 Task: Find connections with filter location Famaillá with filter topic #personaltrainerwith filter profile language English with filter current company NDTV with filter school National Institute of Financial Management - PGDM (Financial Markets) with filter industry IT Services and IT Consulting with filter service category Computer Networking with filter keywords title Entertainment Specialist
Action: Mouse moved to (578, 109)
Screenshot: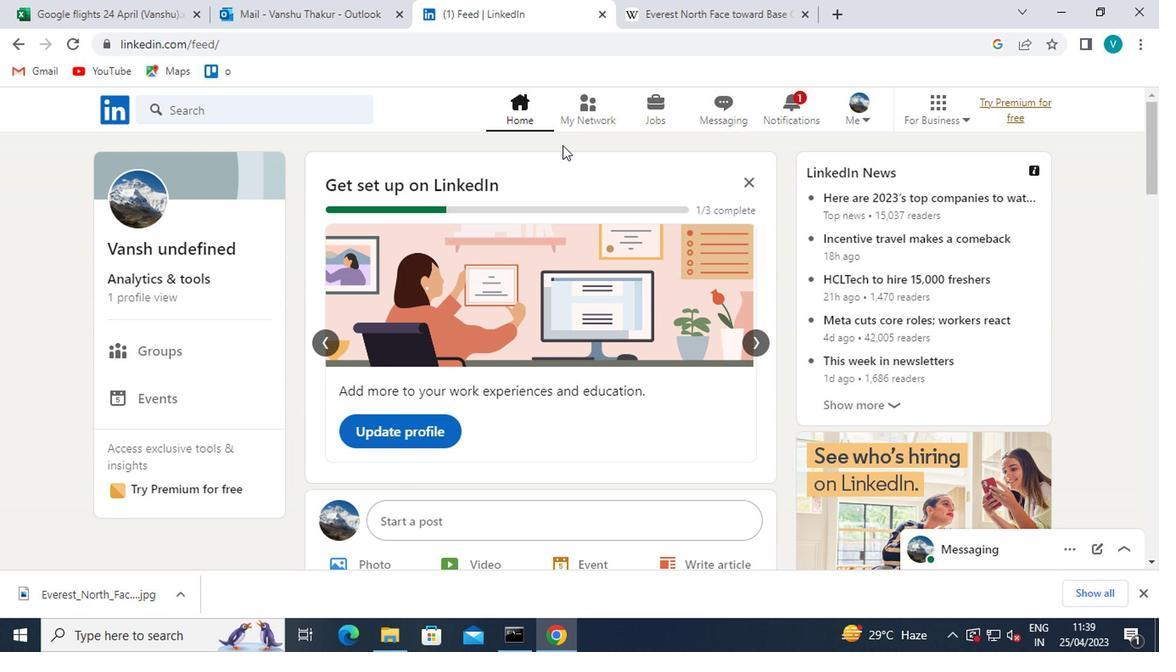 
Action: Mouse pressed left at (578, 109)
Screenshot: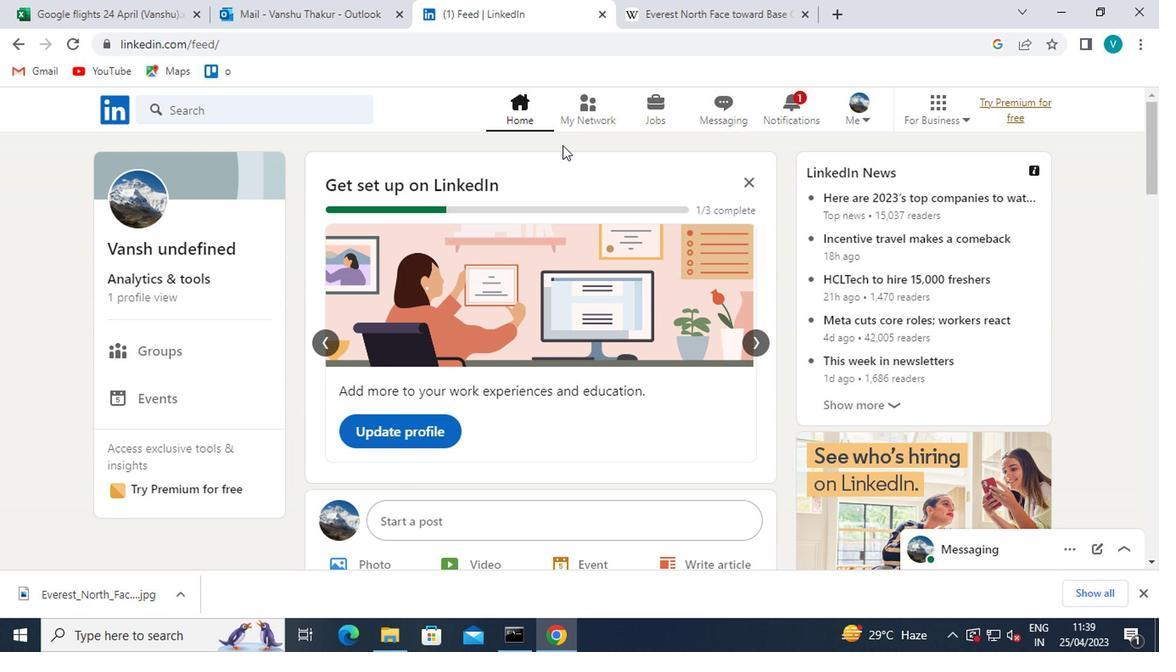 
Action: Mouse moved to (201, 207)
Screenshot: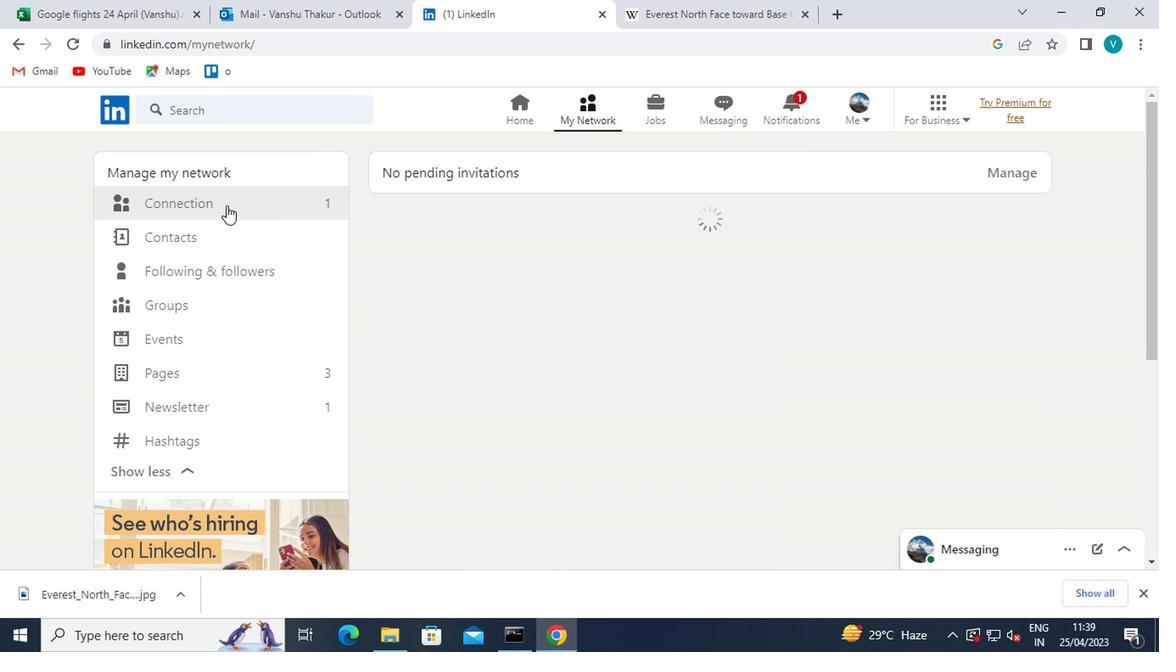 
Action: Mouse pressed left at (201, 207)
Screenshot: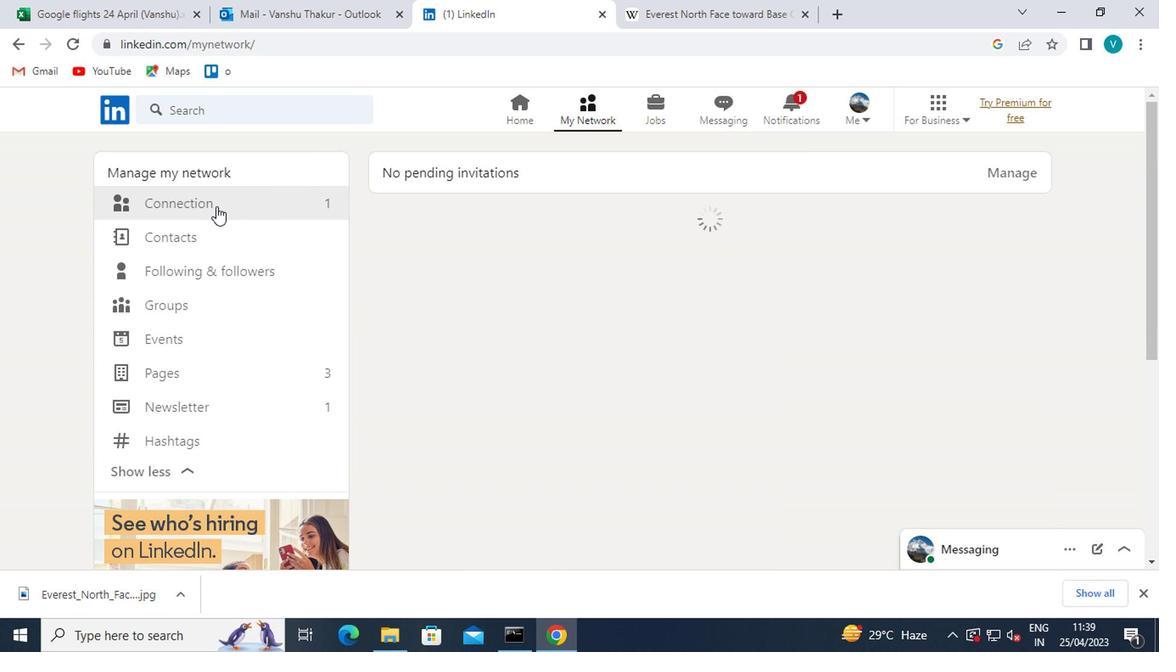 
Action: Mouse moved to (696, 202)
Screenshot: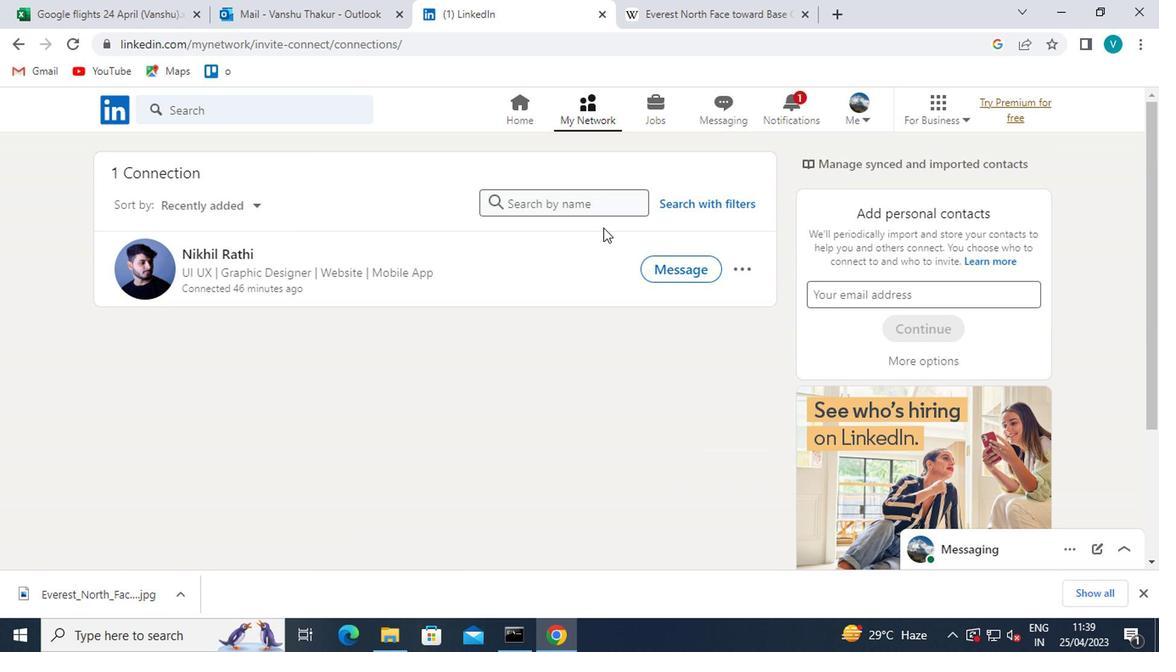 
Action: Mouse pressed left at (696, 202)
Screenshot: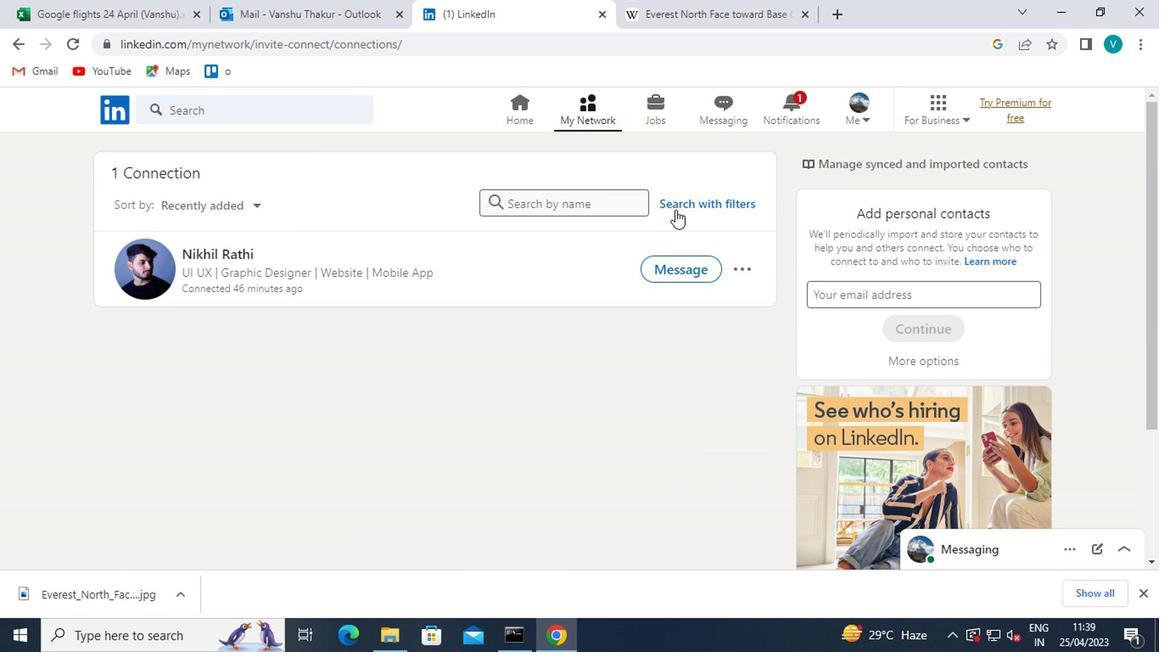 
Action: Mouse moved to (568, 160)
Screenshot: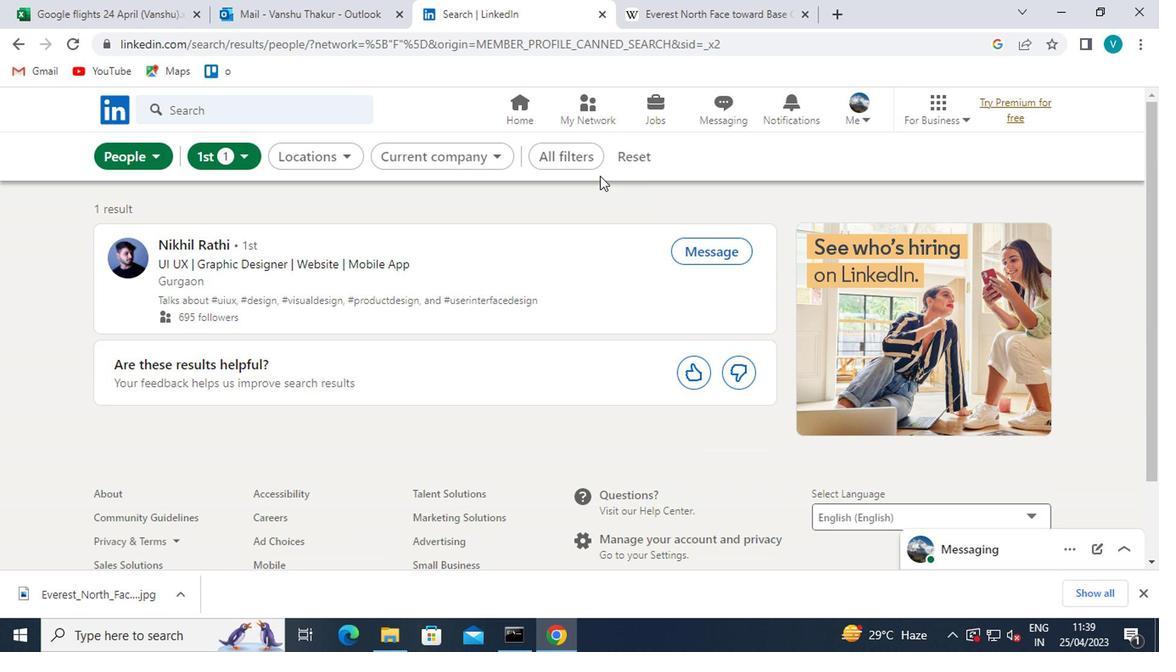 
Action: Mouse pressed left at (568, 160)
Screenshot: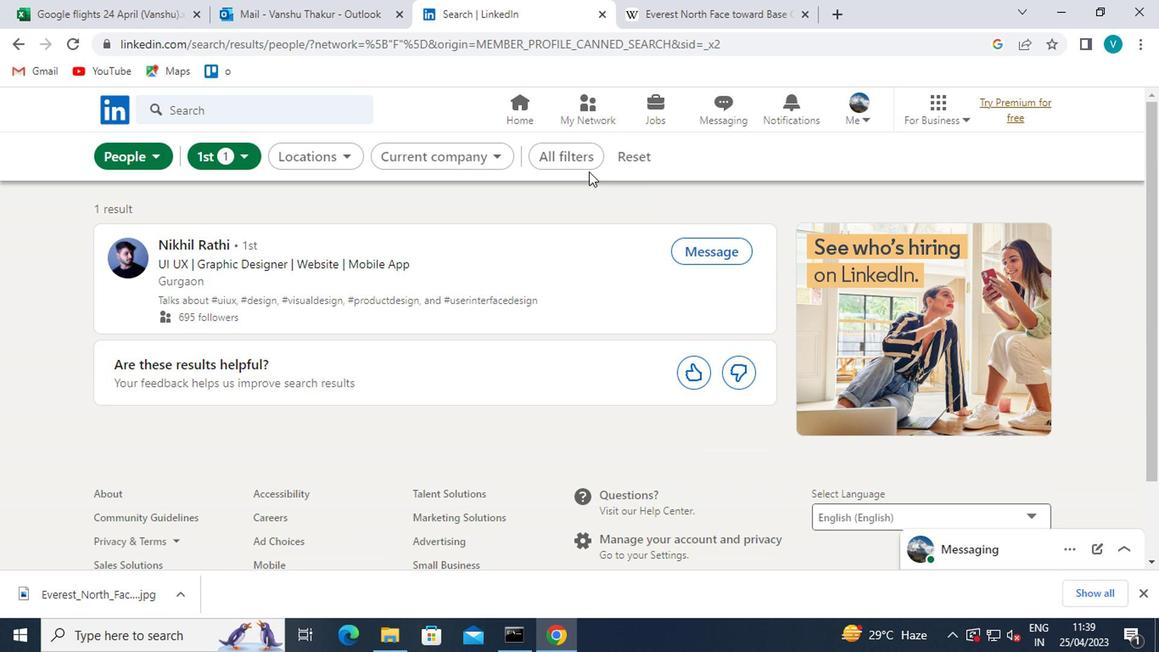 
Action: Mouse moved to (857, 438)
Screenshot: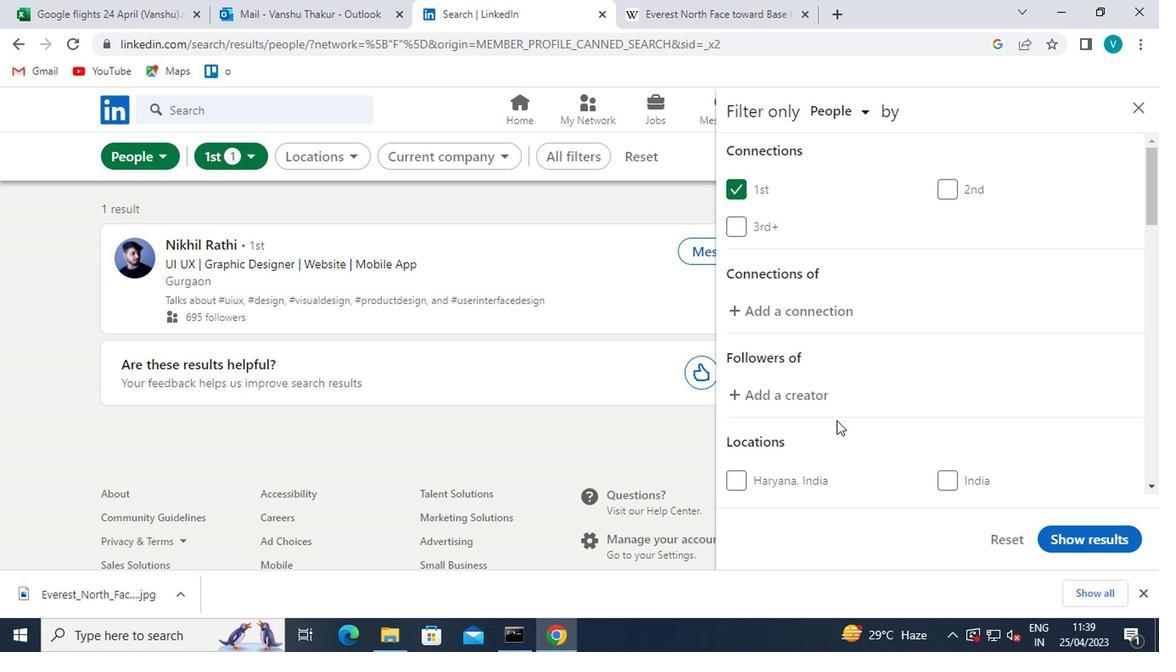 
Action: Mouse scrolled (857, 437) with delta (0, -1)
Screenshot: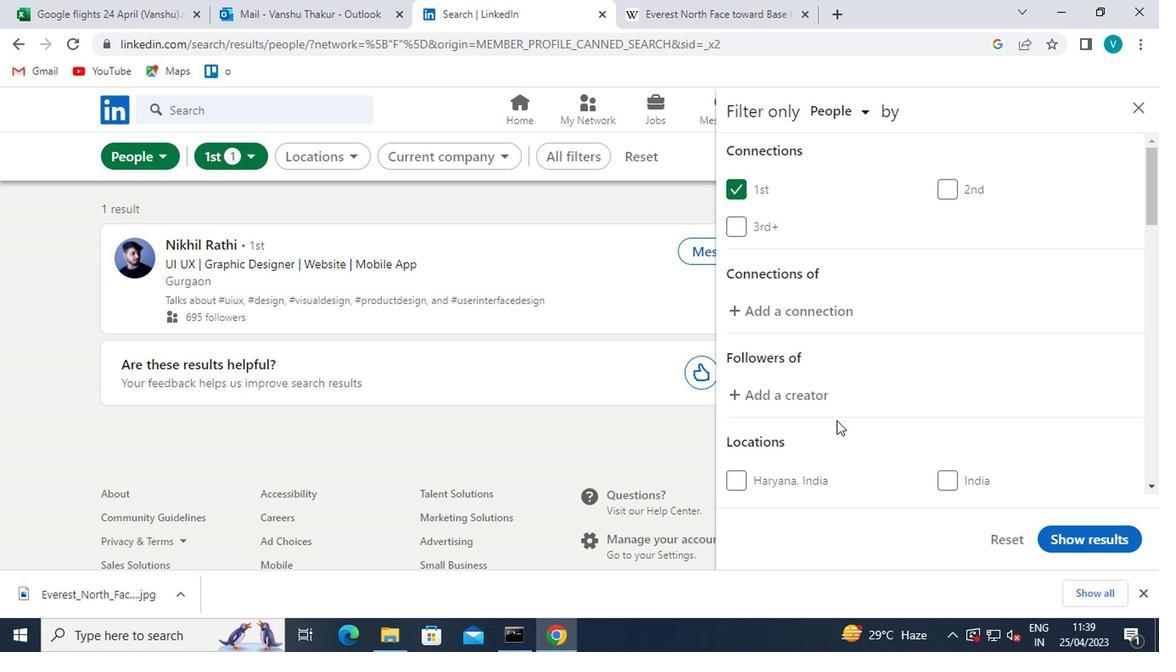
Action: Mouse scrolled (857, 437) with delta (0, -1)
Screenshot: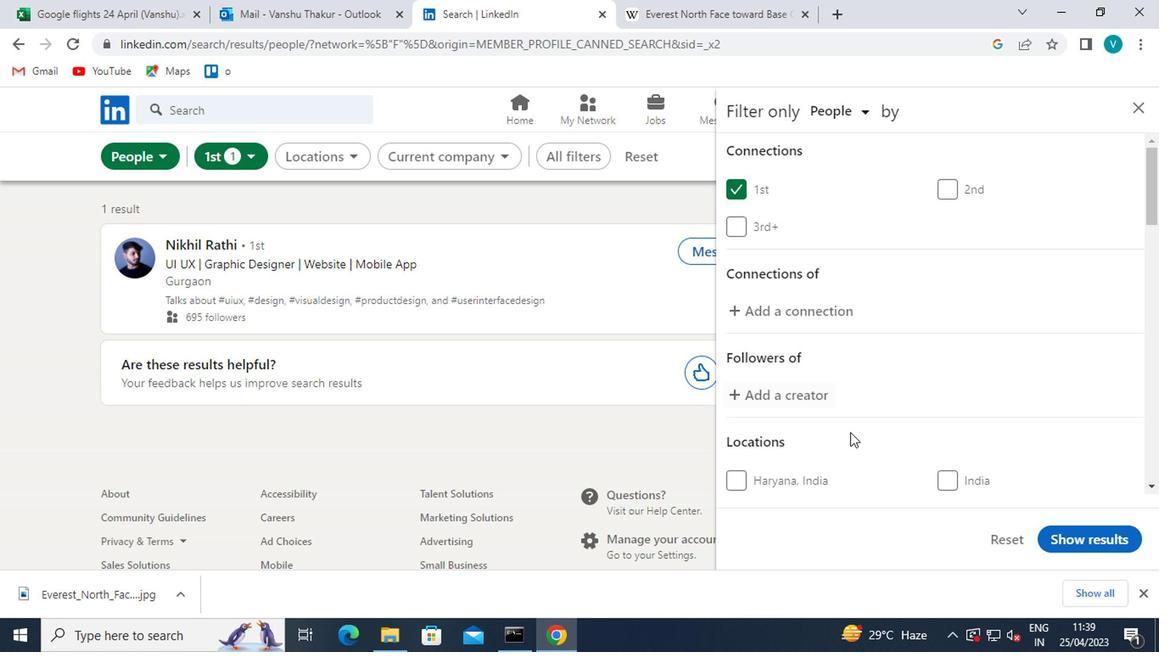 
Action: Mouse moved to (772, 387)
Screenshot: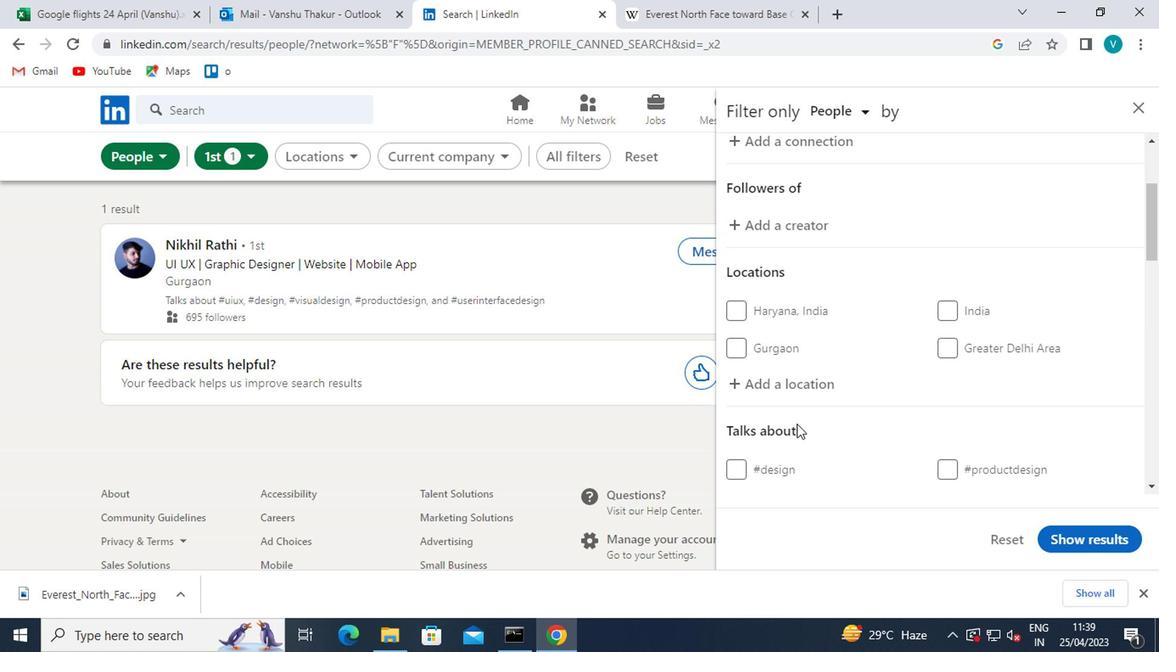 
Action: Mouse pressed left at (772, 387)
Screenshot: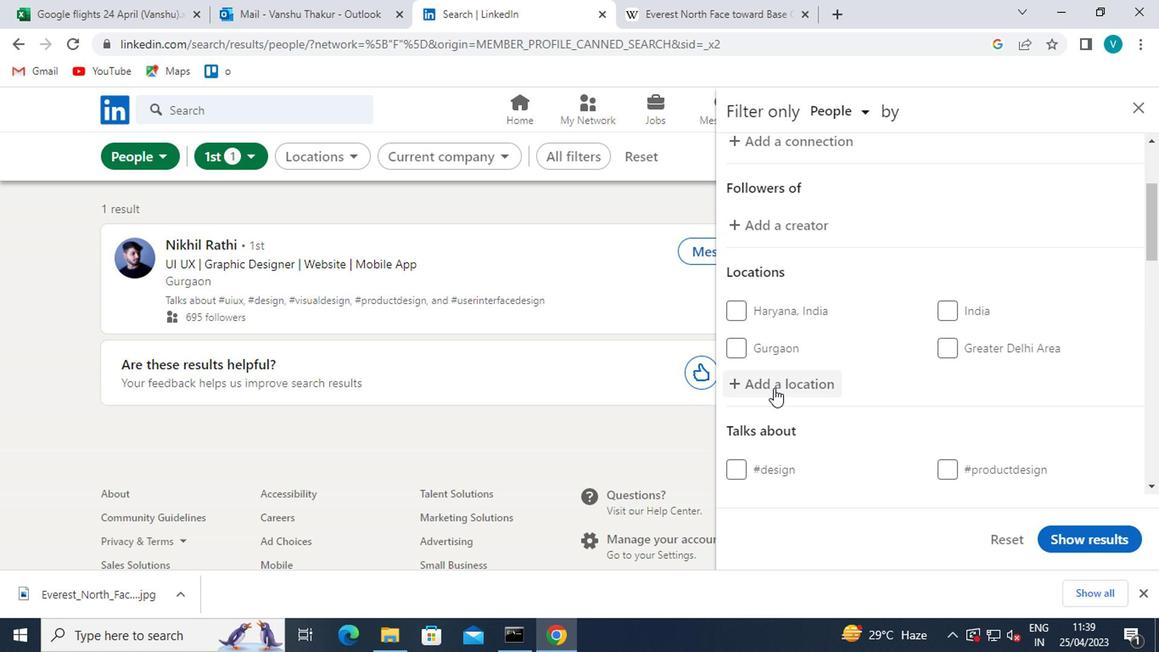 
Action: Key pressed <Key.shift>FAMAILLA
Screenshot: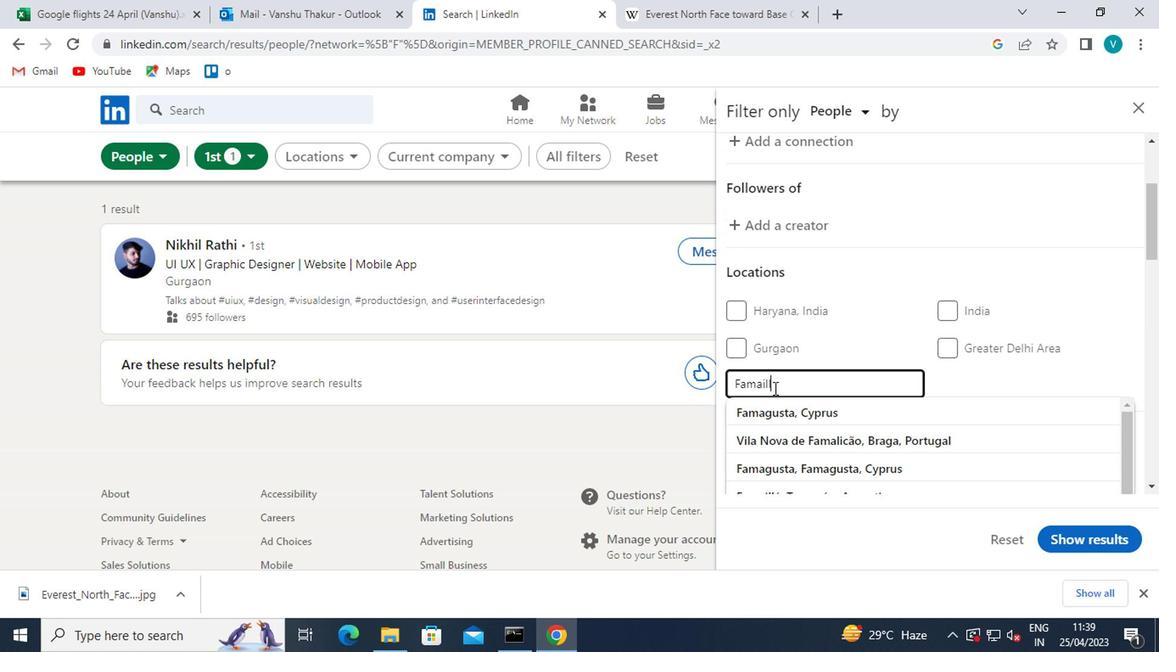 
Action: Mouse moved to (784, 412)
Screenshot: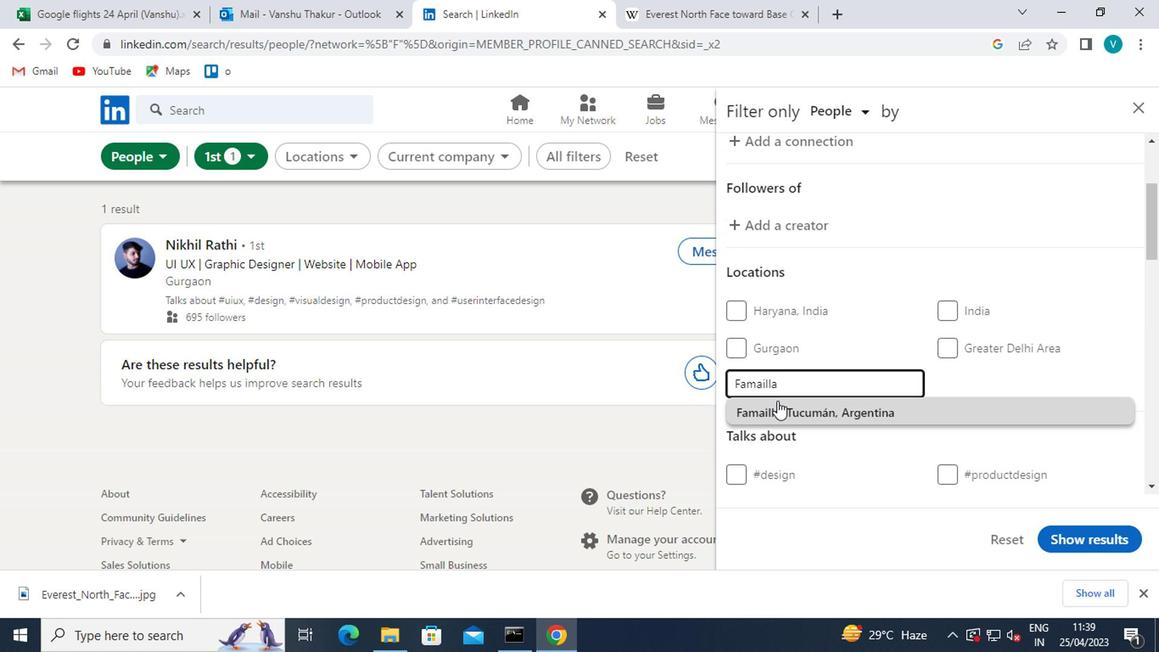 
Action: Mouse pressed left at (784, 412)
Screenshot: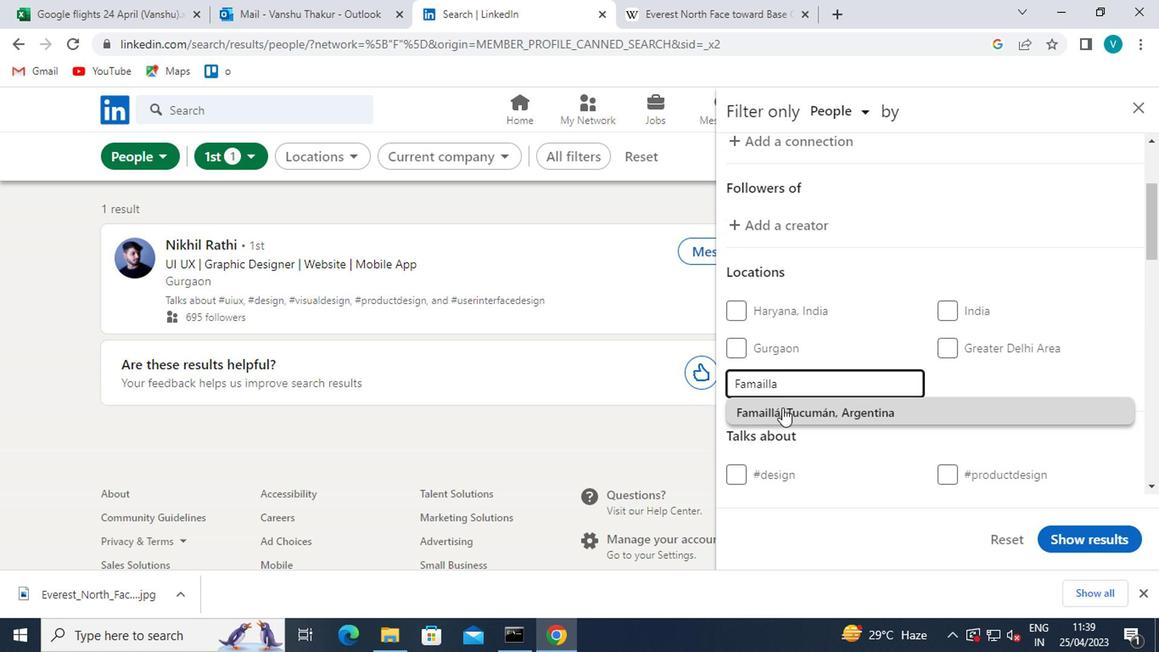 
Action: Mouse moved to (912, 437)
Screenshot: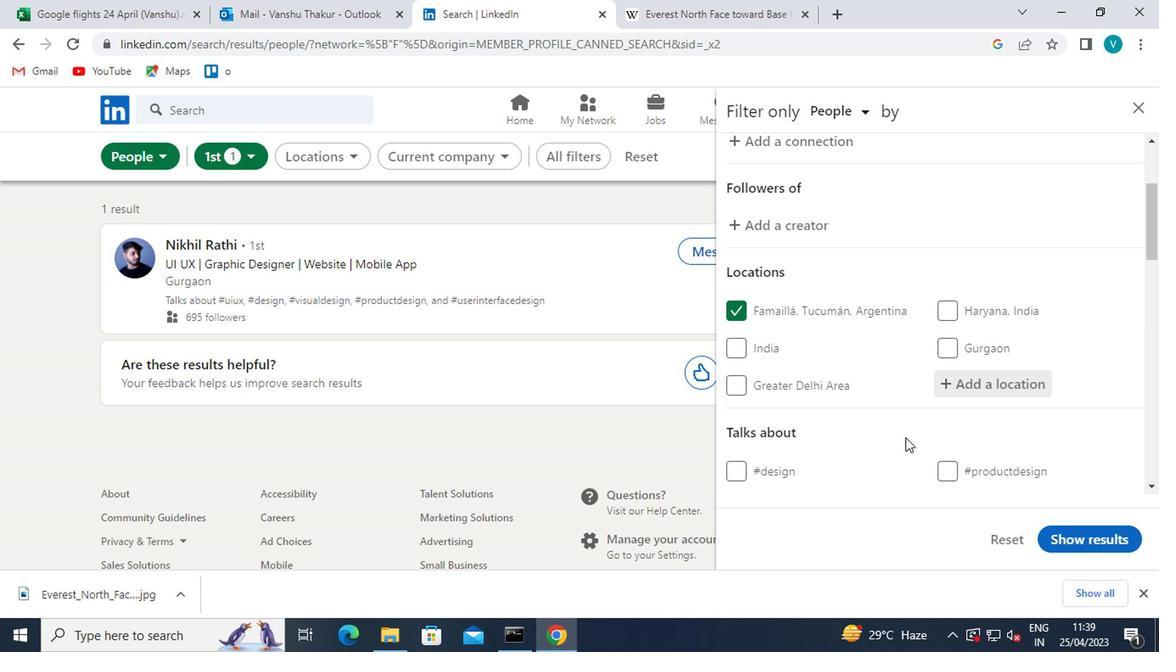 
Action: Mouse scrolled (912, 435) with delta (0, -1)
Screenshot: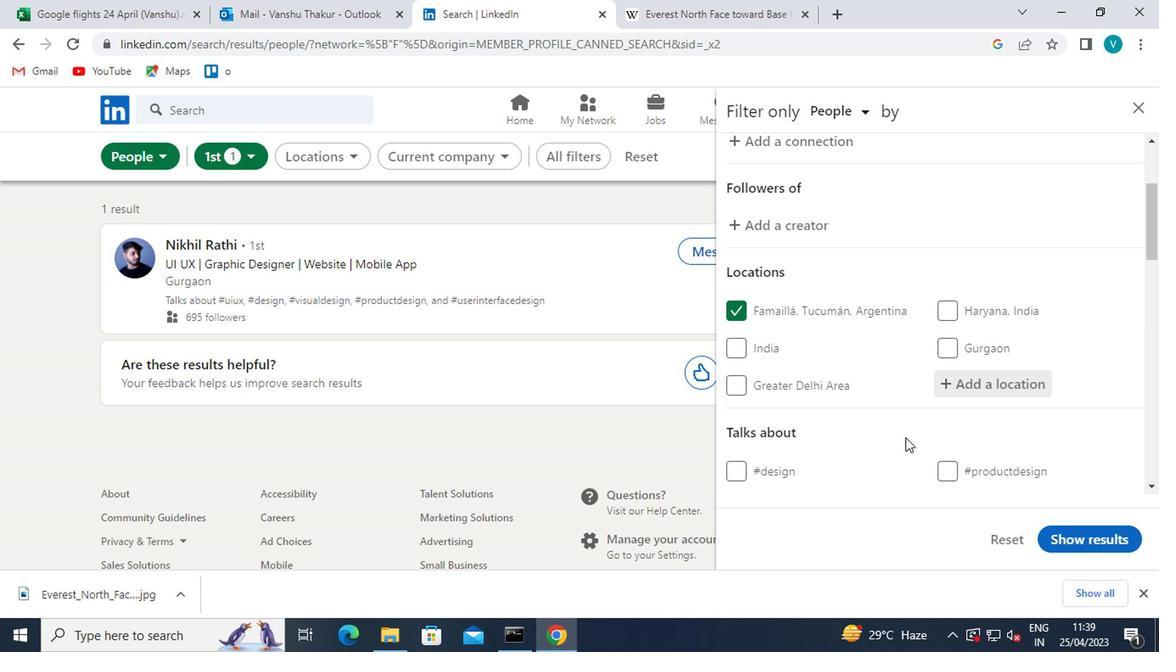 
Action: Mouse moved to (915, 437)
Screenshot: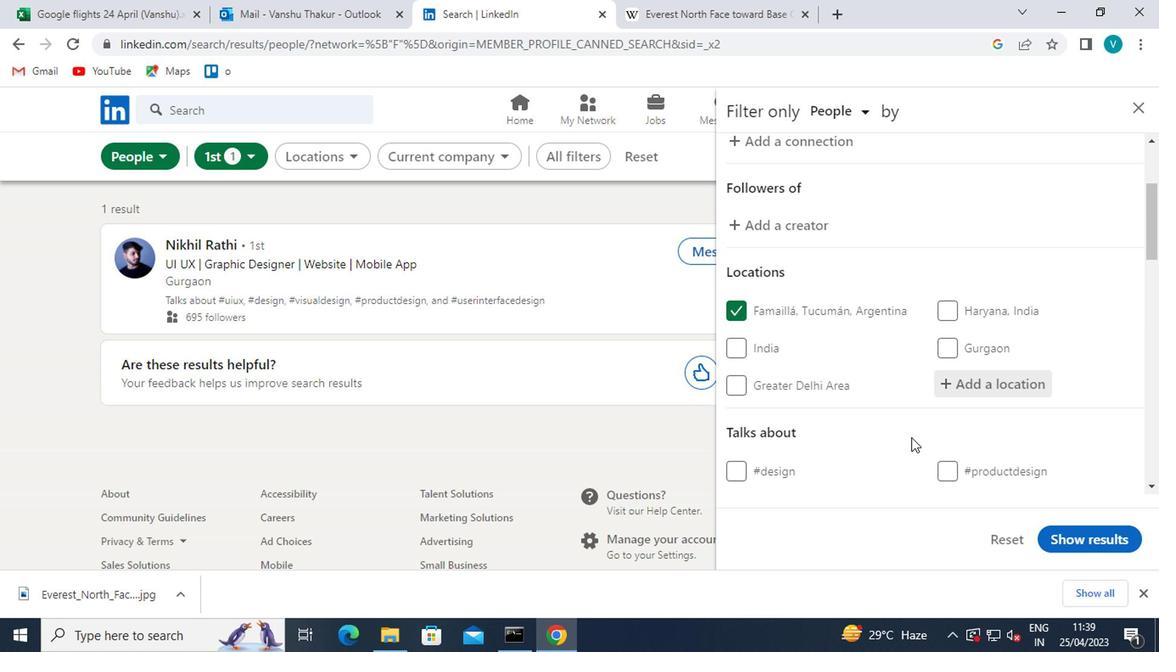 
Action: Mouse scrolled (915, 435) with delta (0, -1)
Screenshot: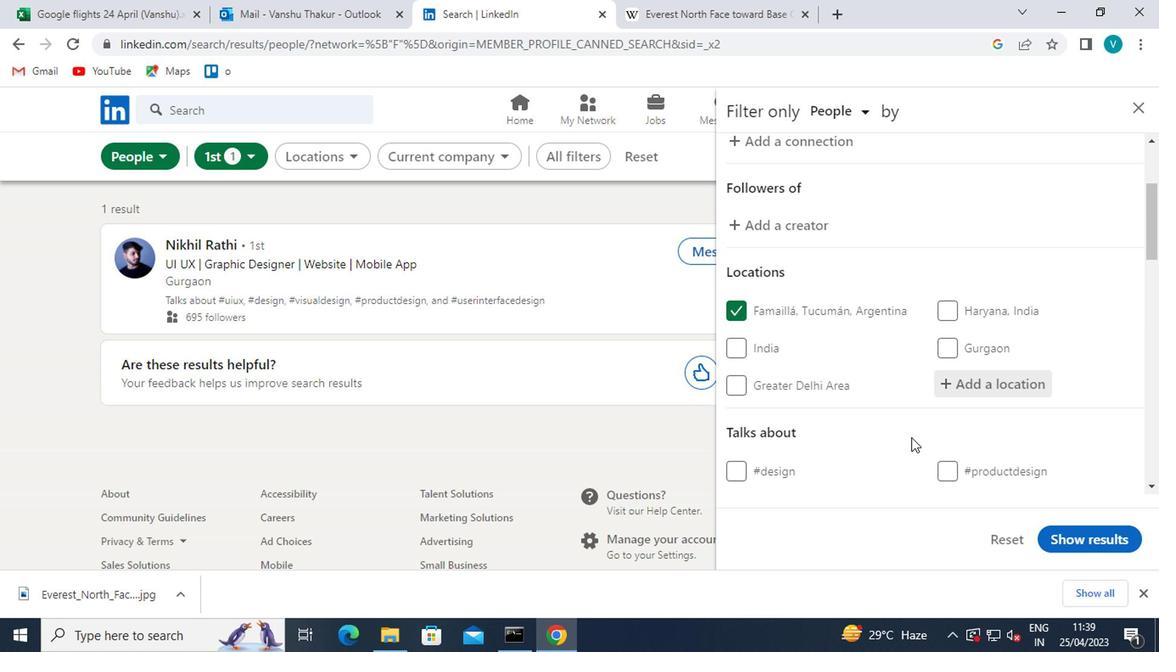 
Action: Mouse moved to (1008, 382)
Screenshot: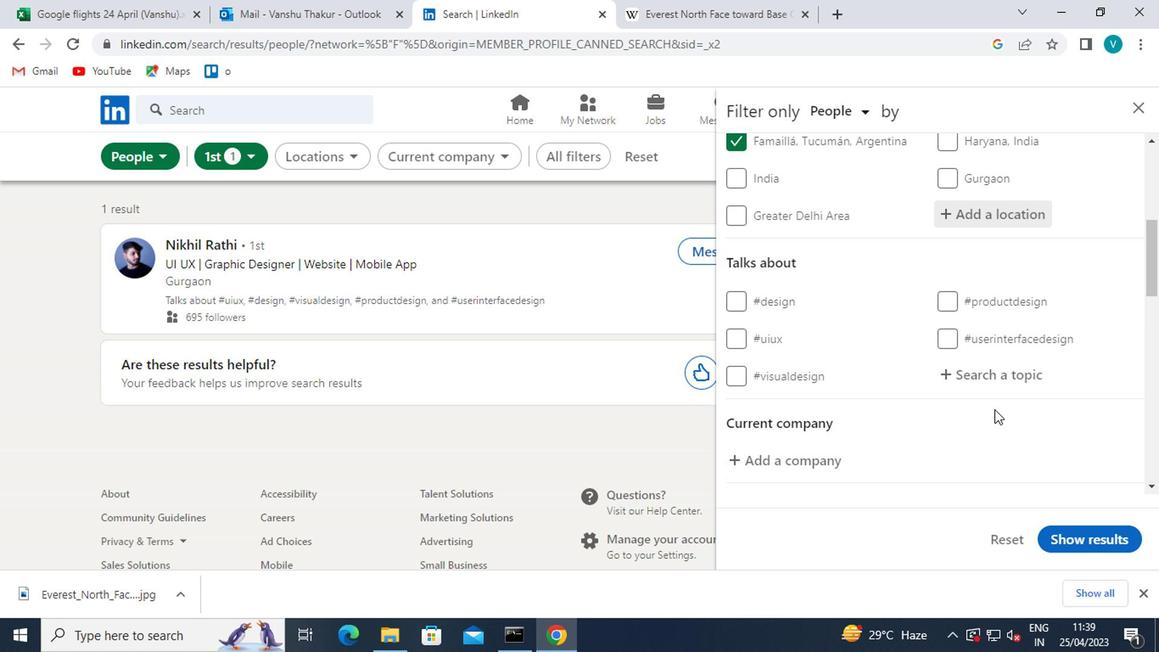 
Action: Mouse pressed left at (1008, 382)
Screenshot: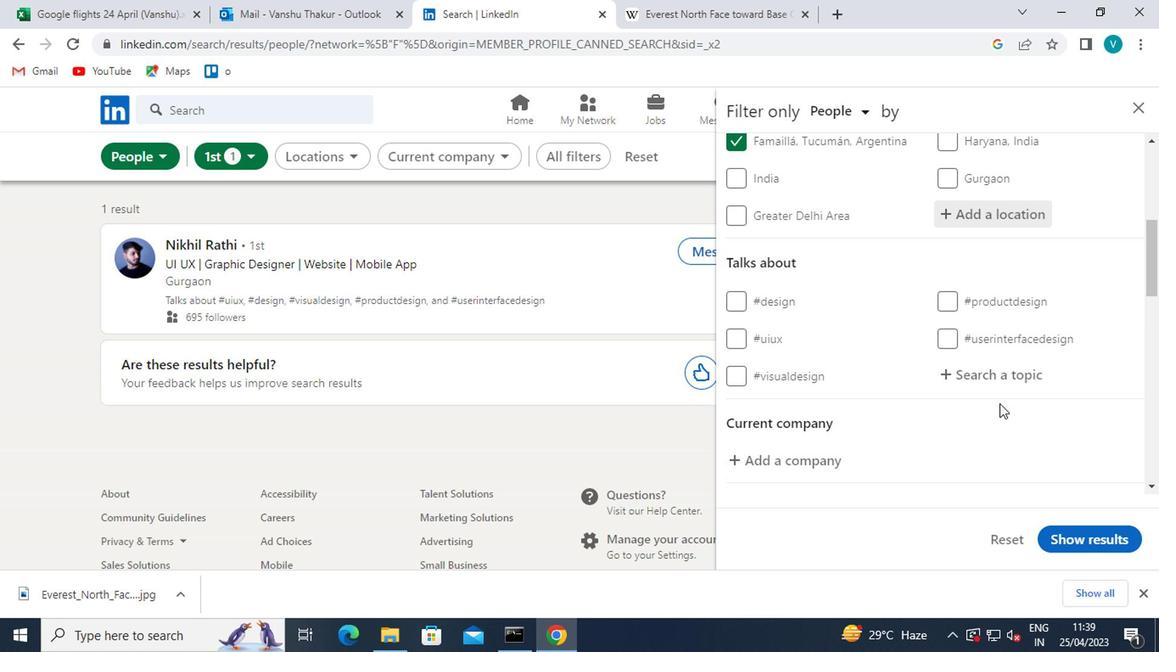 
Action: Mouse moved to (957, 346)
Screenshot: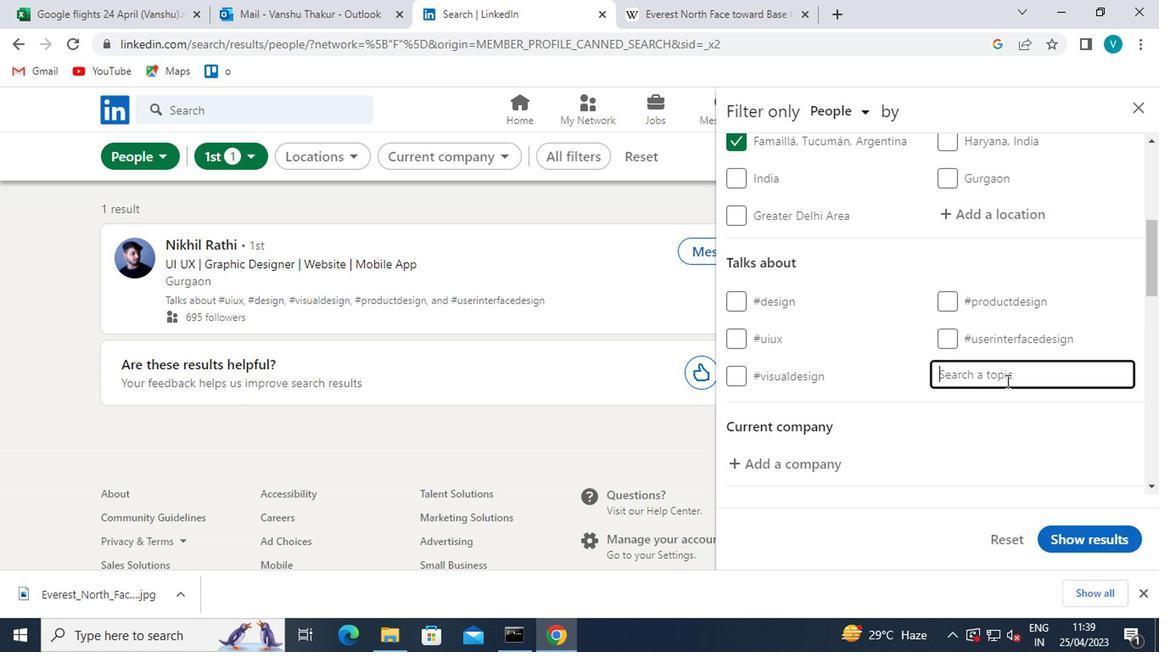 
Action: Key pressed <Key.shift><Key.shift><Key.shift>#PERSONALTRAINER
Screenshot: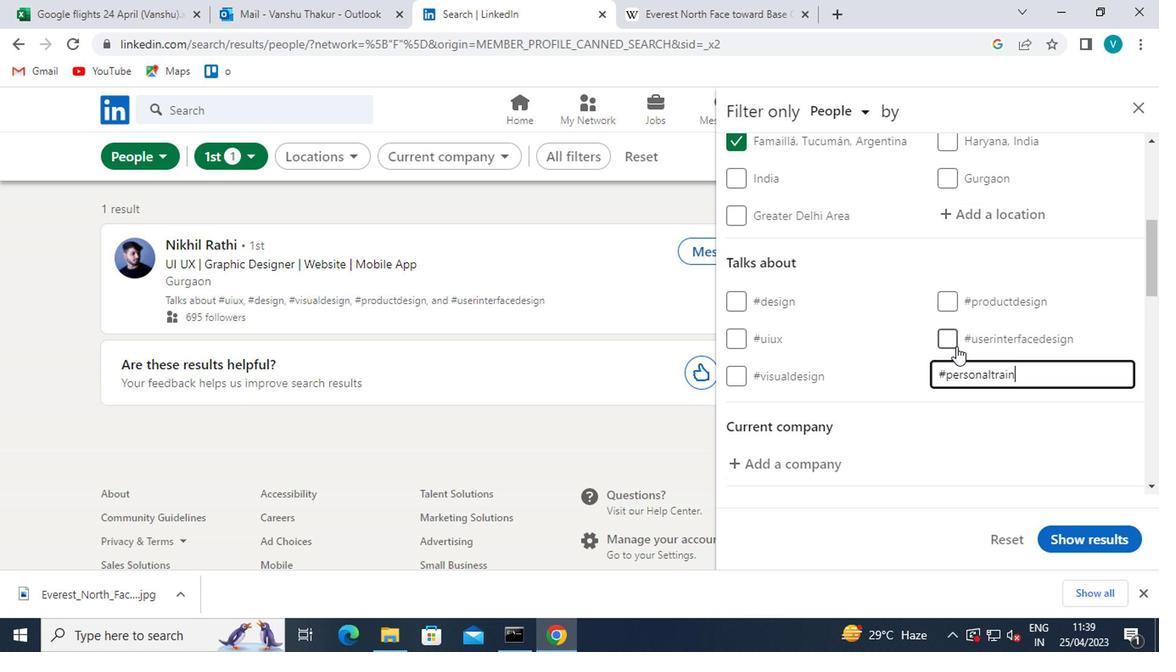 
Action: Mouse moved to (967, 403)
Screenshot: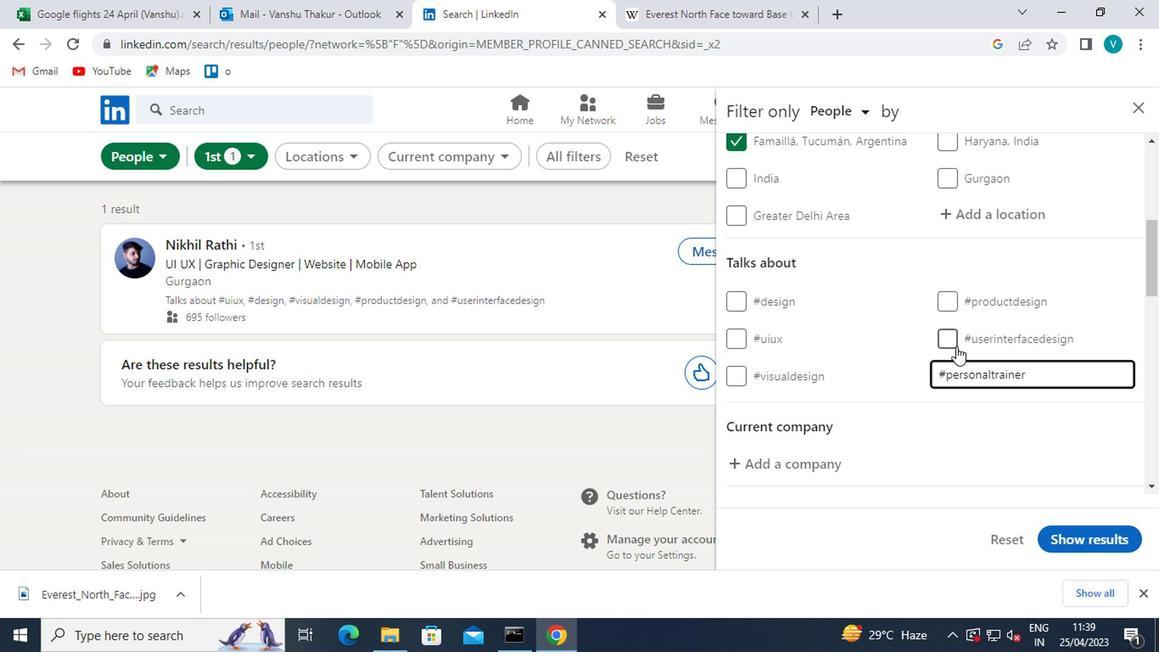 
Action: Mouse pressed left at (967, 403)
Screenshot: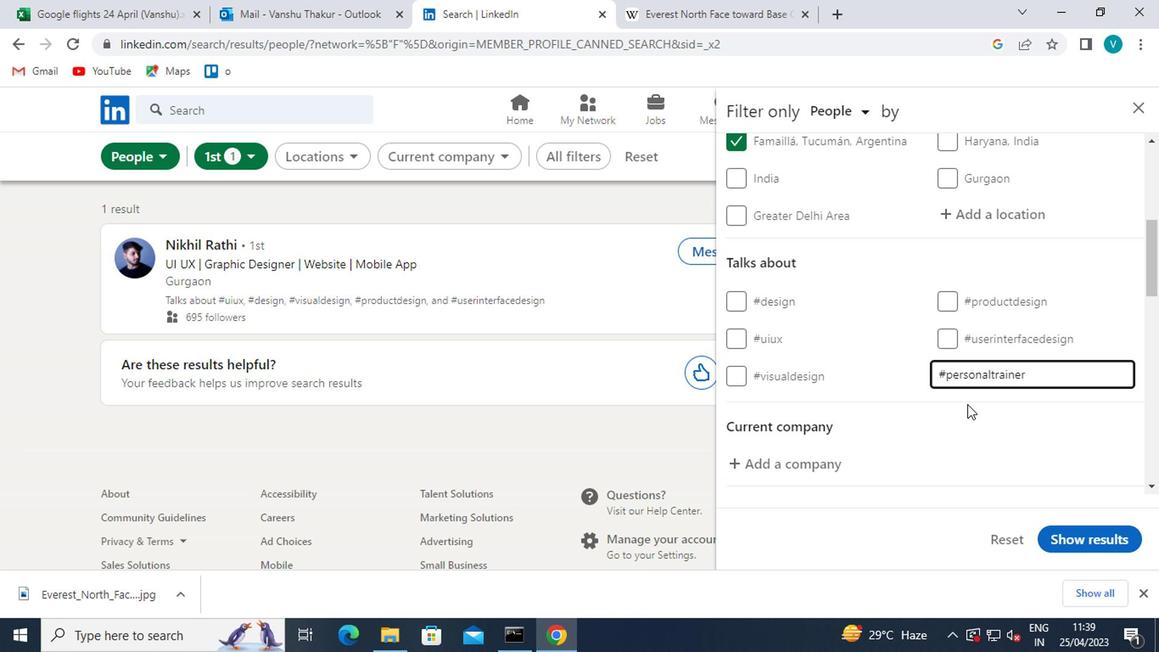 
Action: Mouse moved to (969, 403)
Screenshot: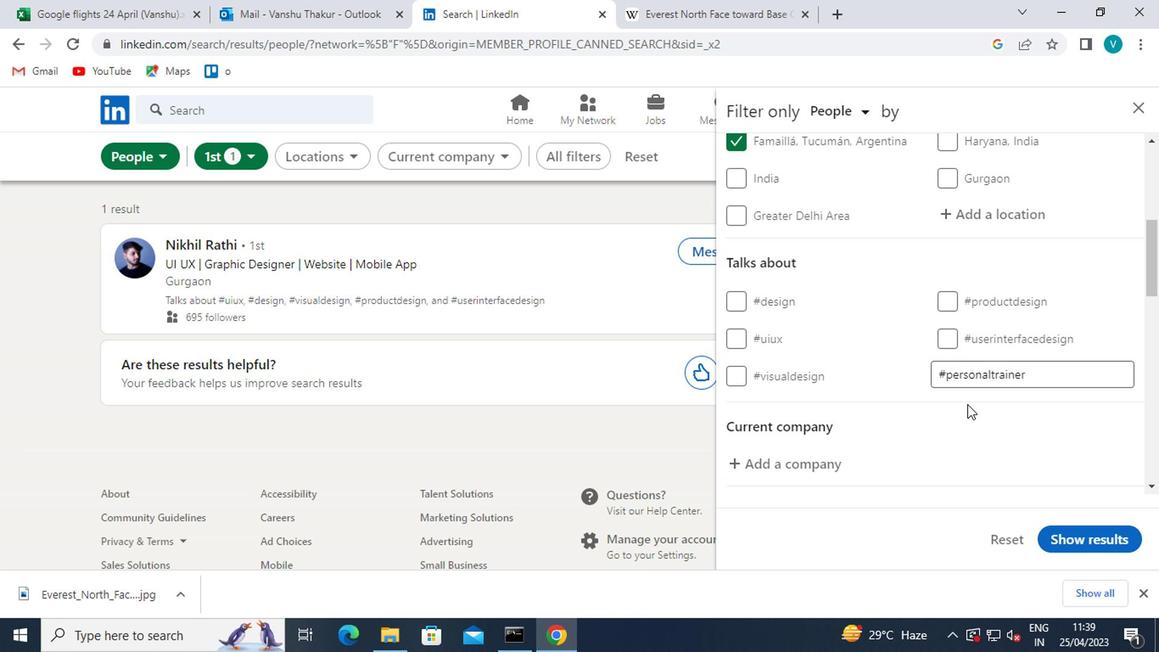 
Action: Mouse scrolled (969, 403) with delta (0, 0)
Screenshot: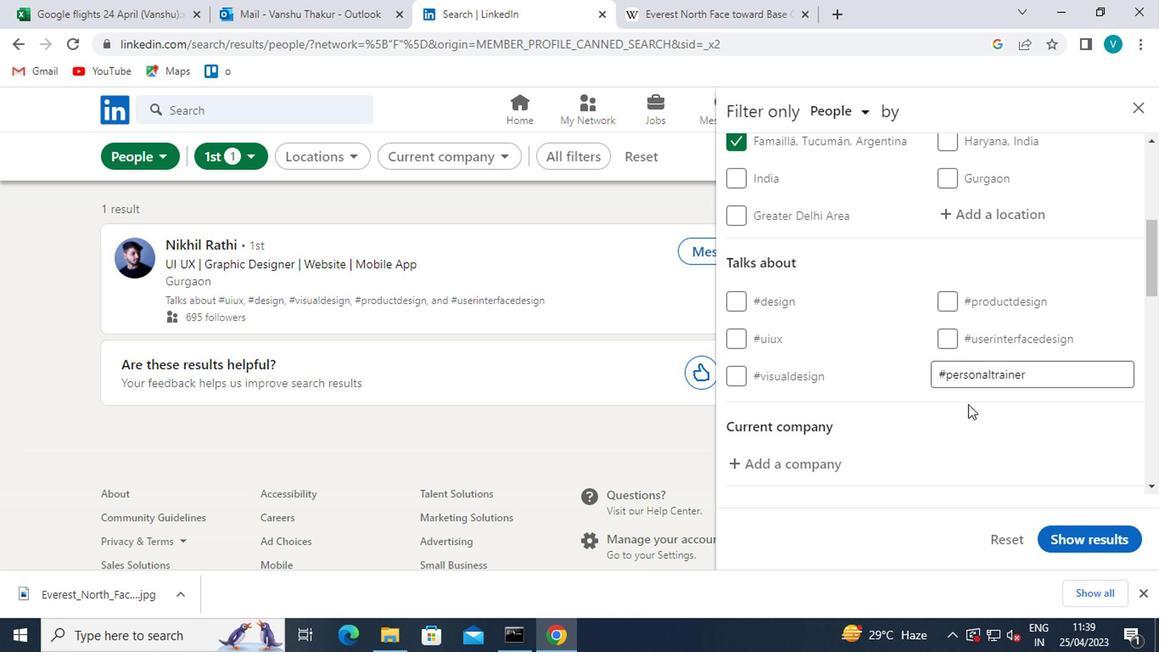 
Action: Mouse scrolled (969, 403) with delta (0, 0)
Screenshot: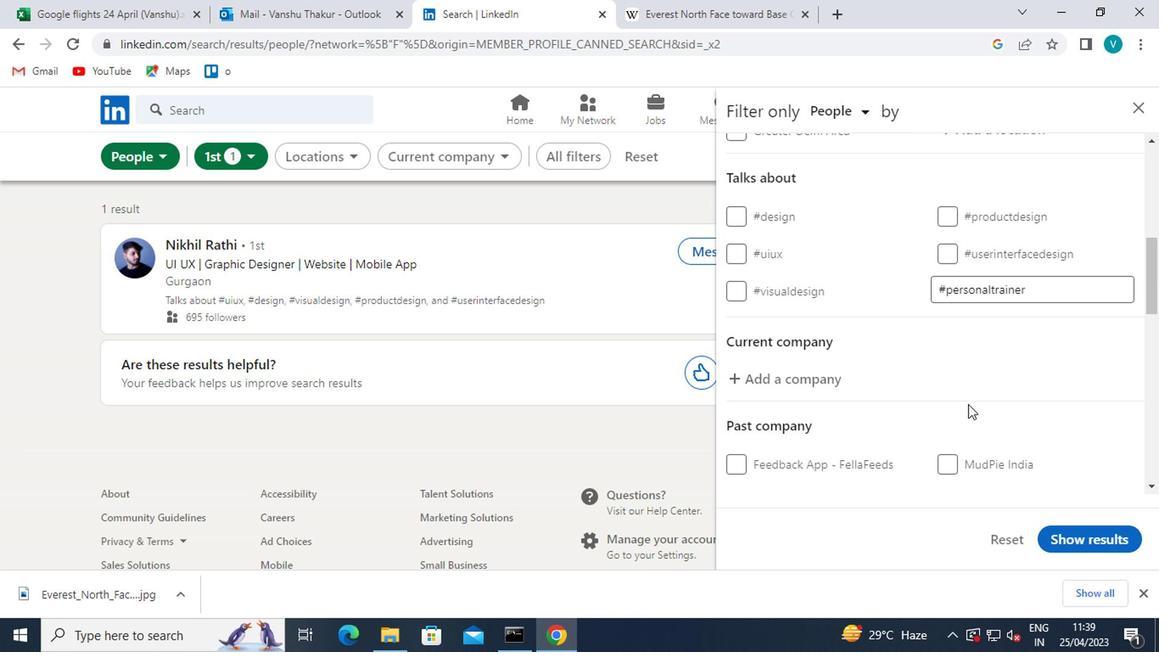 
Action: Mouse scrolled (969, 403) with delta (0, 0)
Screenshot: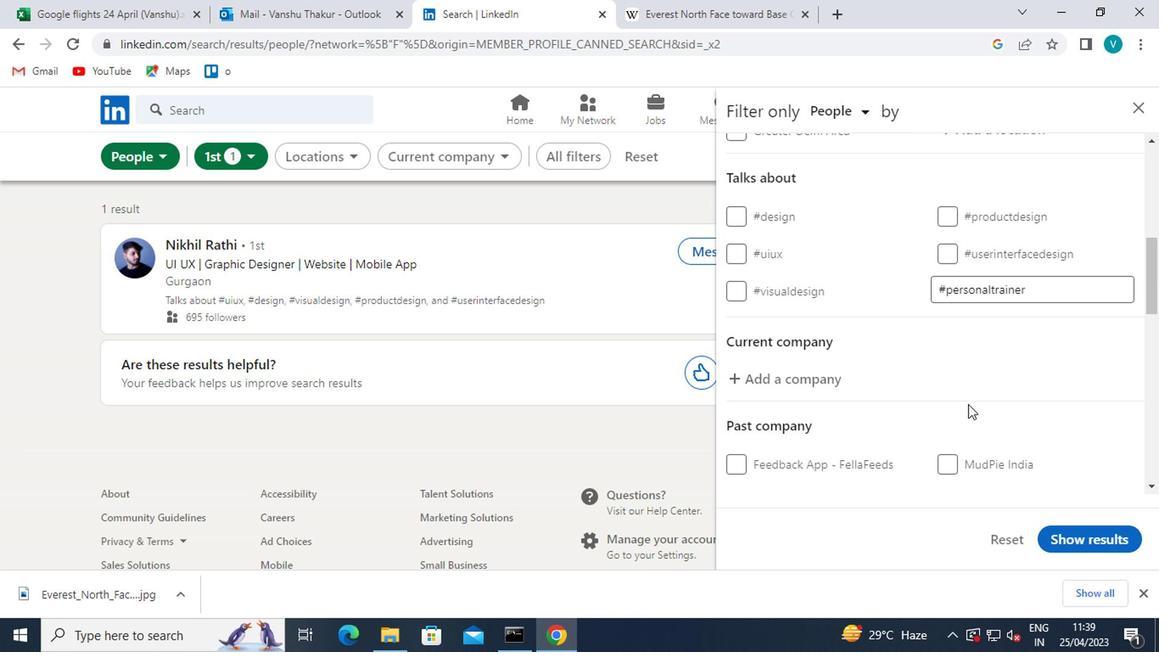 
Action: Mouse moved to (957, 403)
Screenshot: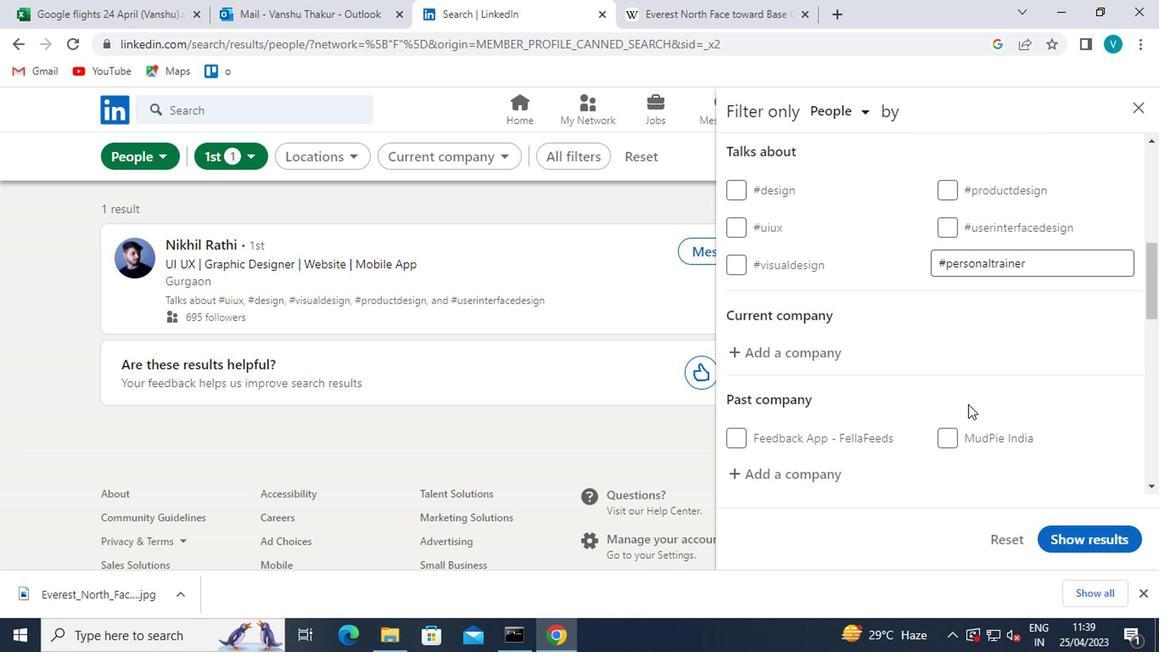 
Action: Mouse scrolled (957, 403) with delta (0, 0)
Screenshot: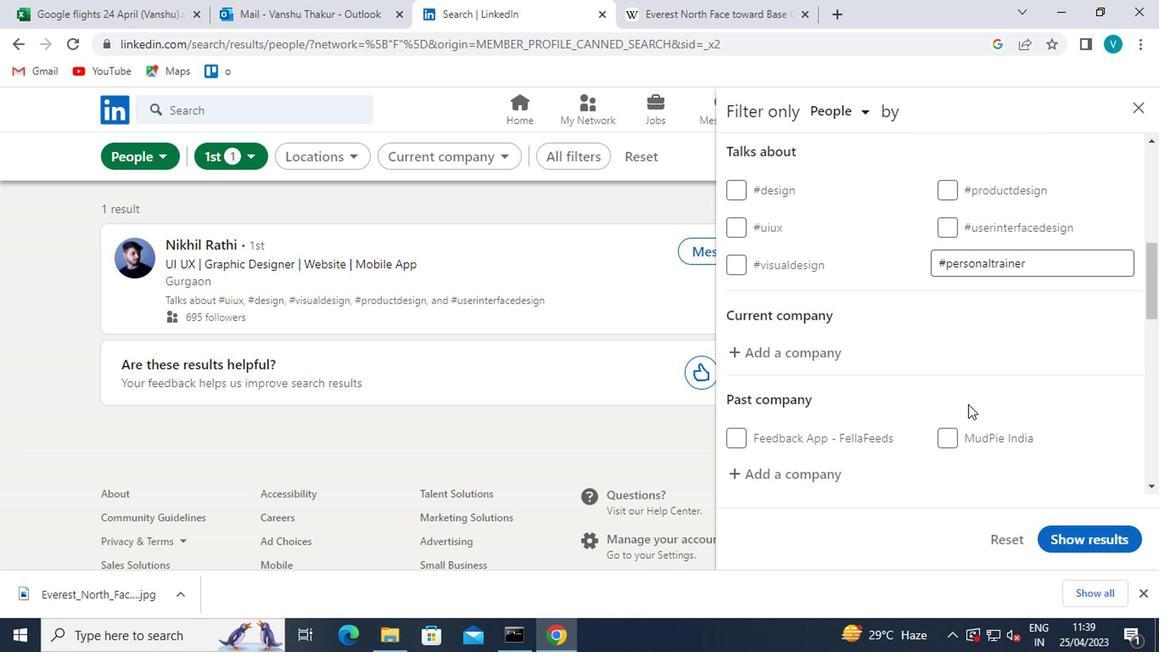 
Action: Mouse moved to (937, 403)
Screenshot: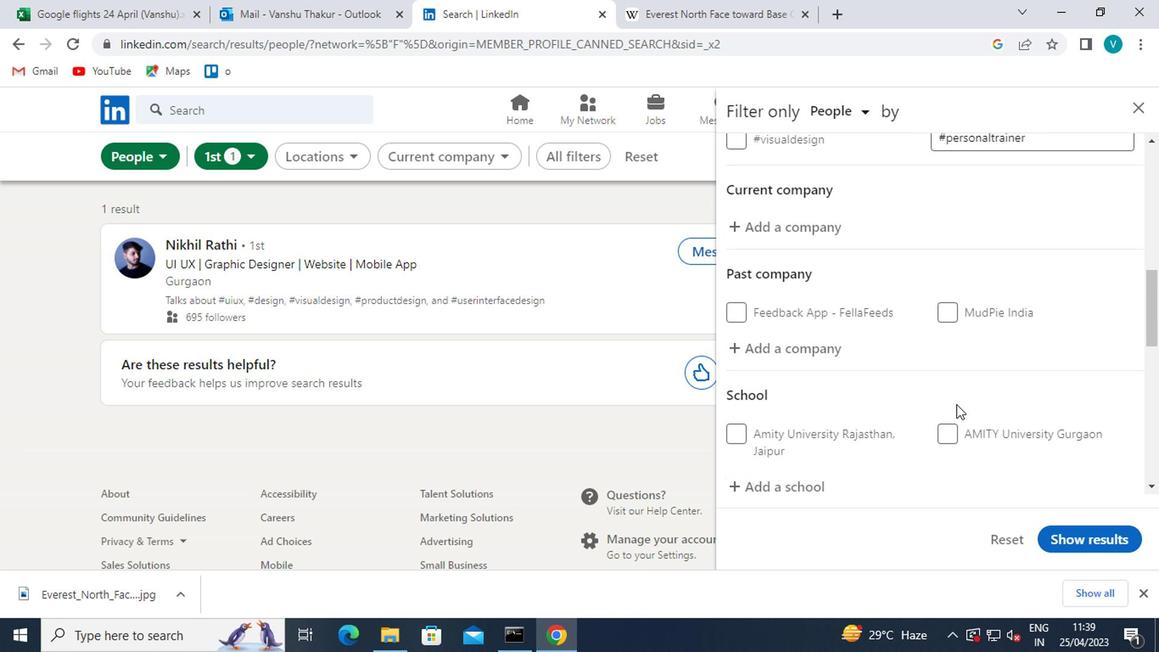 
Action: Mouse scrolled (937, 403) with delta (0, 0)
Screenshot: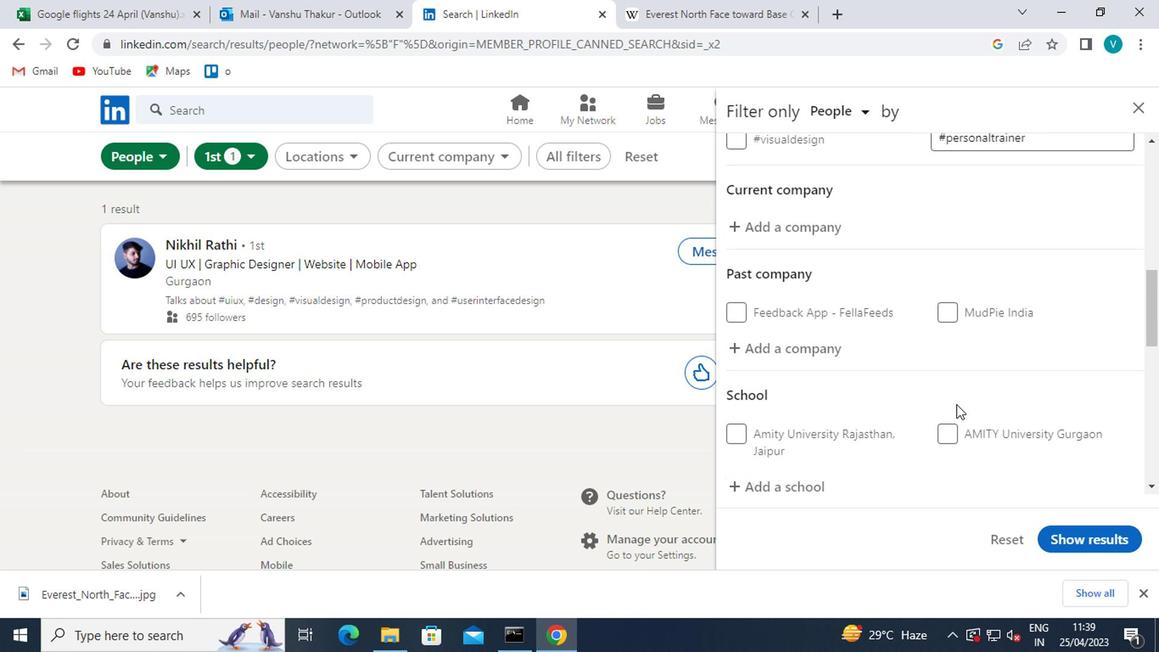 
Action: Mouse moved to (887, 407)
Screenshot: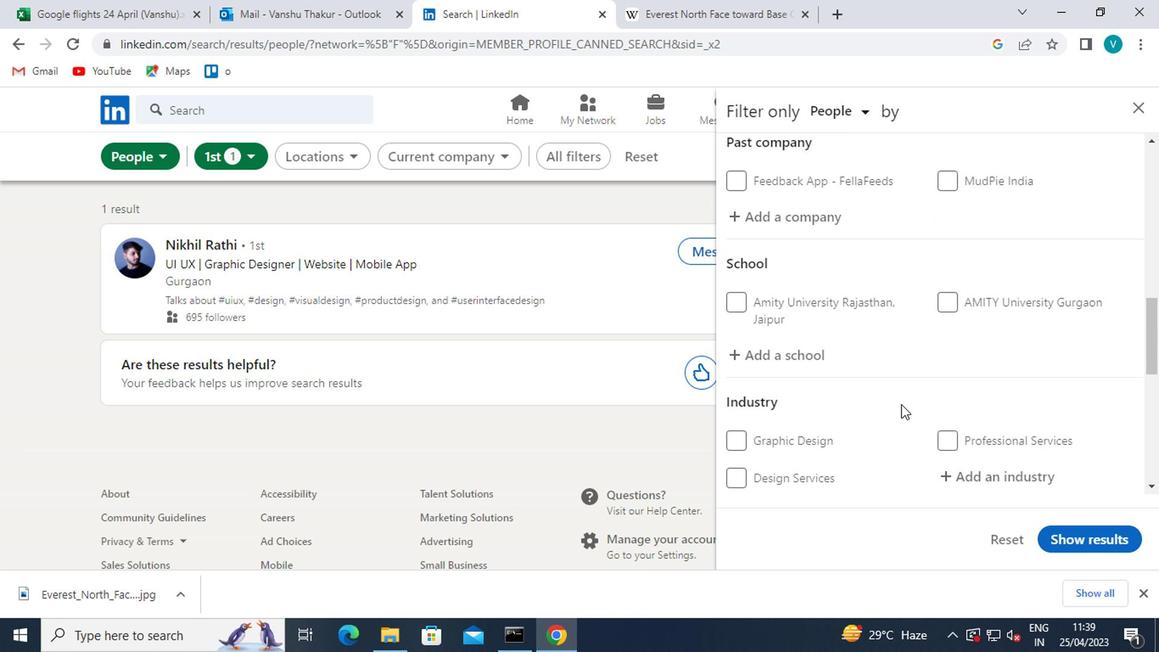 
Action: Mouse scrolled (887, 406) with delta (0, -1)
Screenshot: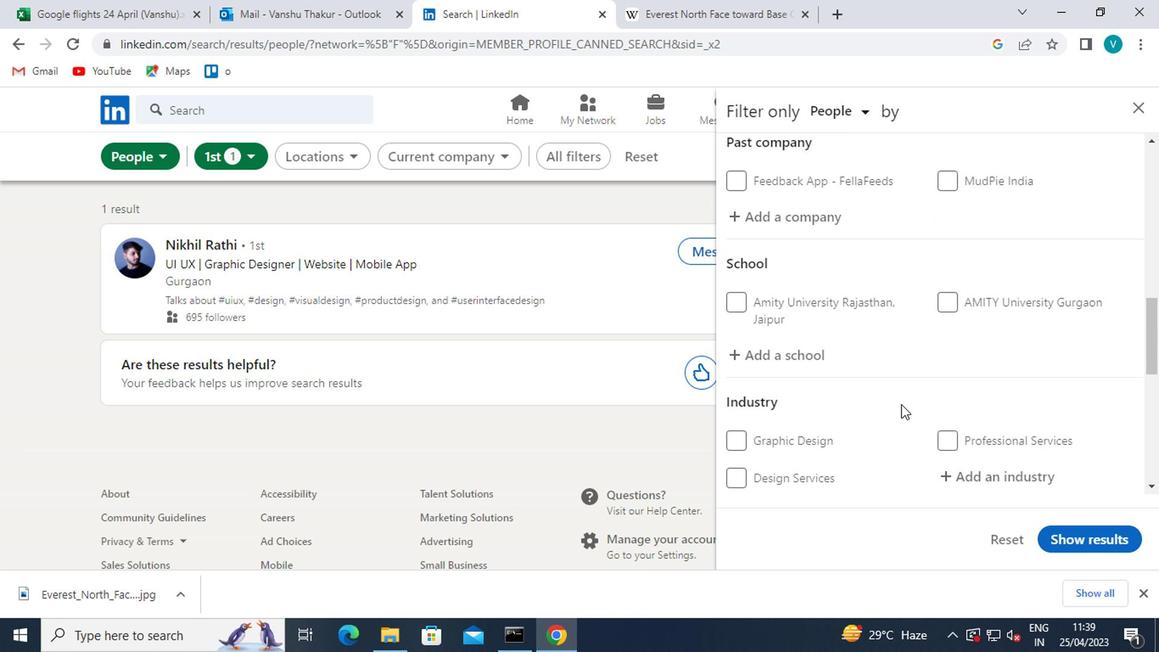 
Action: Mouse moved to (731, 427)
Screenshot: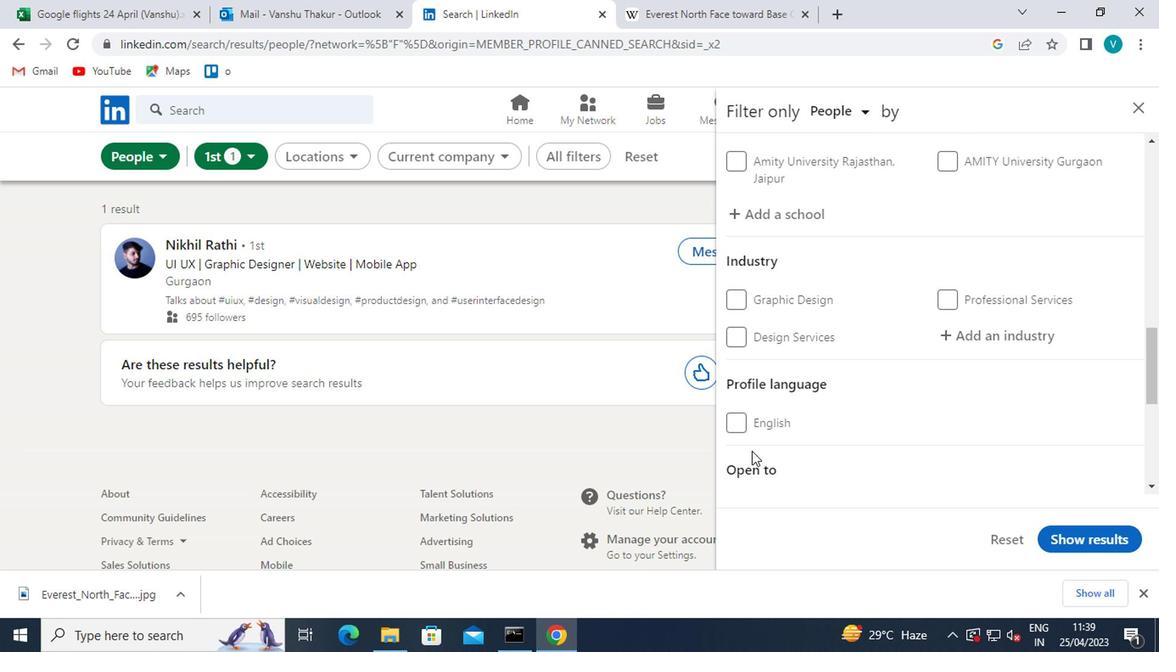 
Action: Mouse pressed left at (731, 427)
Screenshot: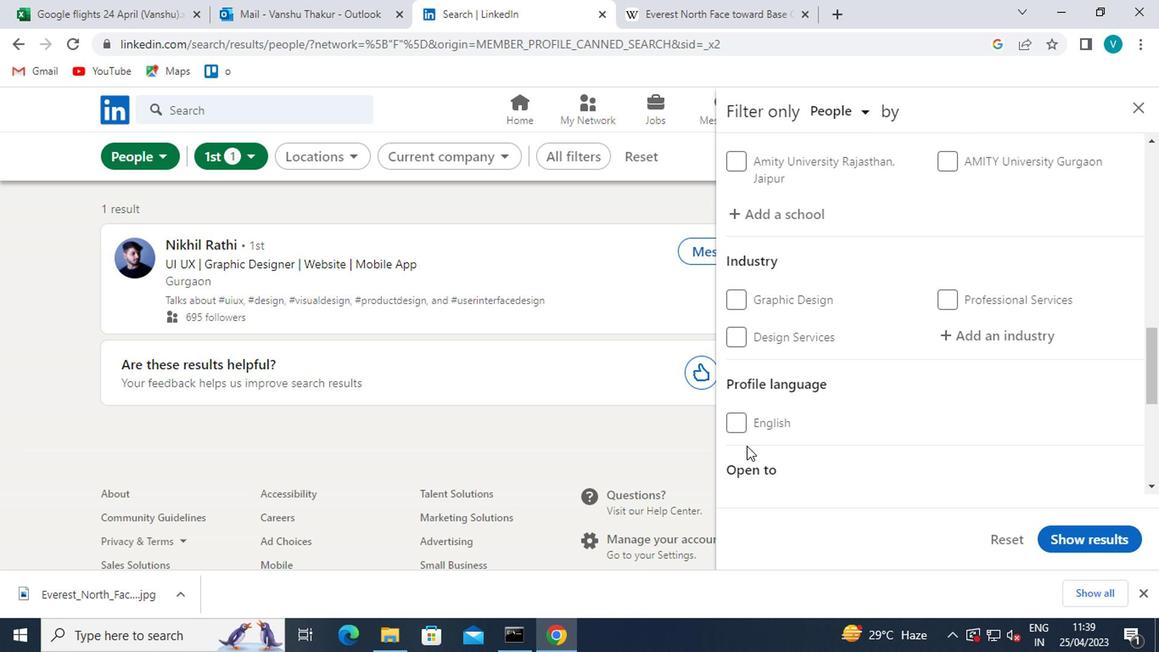 
Action: Mouse moved to (833, 384)
Screenshot: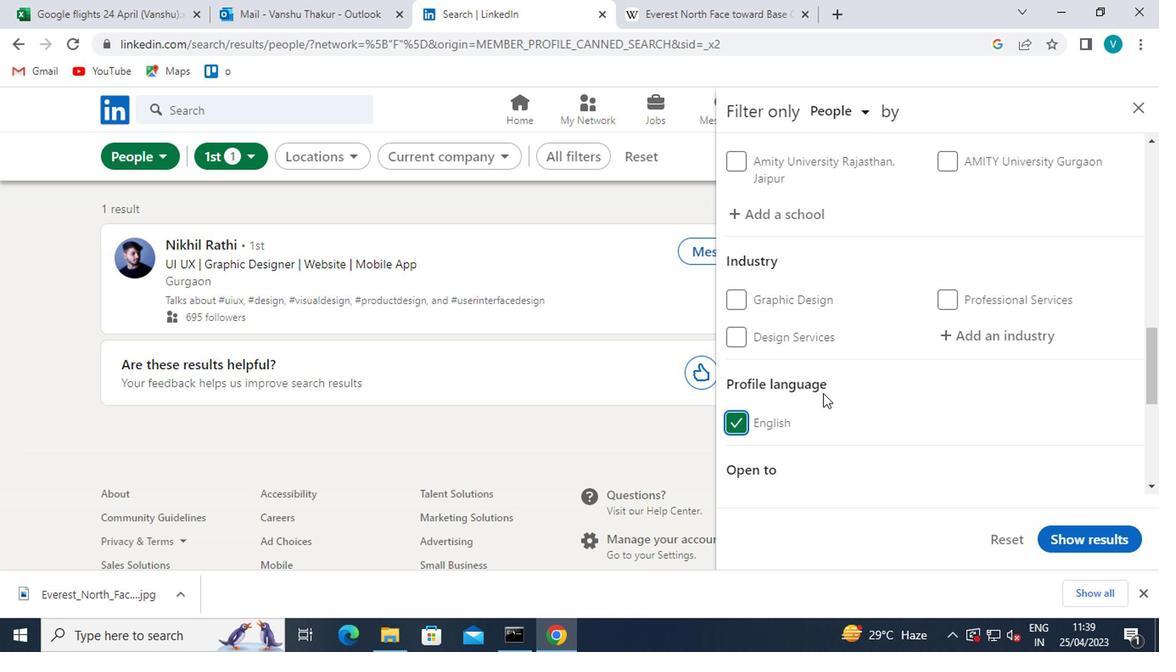 
Action: Mouse scrolled (833, 385) with delta (0, 0)
Screenshot: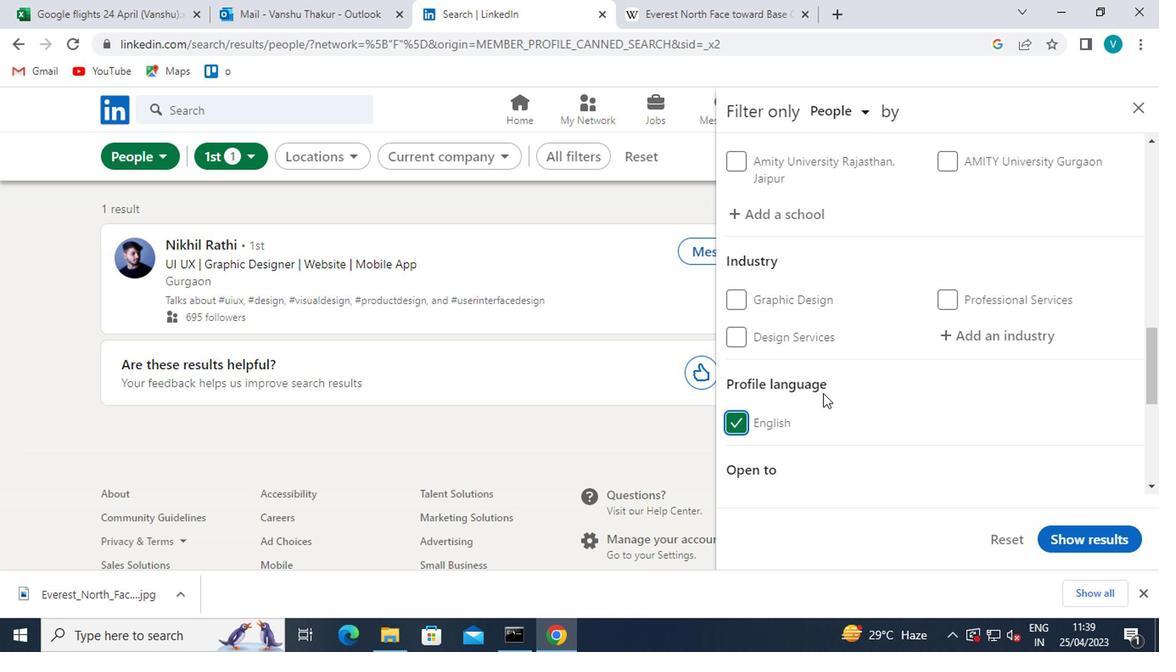 
Action: Mouse moved to (836, 381)
Screenshot: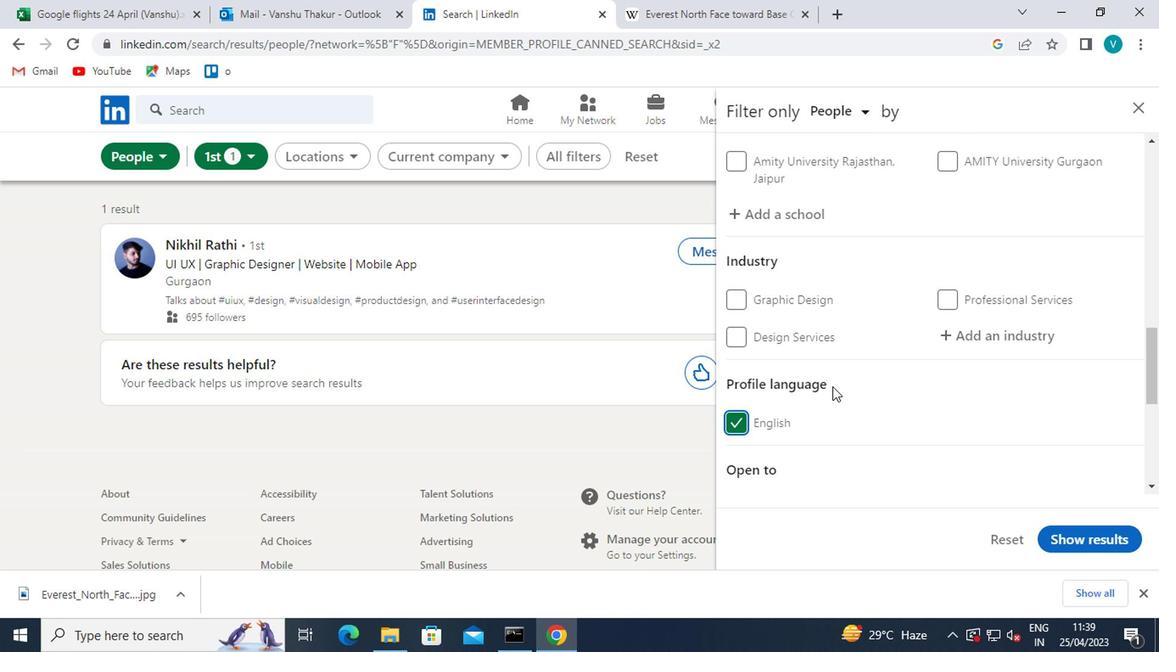 
Action: Mouse scrolled (836, 382) with delta (0, 1)
Screenshot: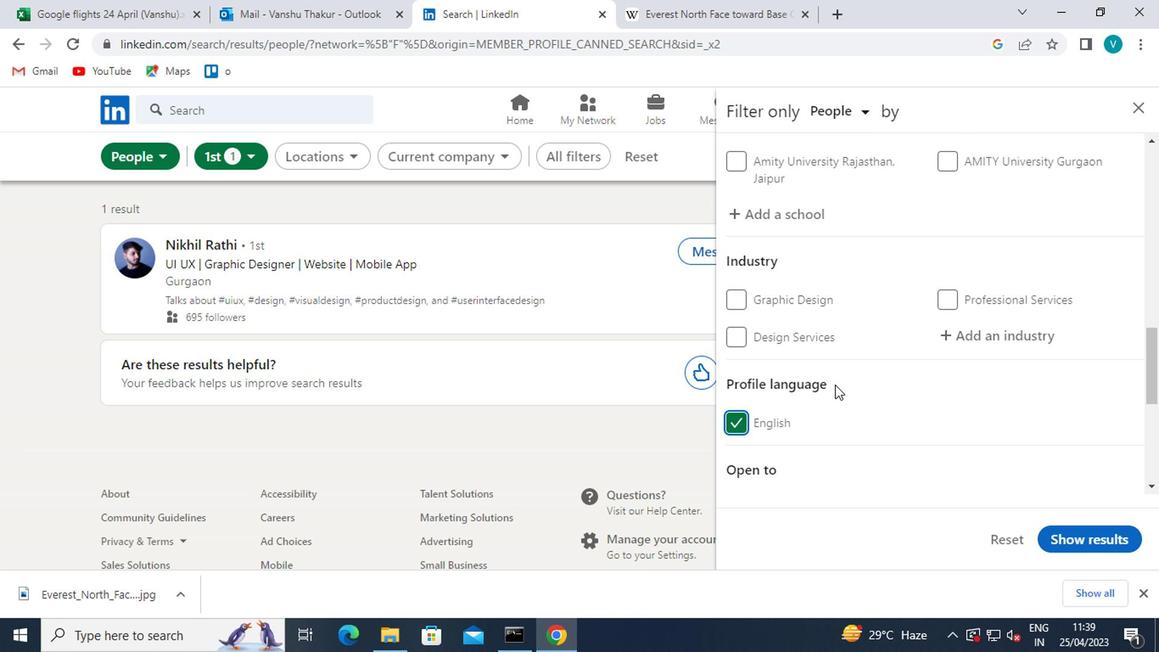 
Action: Mouse moved to (839, 379)
Screenshot: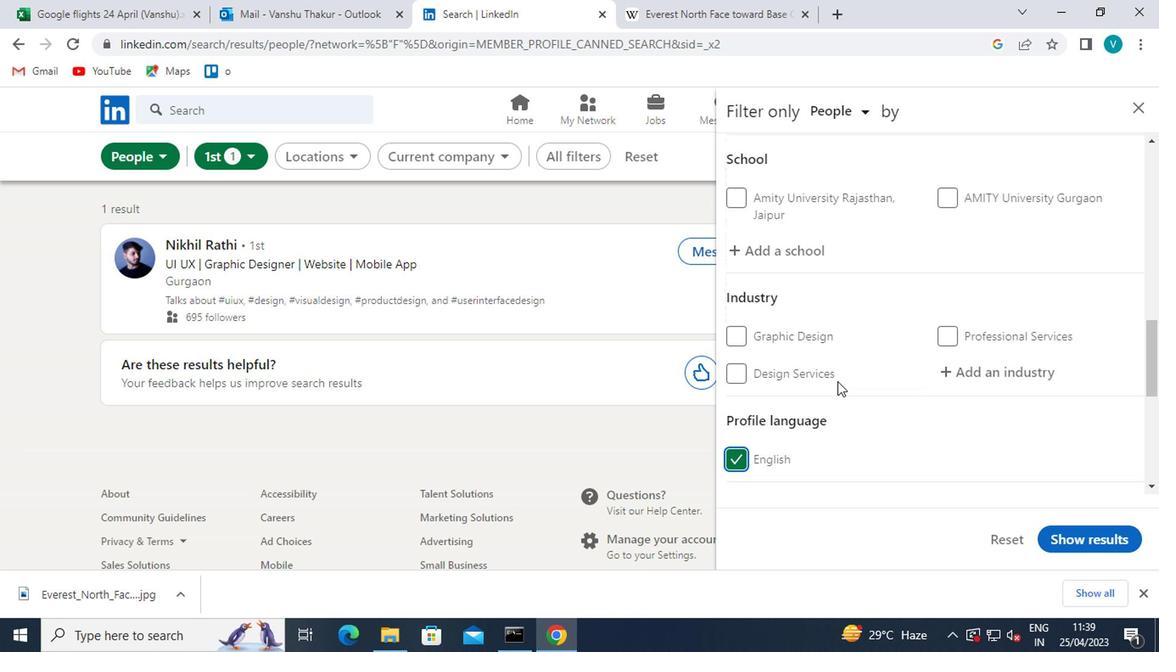 
Action: Mouse scrolled (839, 380) with delta (0, 1)
Screenshot: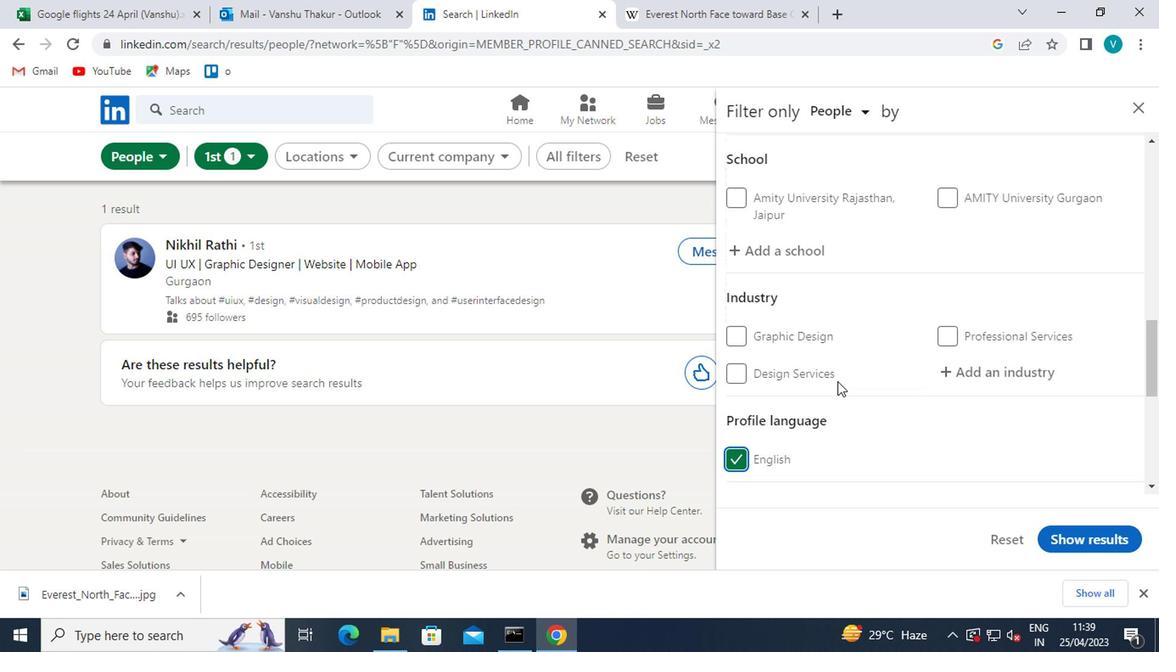 
Action: Mouse moved to (841, 374)
Screenshot: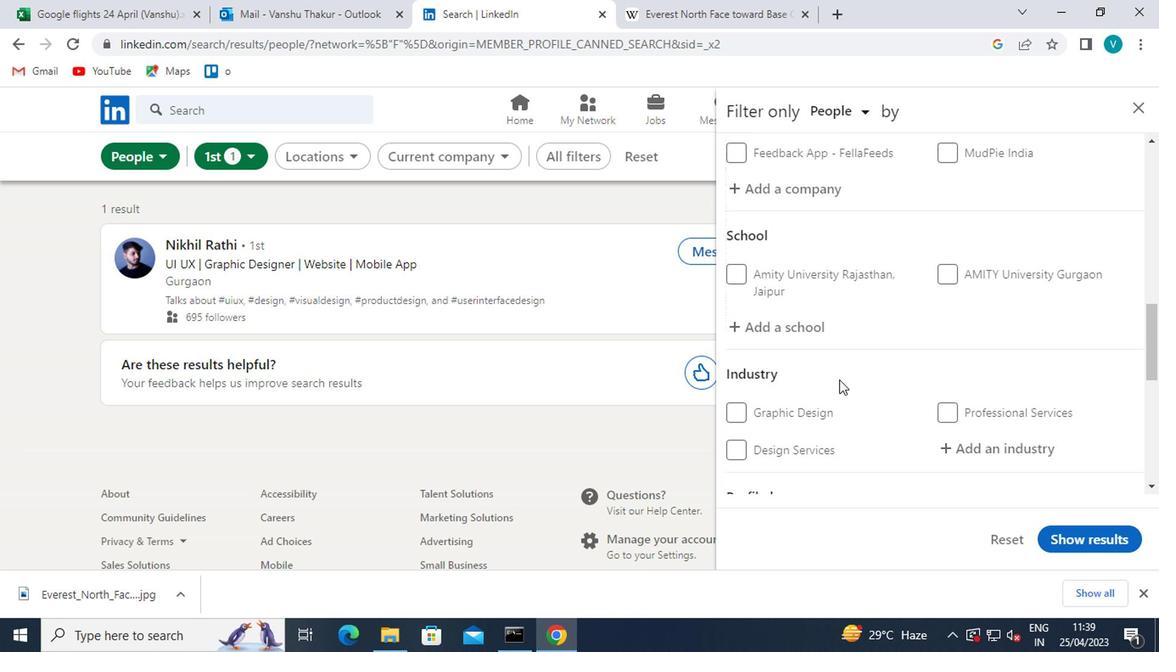 
Action: Mouse scrolled (841, 374) with delta (0, 0)
Screenshot: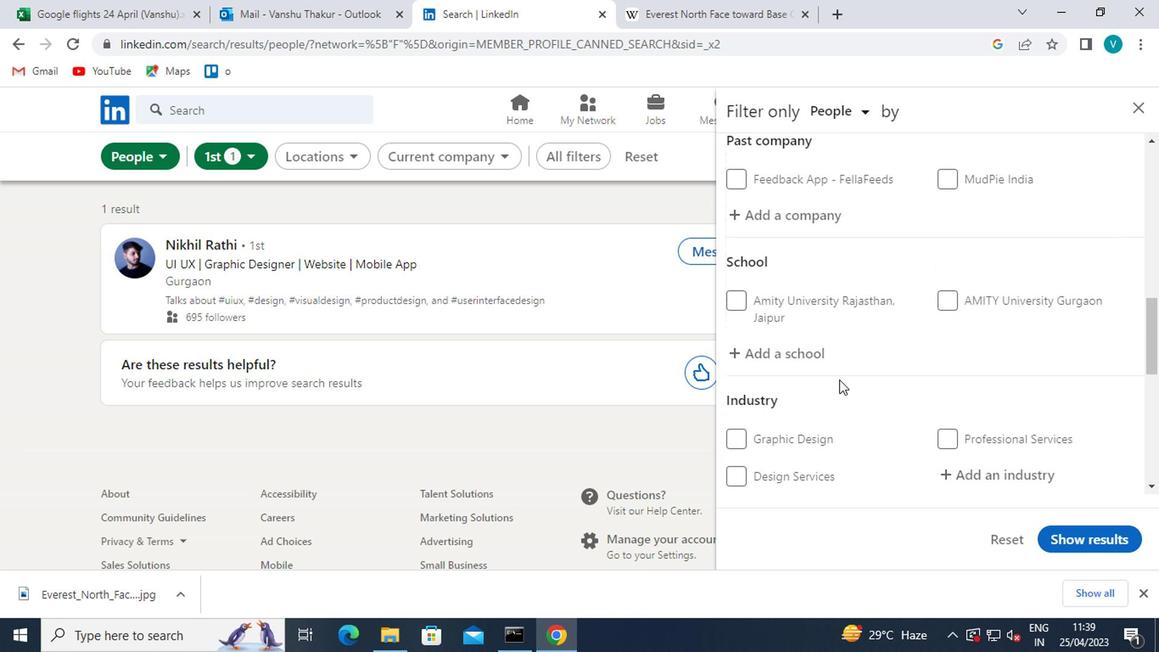 
Action: Mouse scrolled (841, 374) with delta (0, 0)
Screenshot: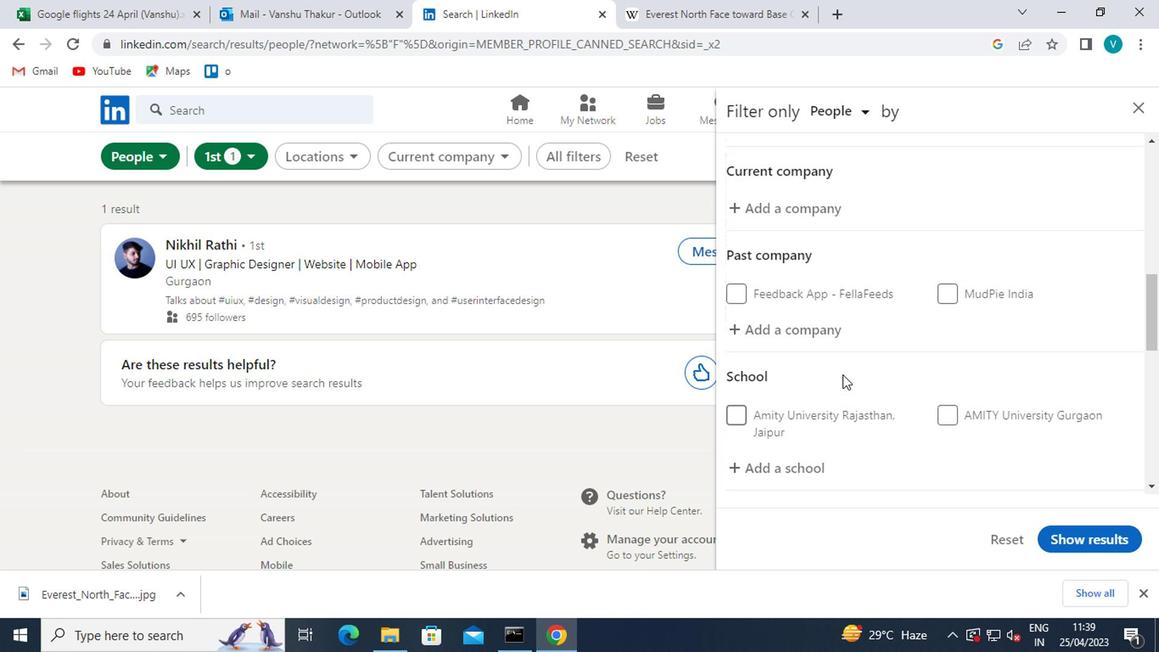 
Action: Mouse moved to (824, 374)
Screenshot: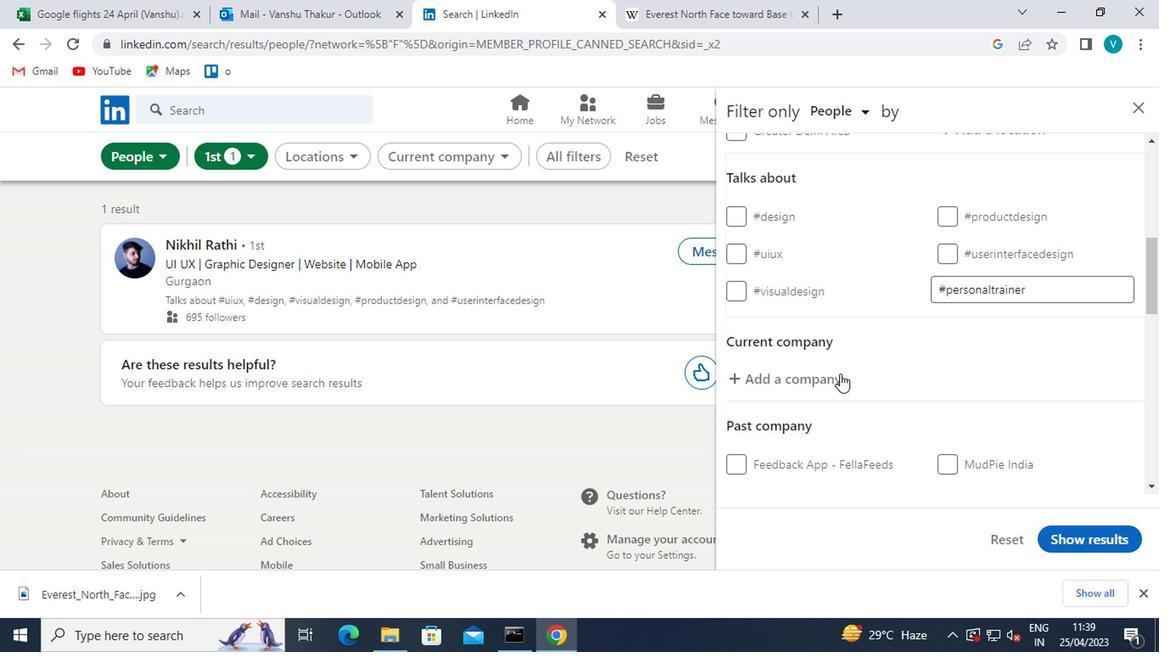 
Action: Mouse pressed left at (824, 374)
Screenshot: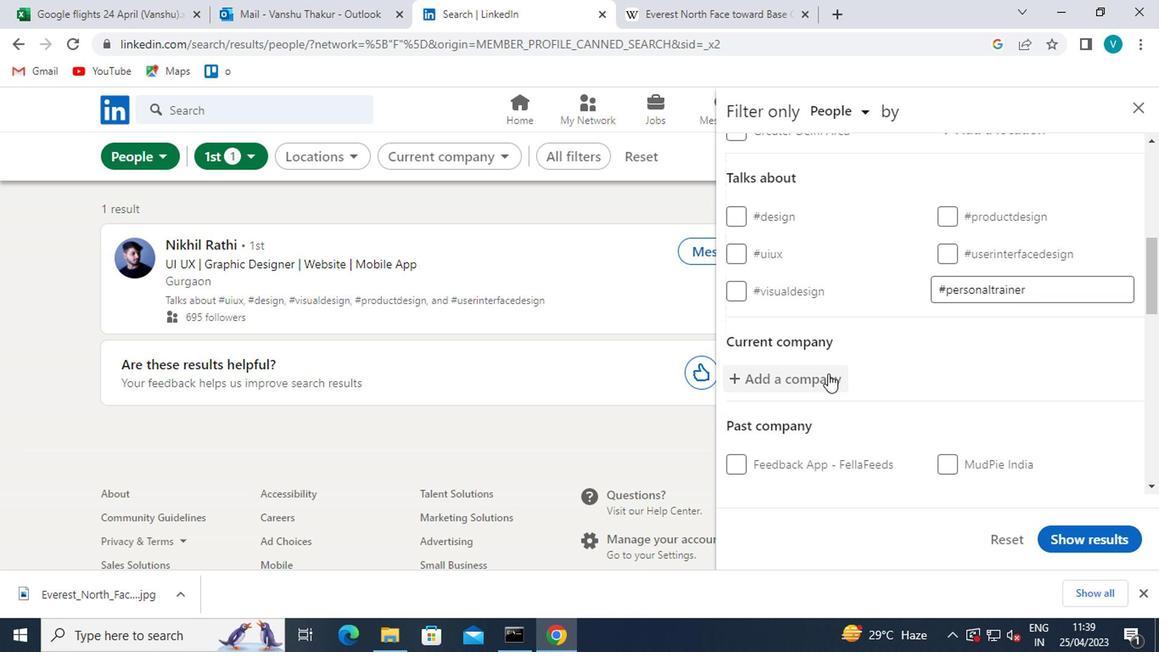 
Action: Key pressed <Key.shift>NDTV
Screenshot: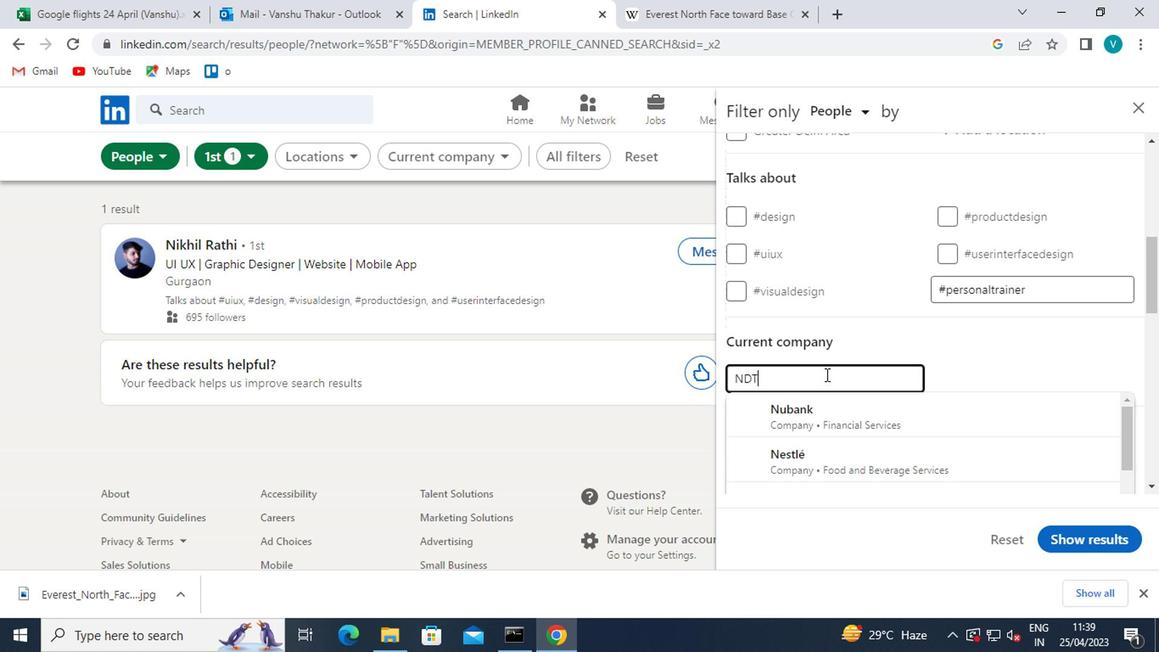 
Action: Mouse moved to (829, 414)
Screenshot: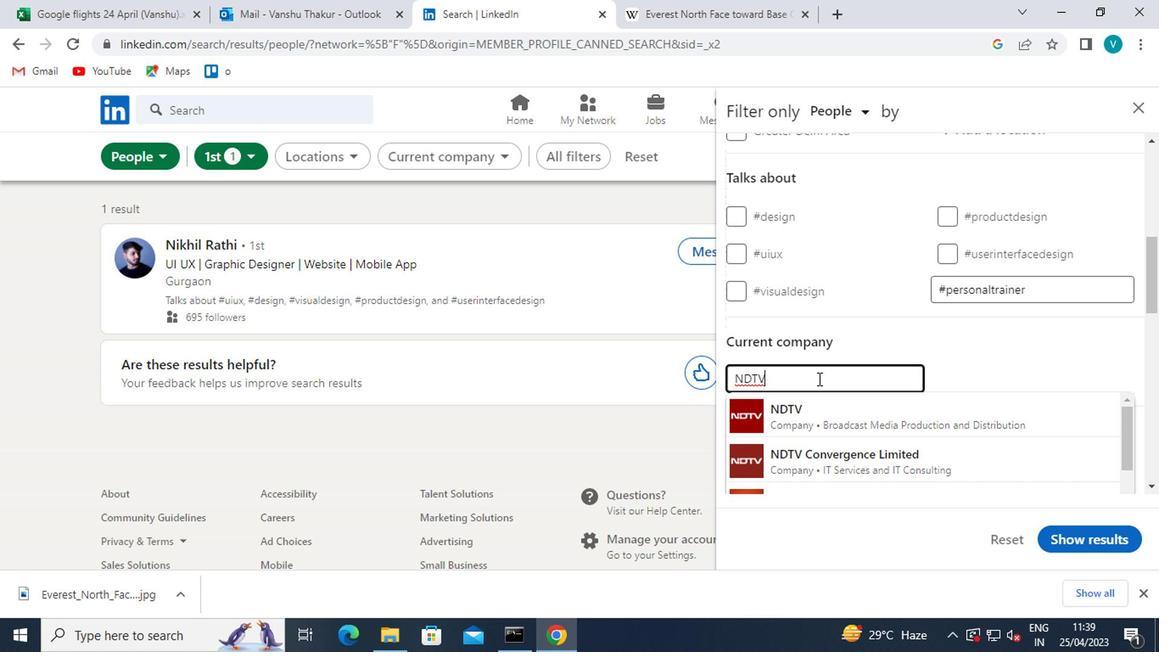 
Action: Mouse pressed left at (829, 414)
Screenshot: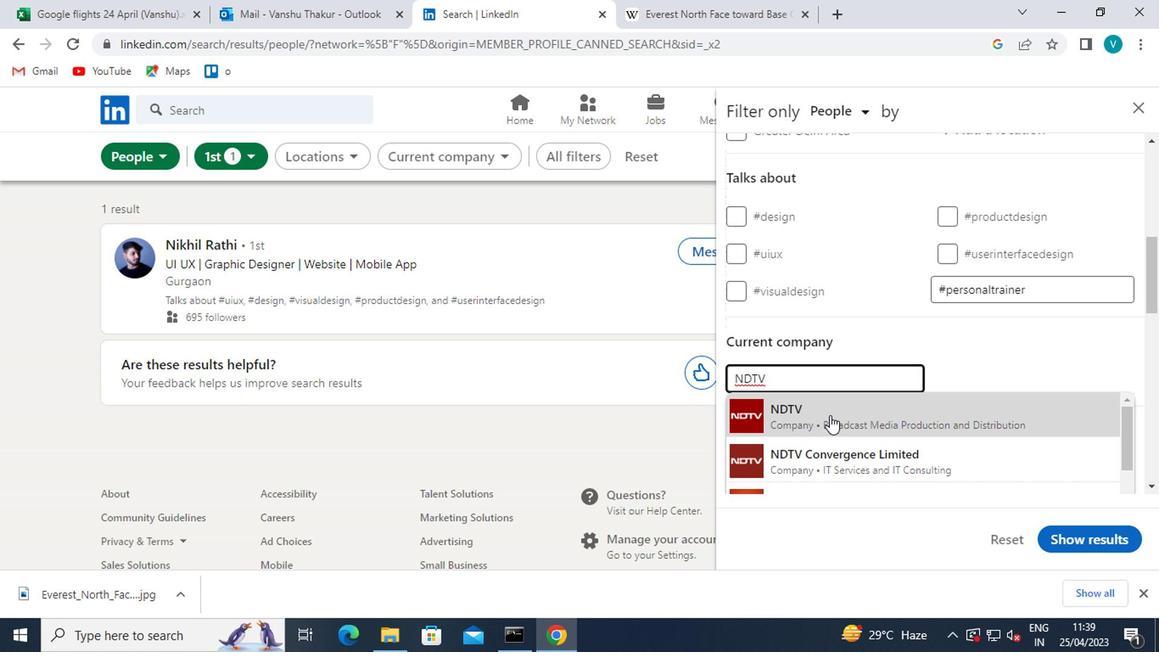 
Action: Mouse moved to (829, 419)
Screenshot: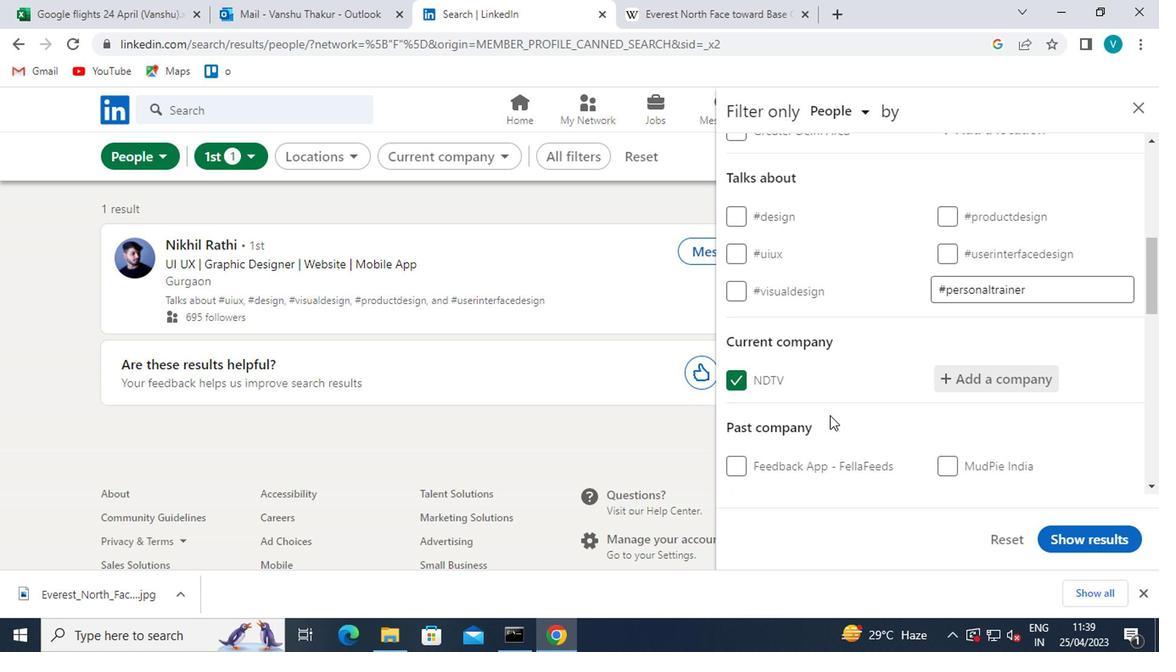 
Action: Mouse scrolled (829, 418) with delta (0, 0)
Screenshot: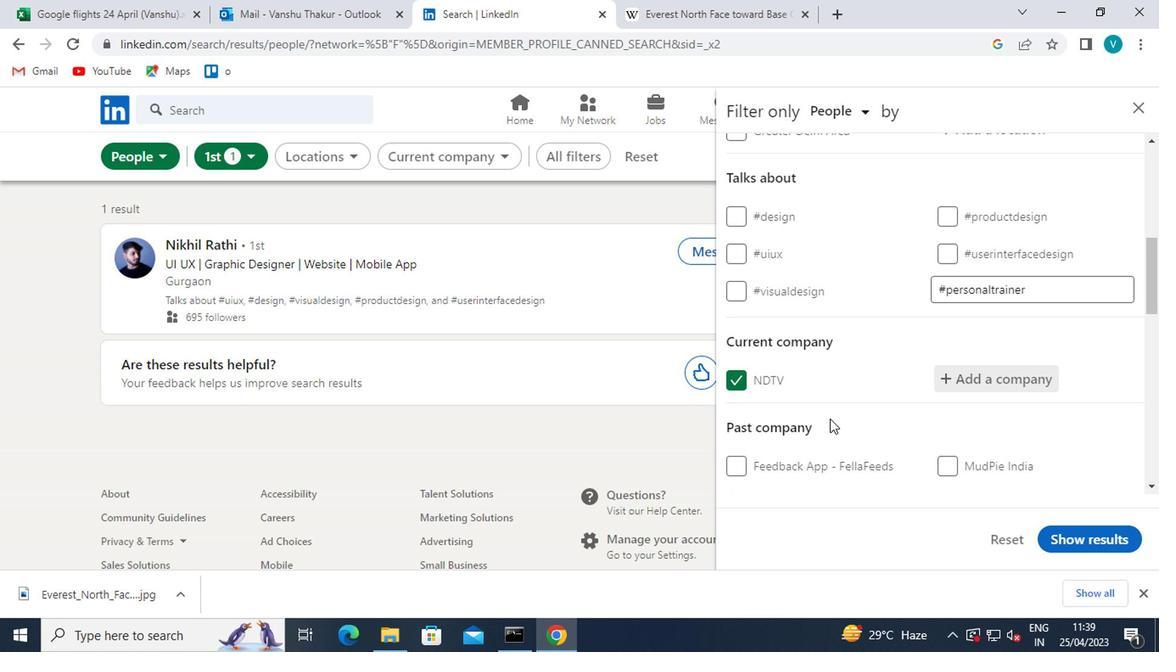 
Action: Mouse moved to (829, 420)
Screenshot: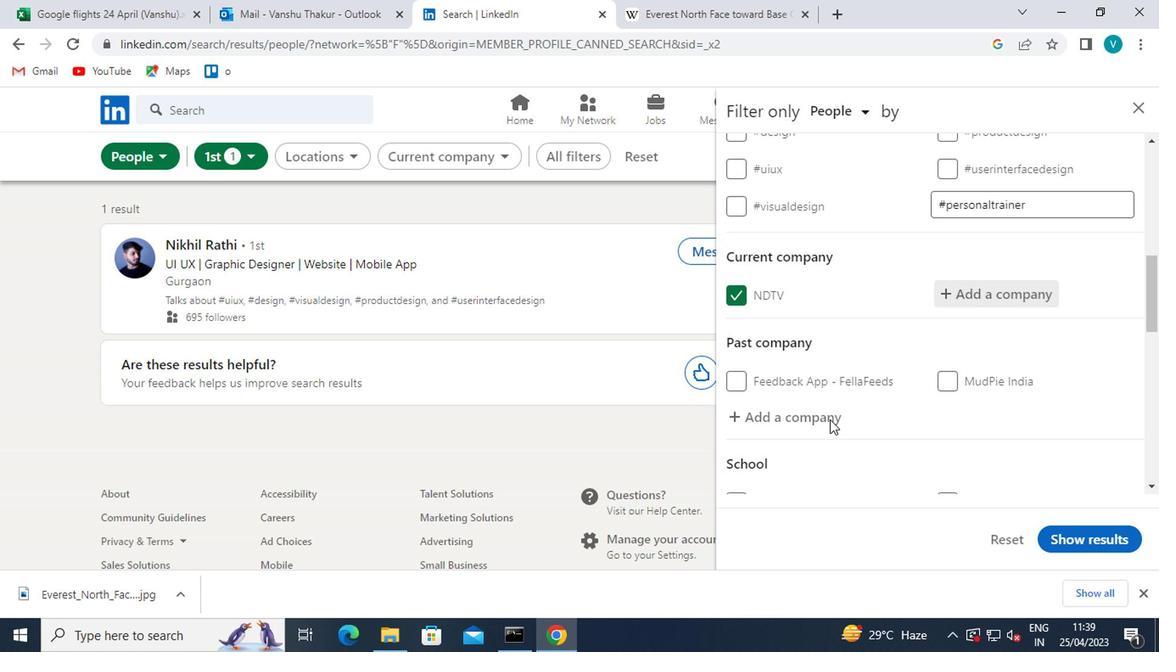 
Action: Mouse scrolled (829, 420) with delta (0, 0)
Screenshot: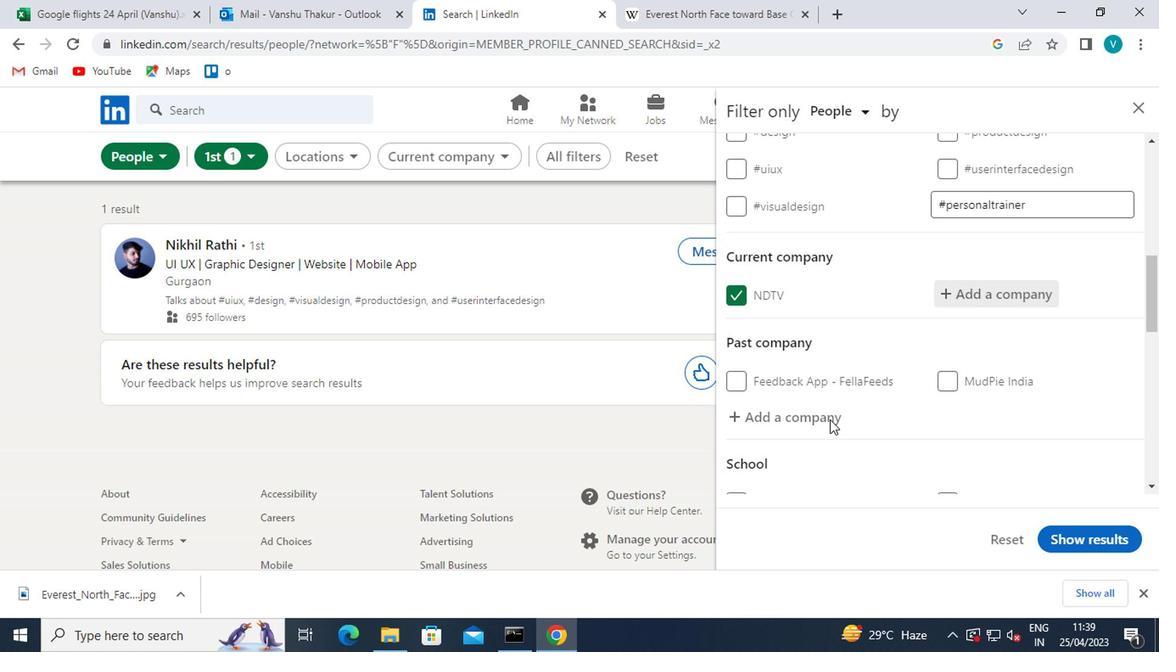 
Action: Mouse moved to (801, 447)
Screenshot: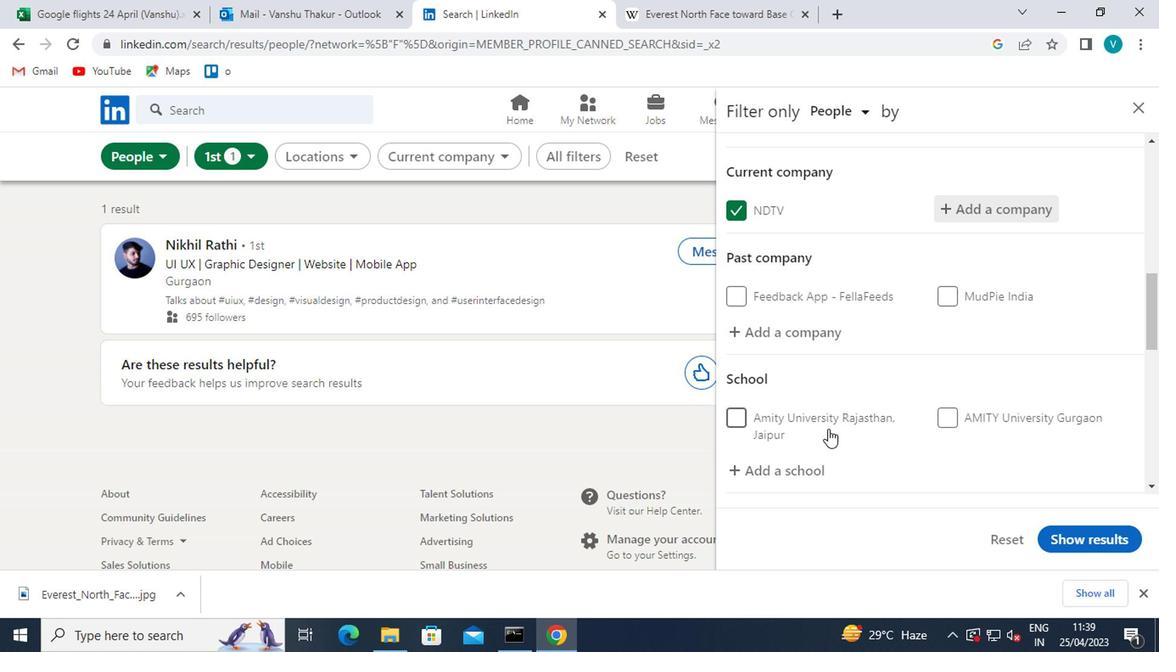 
Action: Mouse scrolled (801, 446) with delta (0, -1)
Screenshot: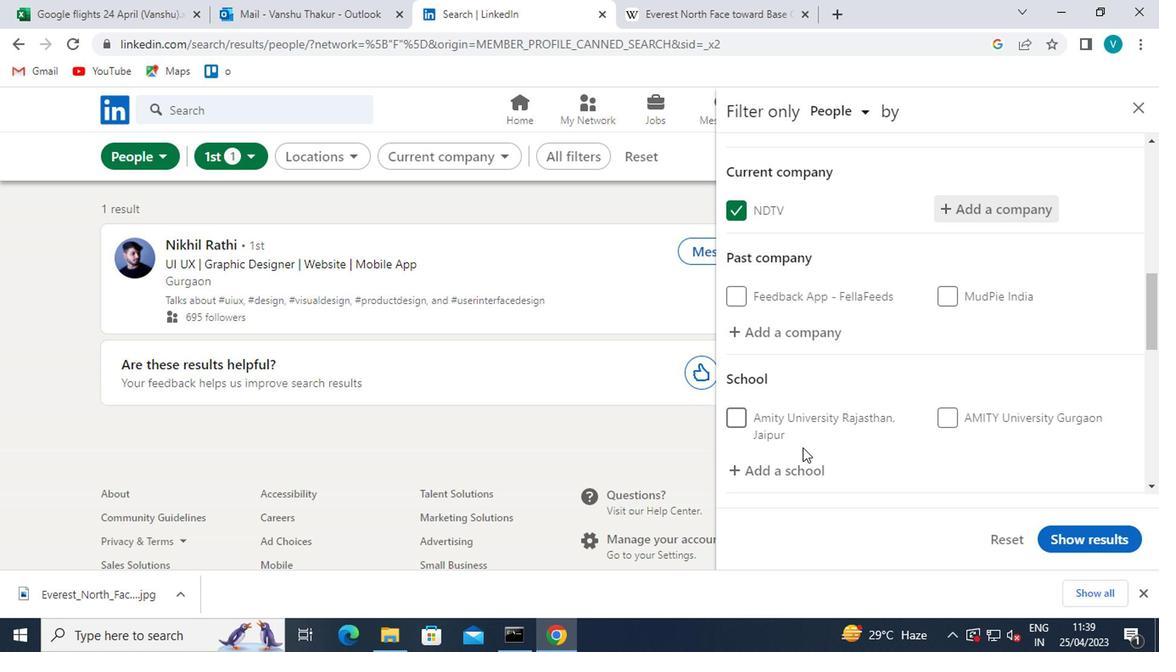 
Action: Mouse moved to (782, 394)
Screenshot: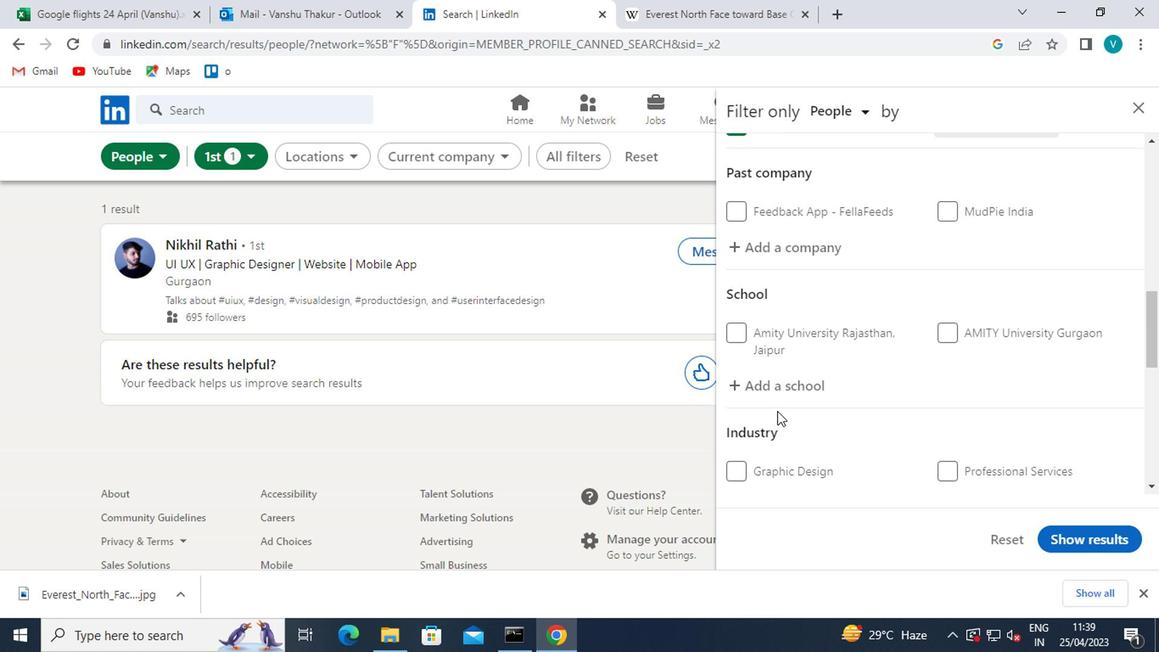 
Action: Mouse pressed left at (782, 394)
Screenshot: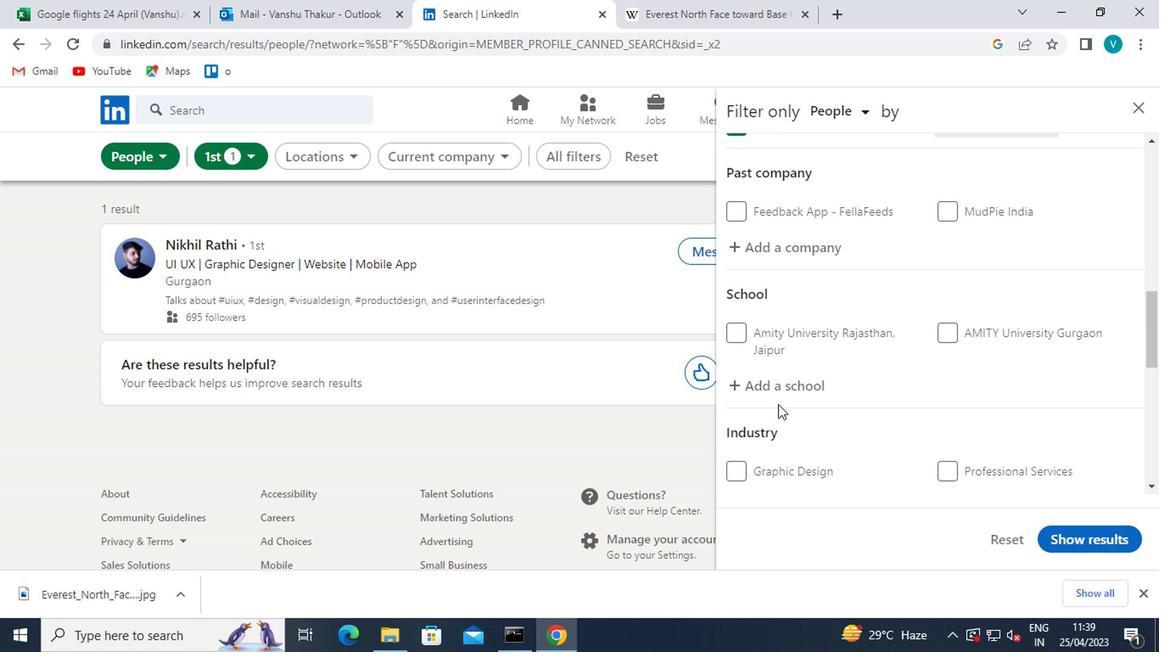 
Action: Mouse moved to (783, 393)
Screenshot: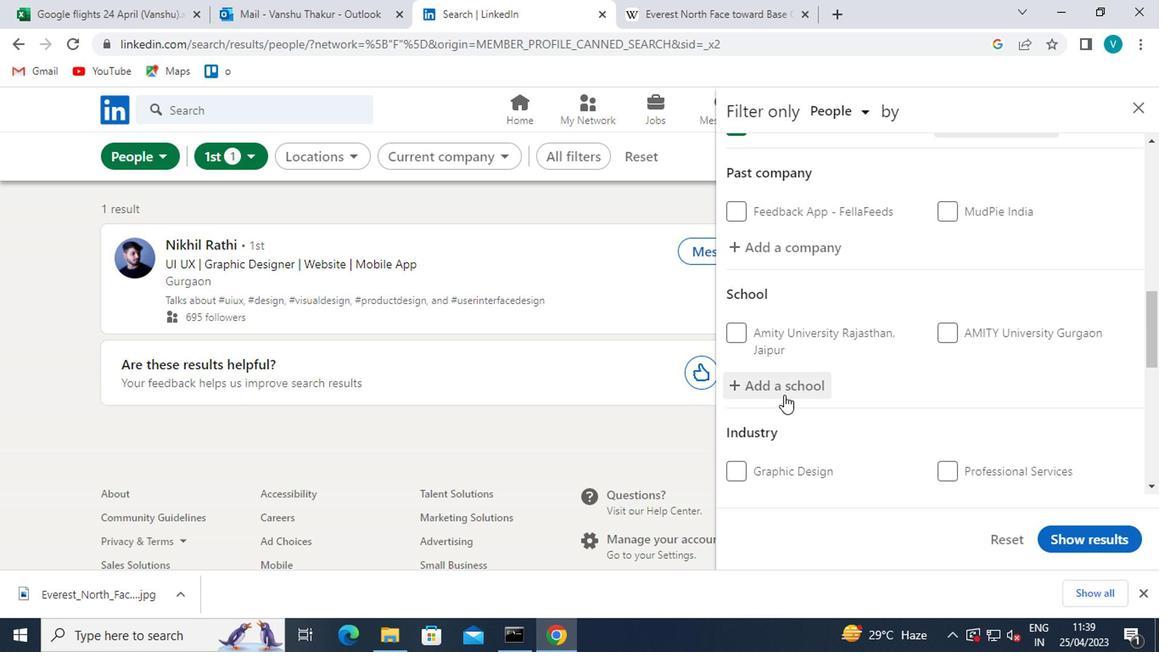 
Action: Key pressed <Key.shift>NATIONAL<Key.space><Key.shift>INSTITUTE<Key.space>
Screenshot: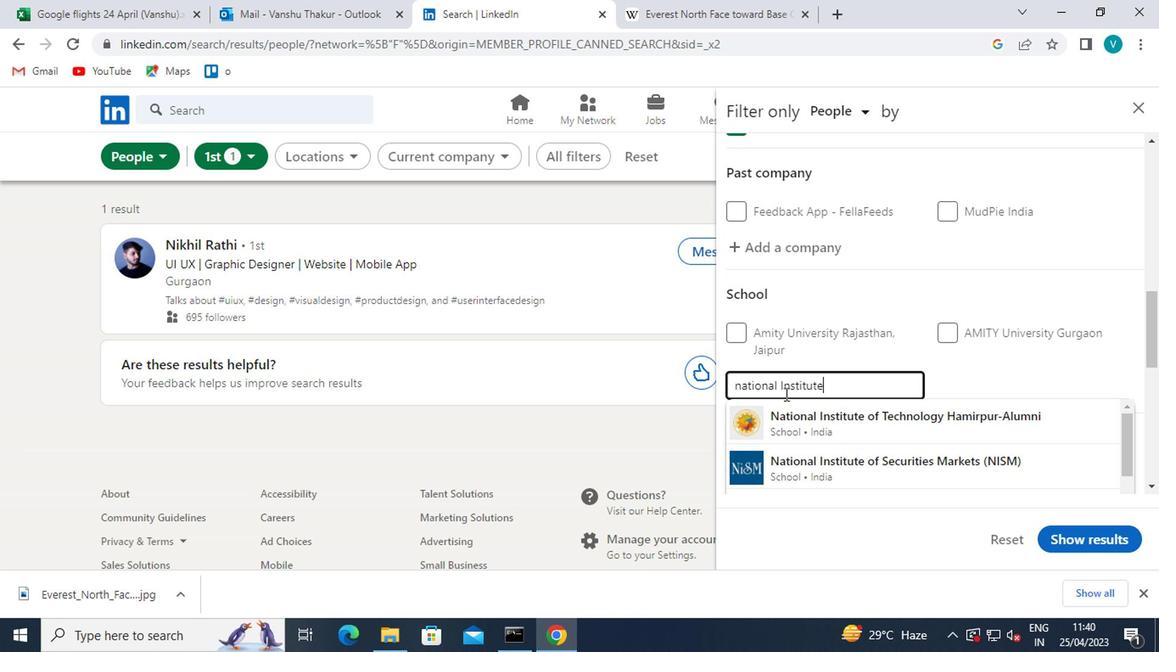 
Action: Mouse moved to (822, 416)
Screenshot: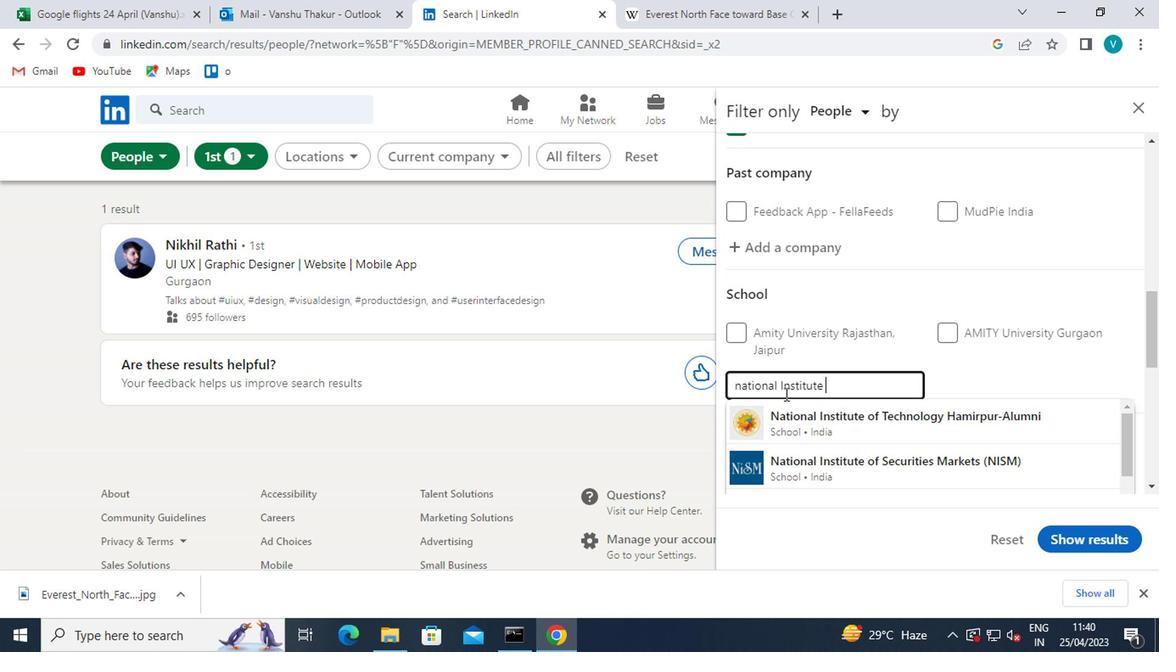 
Action: Key pressed OF<Key.space><Key.shift>FINA
Screenshot: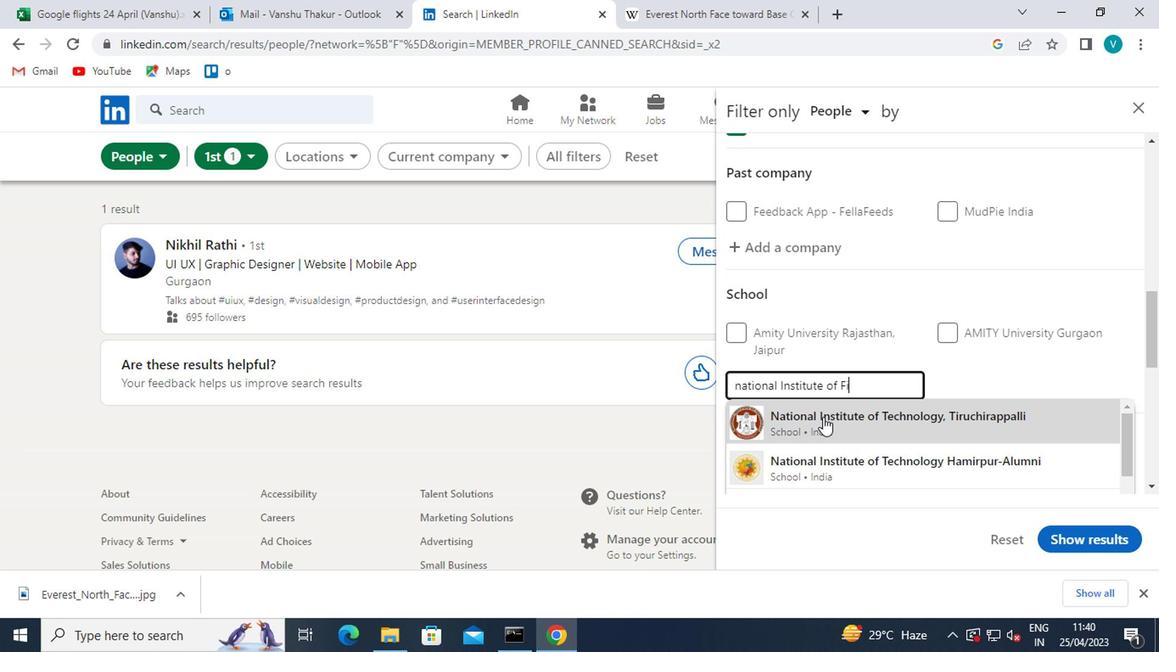
Action: Mouse moved to (843, 460)
Screenshot: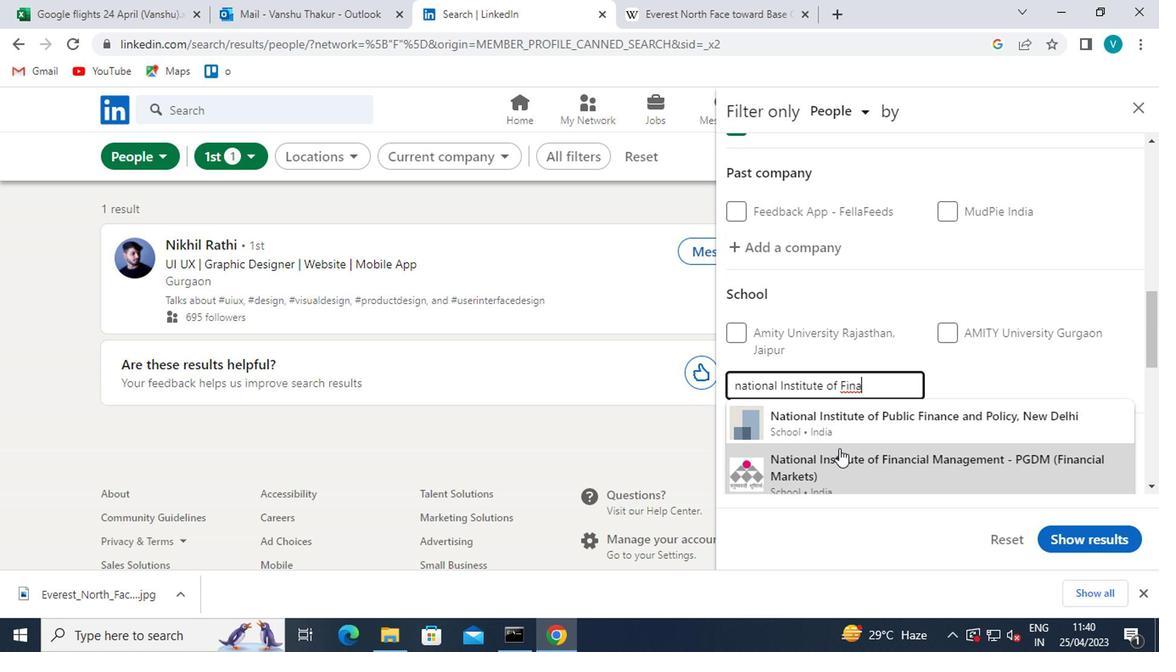 
Action: Mouse pressed left at (843, 460)
Screenshot: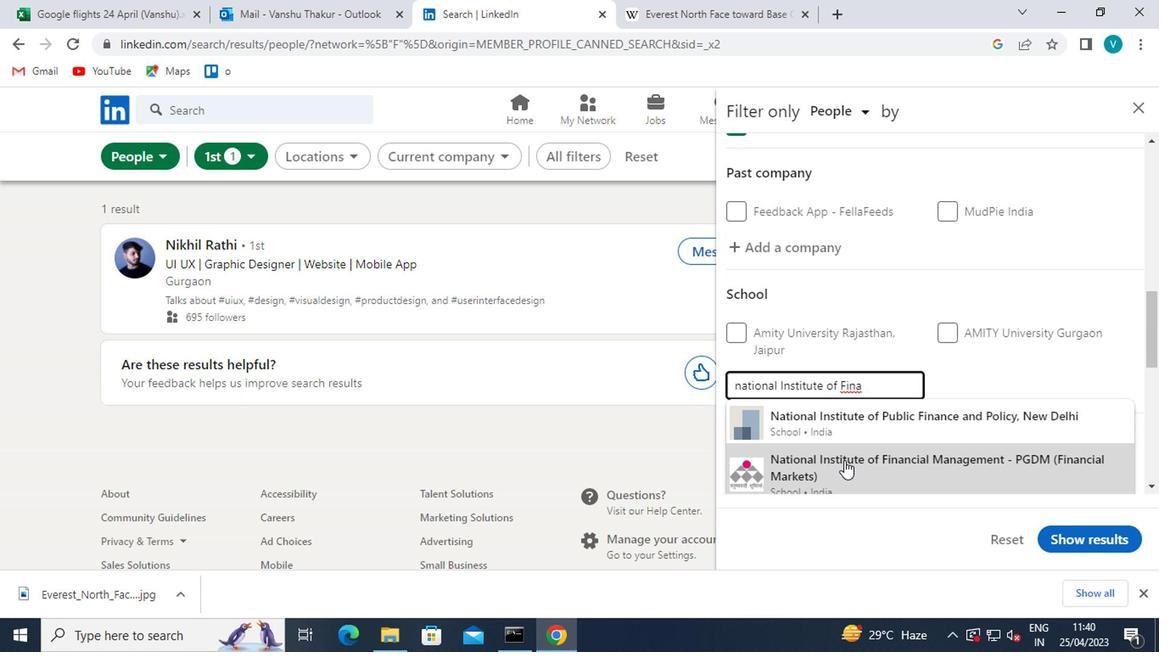 
Action: Mouse scrolled (843, 458) with delta (0, -1)
Screenshot: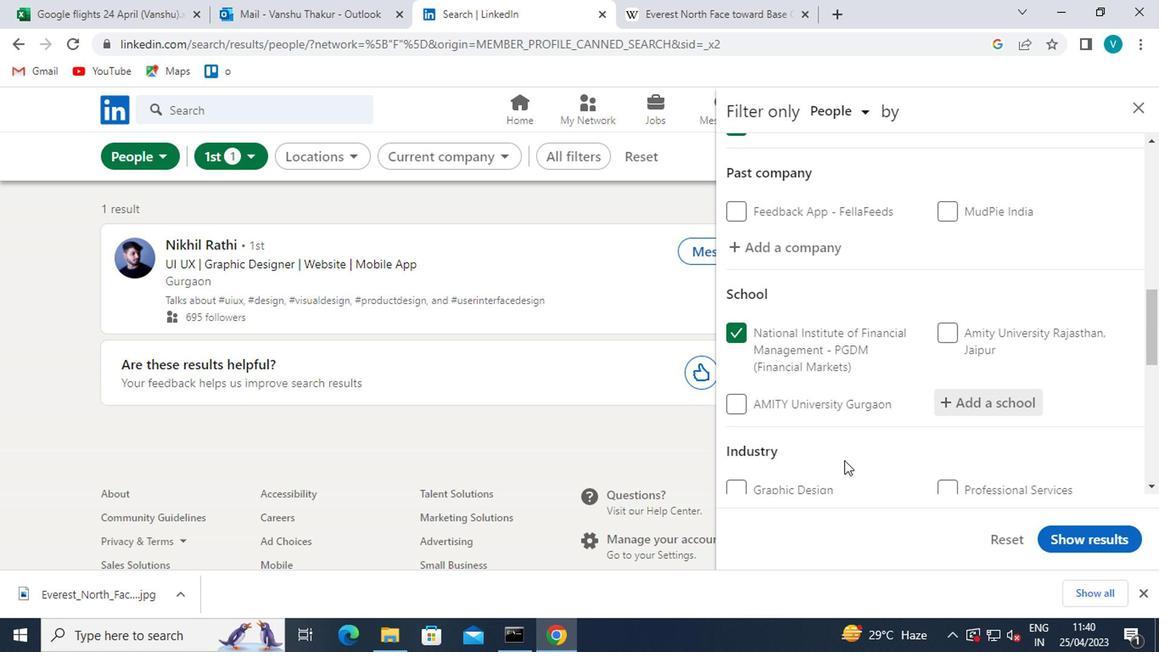 
Action: Mouse scrolled (843, 458) with delta (0, -1)
Screenshot: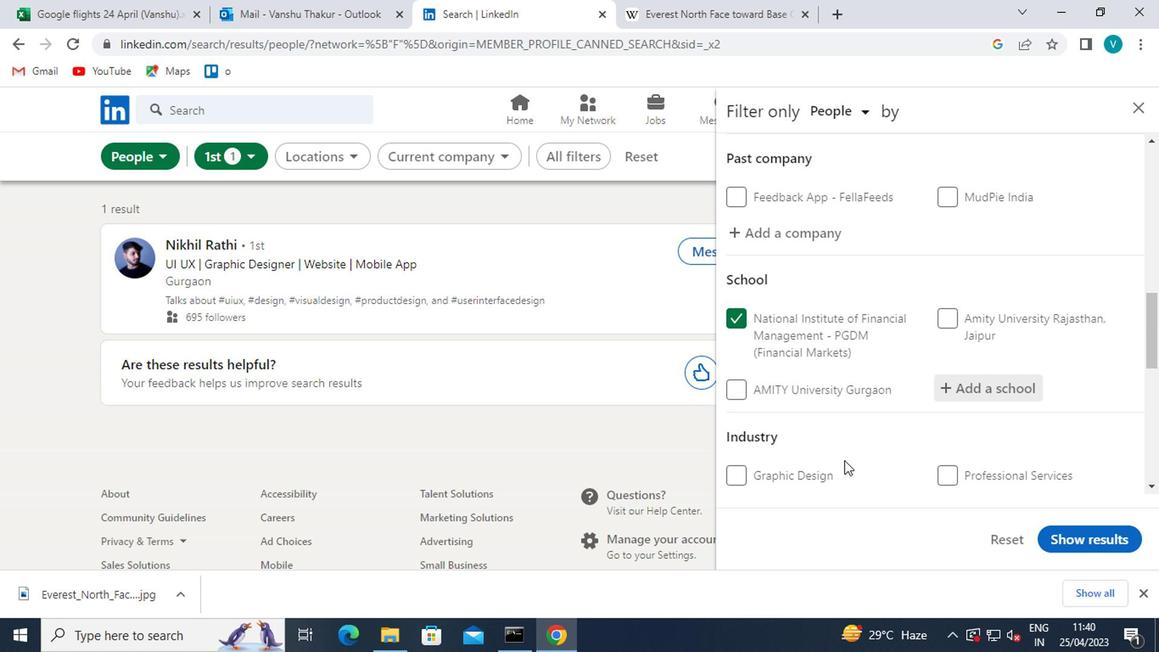 
Action: Mouse moved to (975, 350)
Screenshot: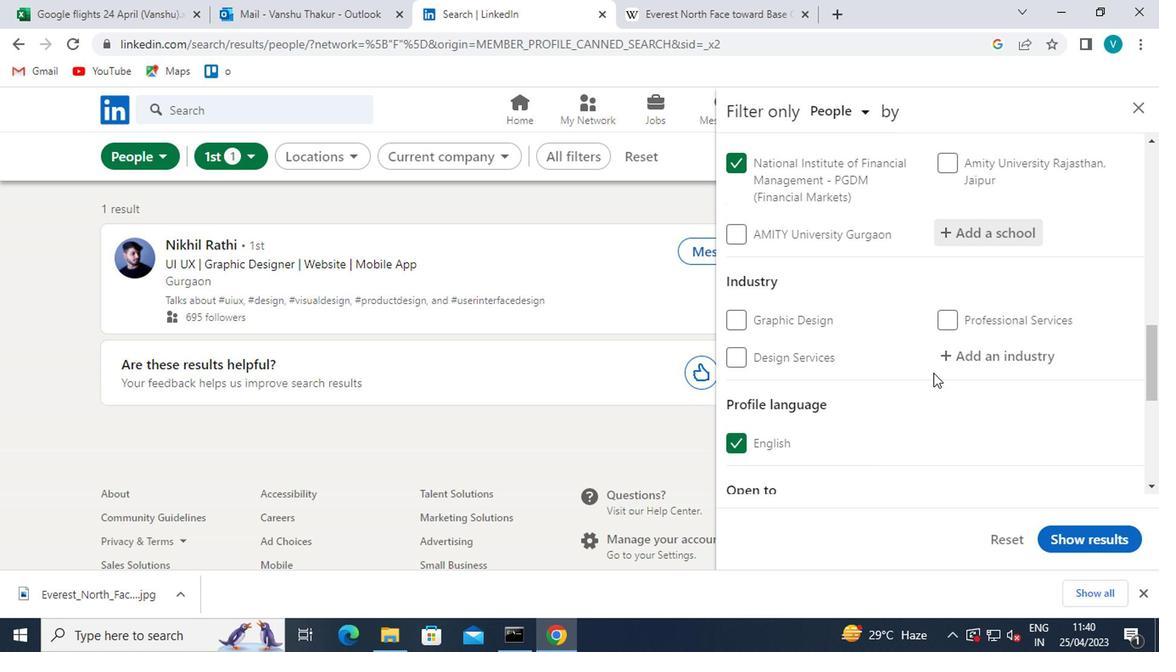 
Action: Mouse pressed left at (975, 350)
Screenshot: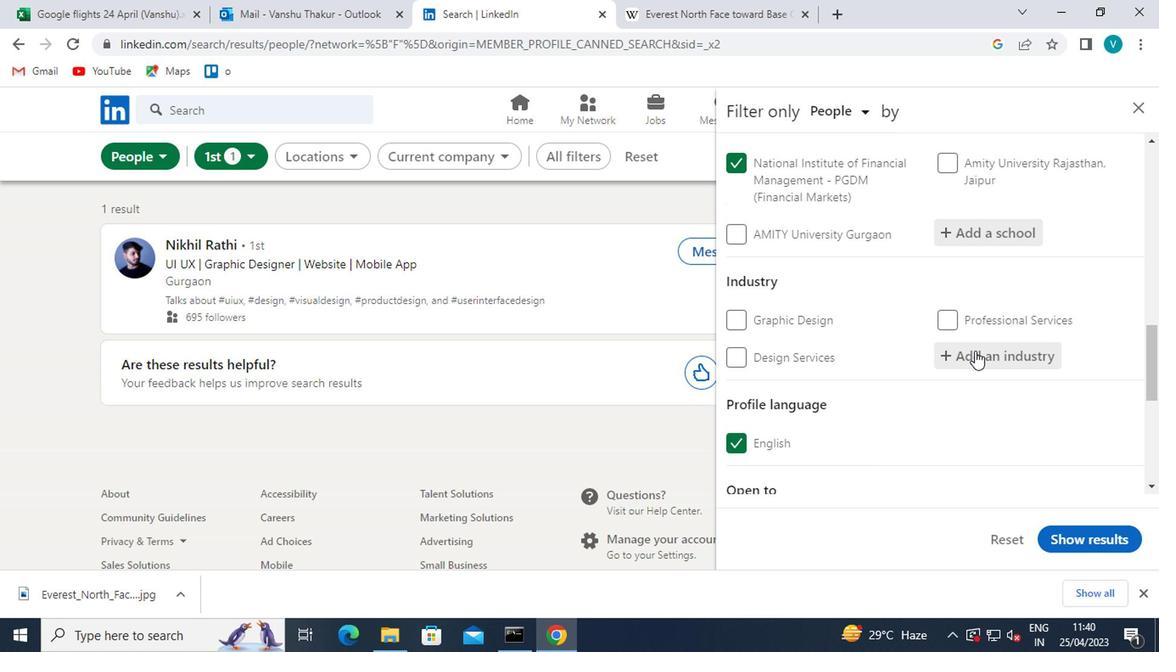 
Action: Key pressed <Key.shift>IT<Key.space><Key.shift>SERVICES
Screenshot: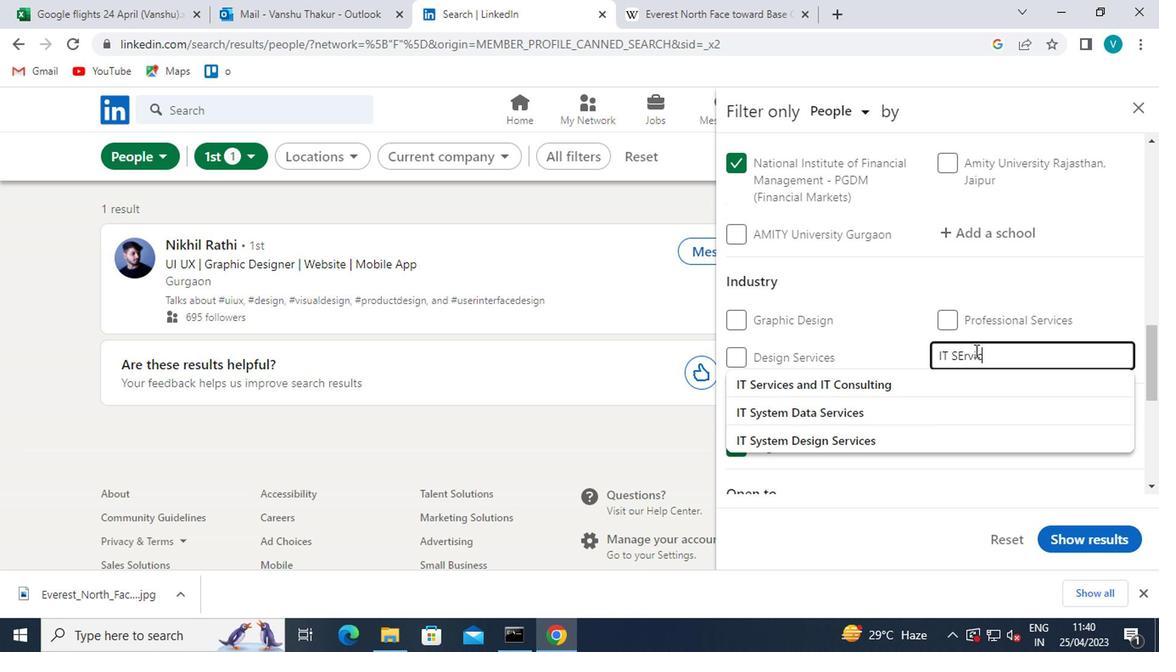
Action: Mouse moved to (884, 387)
Screenshot: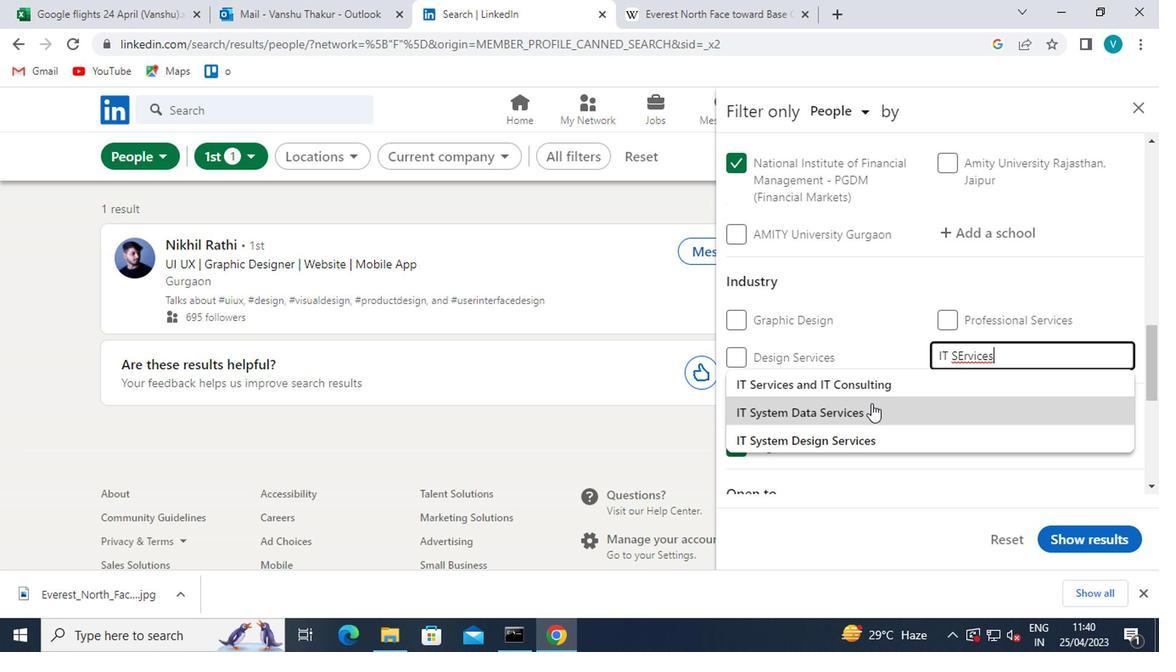 
Action: Mouse pressed left at (884, 387)
Screenshot: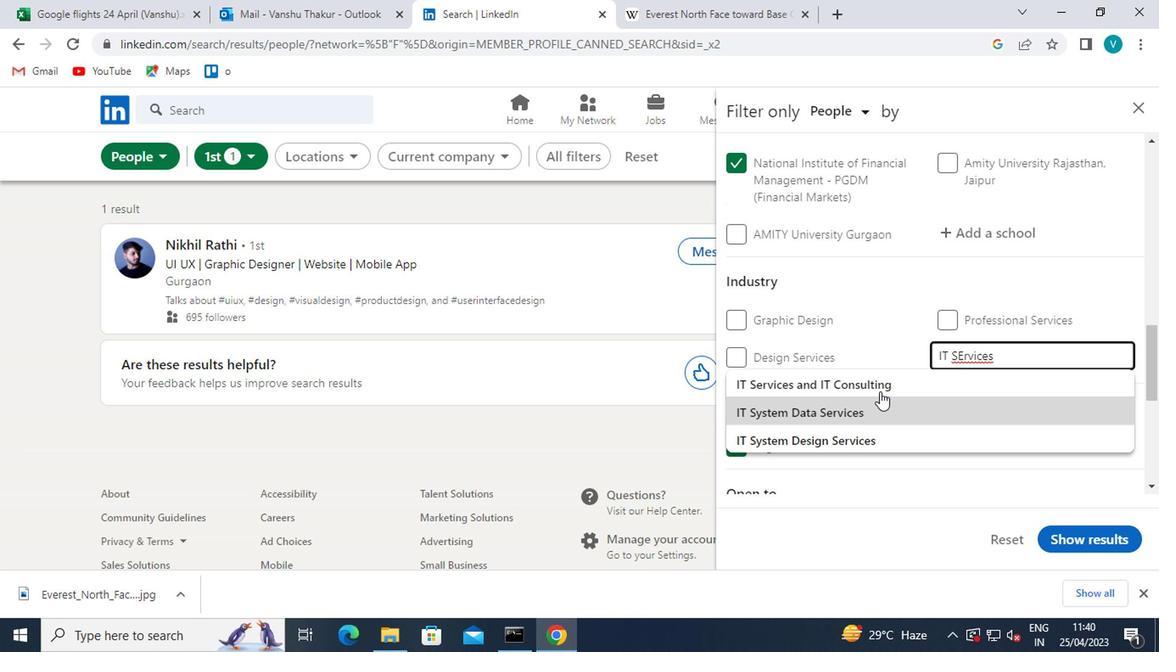 
Action: Mouse moved to (884, 387)
Screenshot: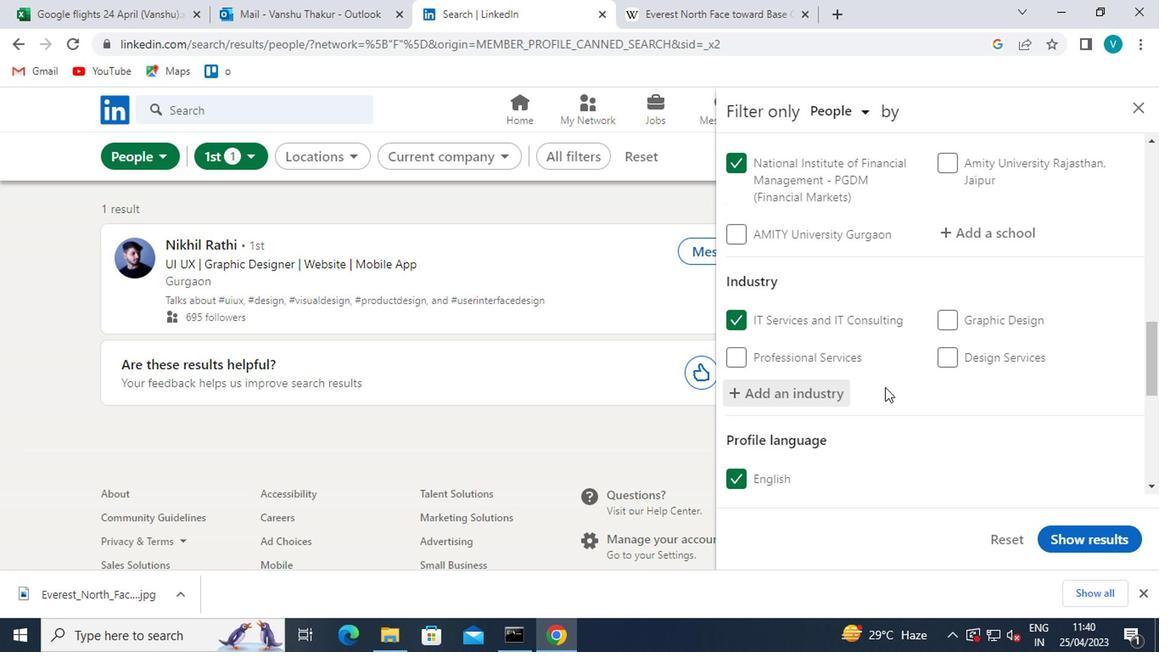 
Action: Mouse scrolled (884, 386) with delta (0, 0)
Screenshot: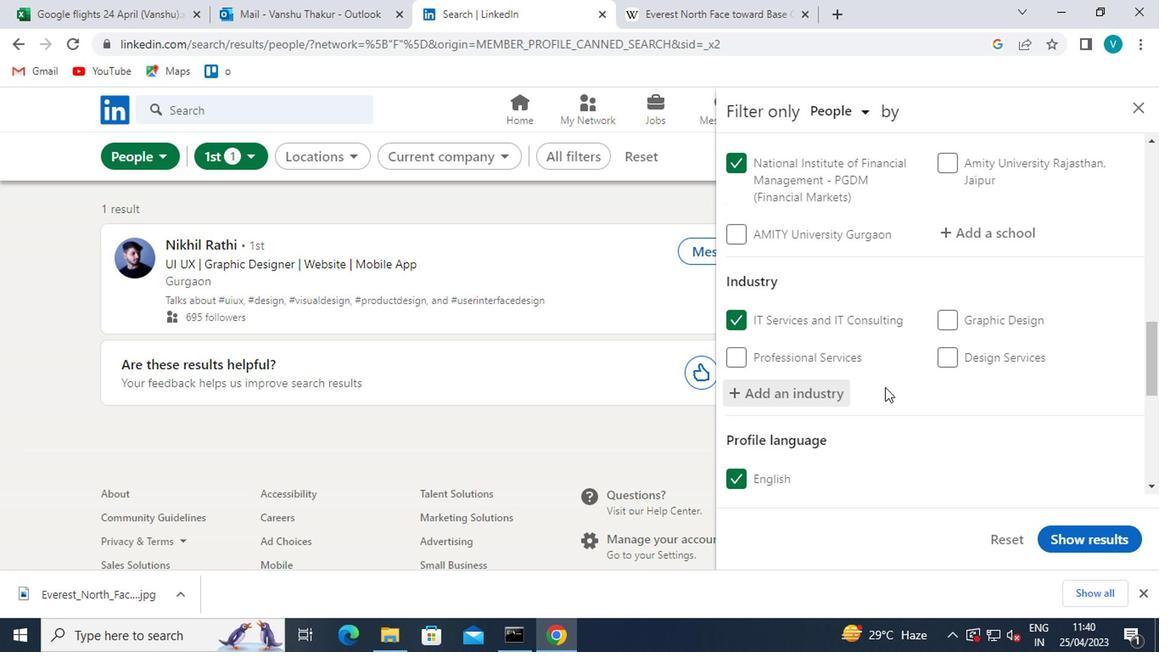 
Action: Mouse scrolled (884, 386) with delta (0, 0)
Screenshot: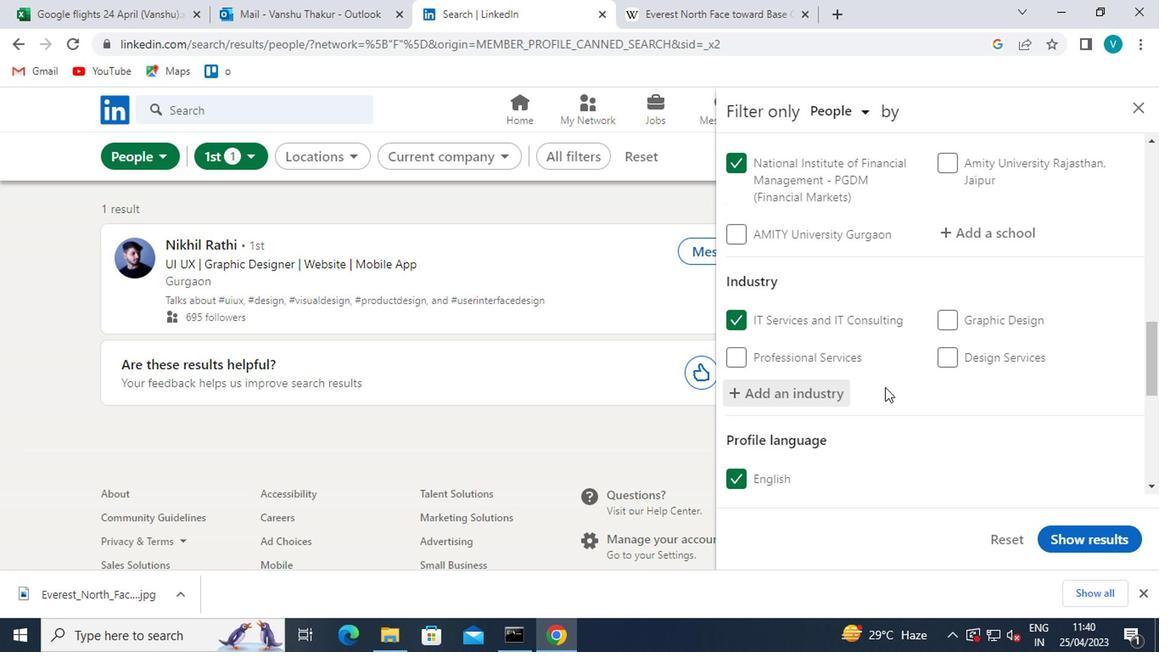 
Action: Mouse scrolled (884, 386) with delta (0, 0)
Screenshot: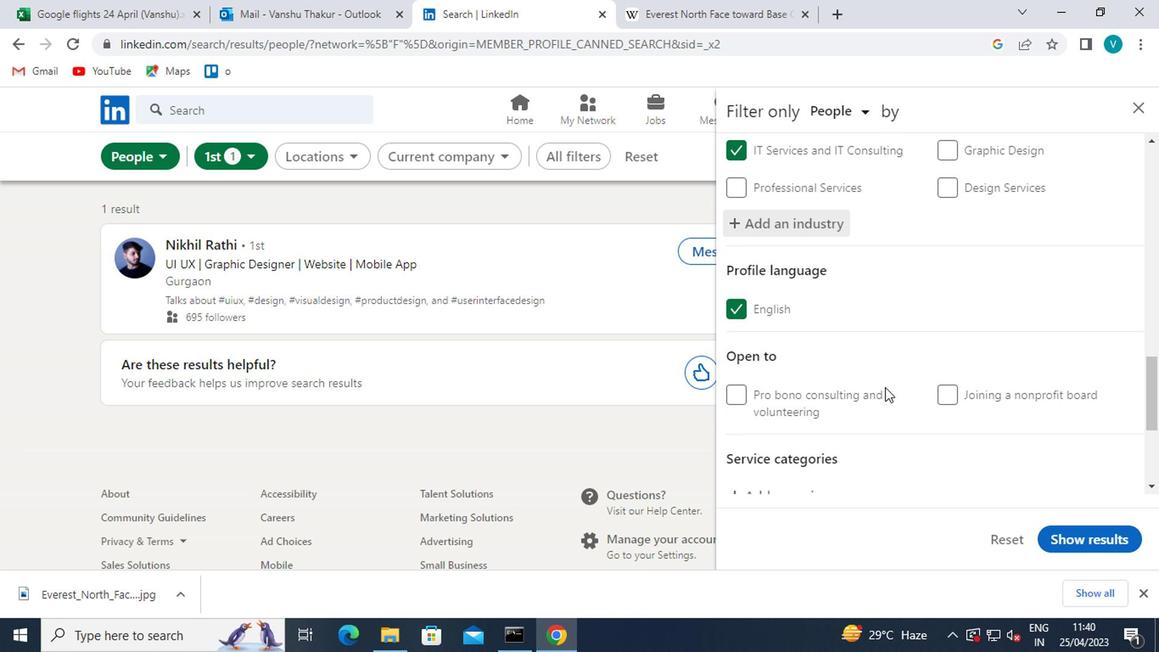 
Action: Mouse scrolled (884, 386) with delta (0, 0)
Screenshot: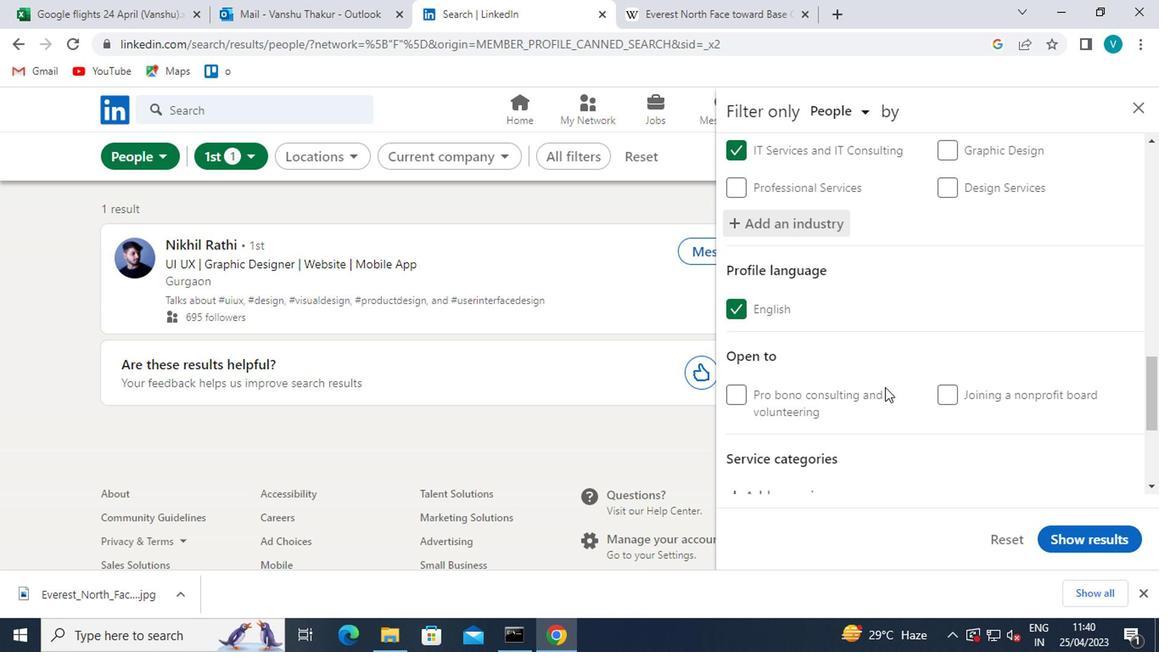 
Action: Mouse moved to (809, 330)
Screenshot: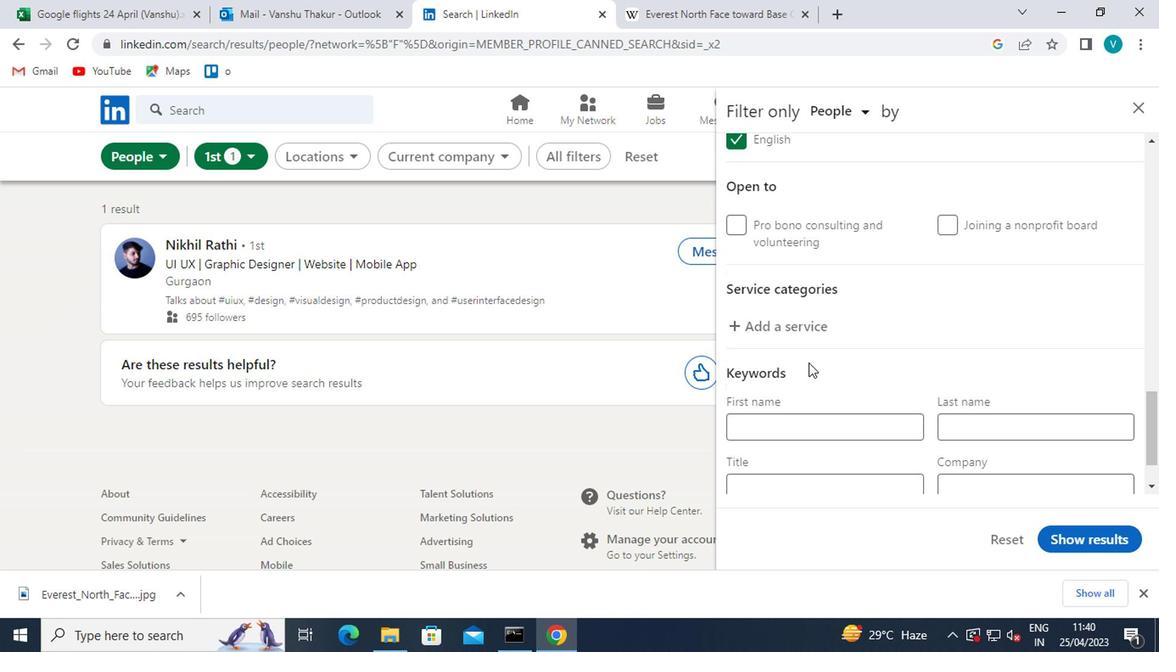 
Action: Mouse pressed left at (809, 330)
Screenshot: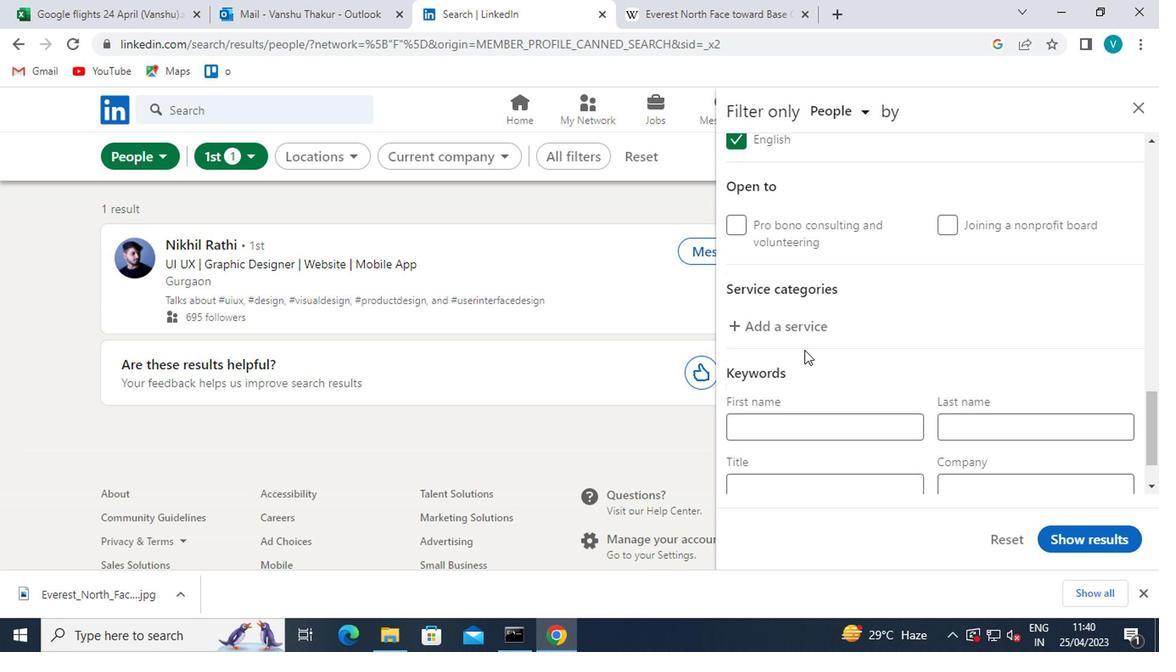 
Action: Key pressed <Key.shift>COMPUTER<Key.space>
Screenshot: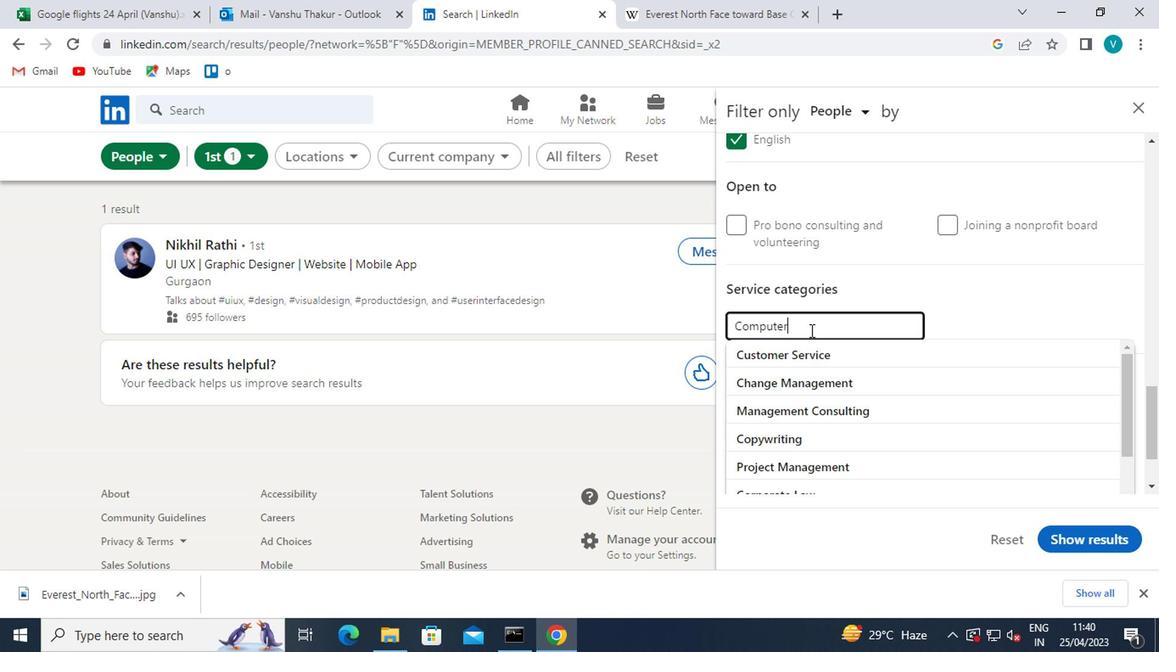 
Action: Mouse moved to (813, 379)
Screenshot: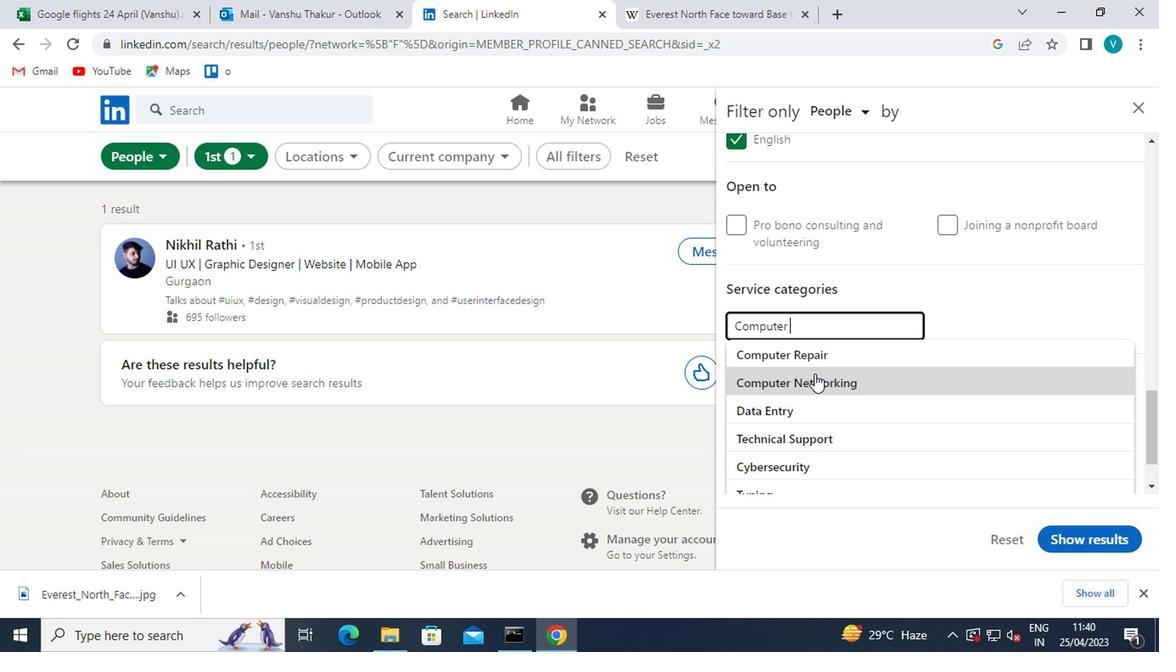 
Action: Mouse pressed left at (813, 379)
Screenshot: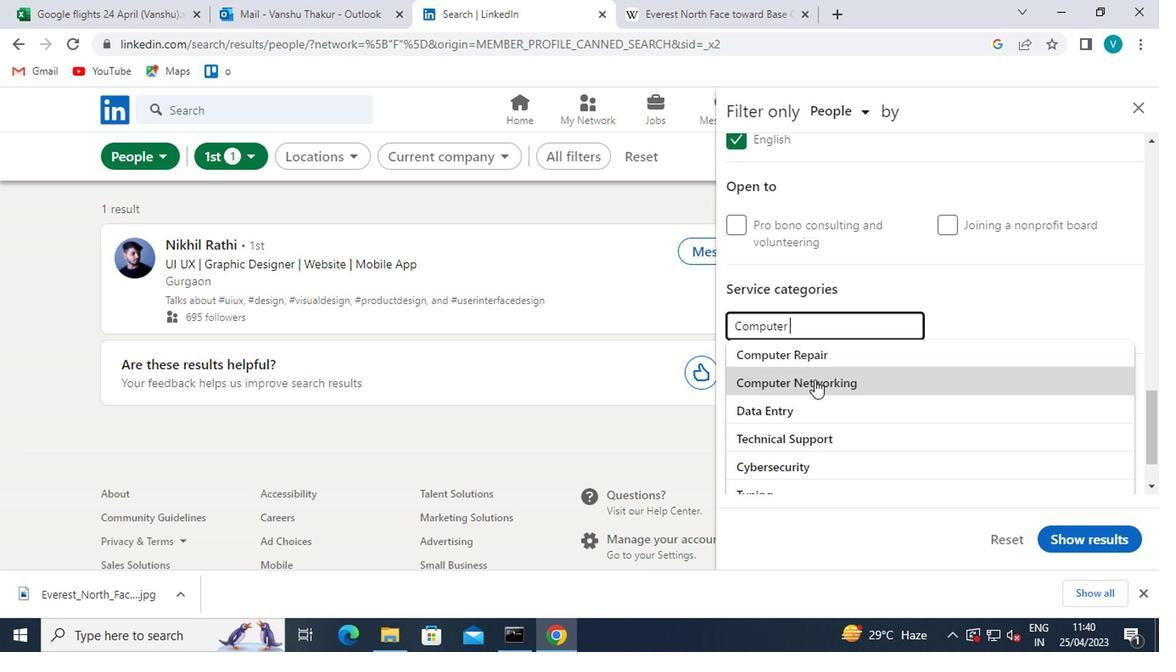
Action: Mouse scrolled (813, 378) with delta (0, 0)
Screenshot: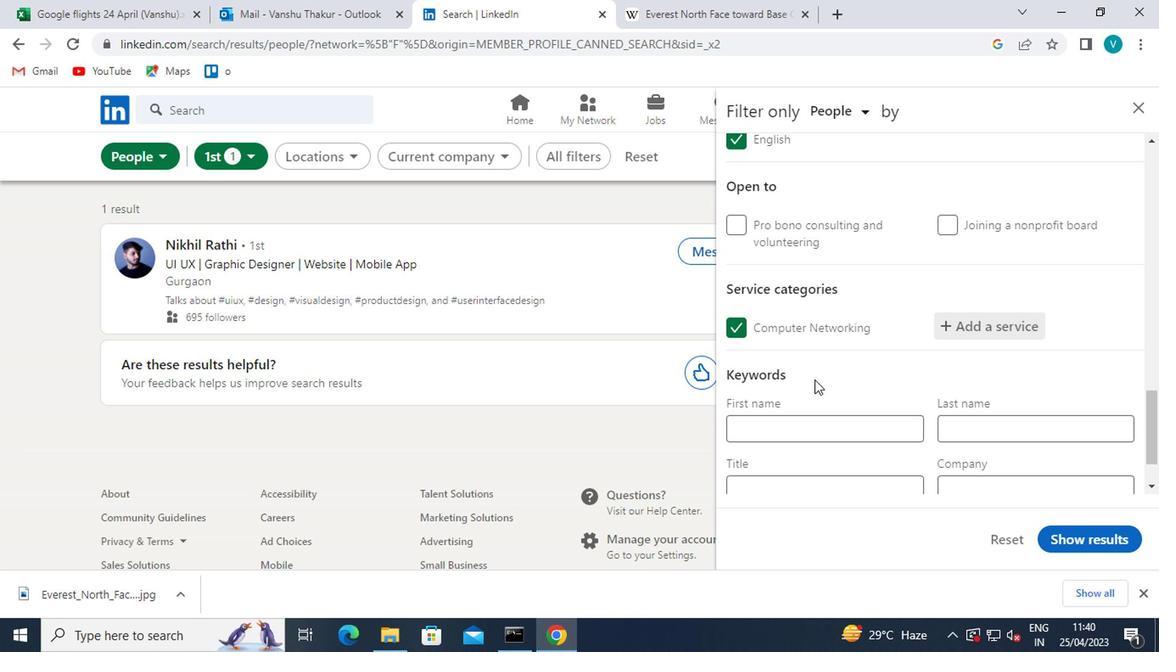 
Action: Mouse moved to (813, 382)
Screenshot: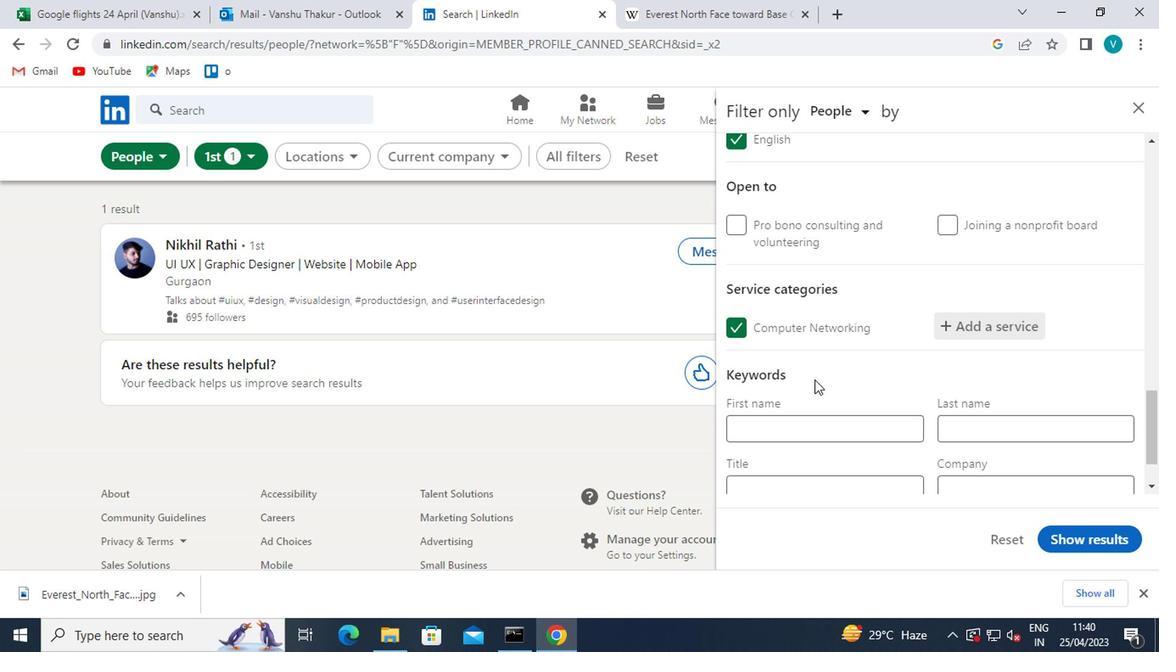 
Action: Mouse scrolled (813, 382) with delta (0, 0)
Screenshot: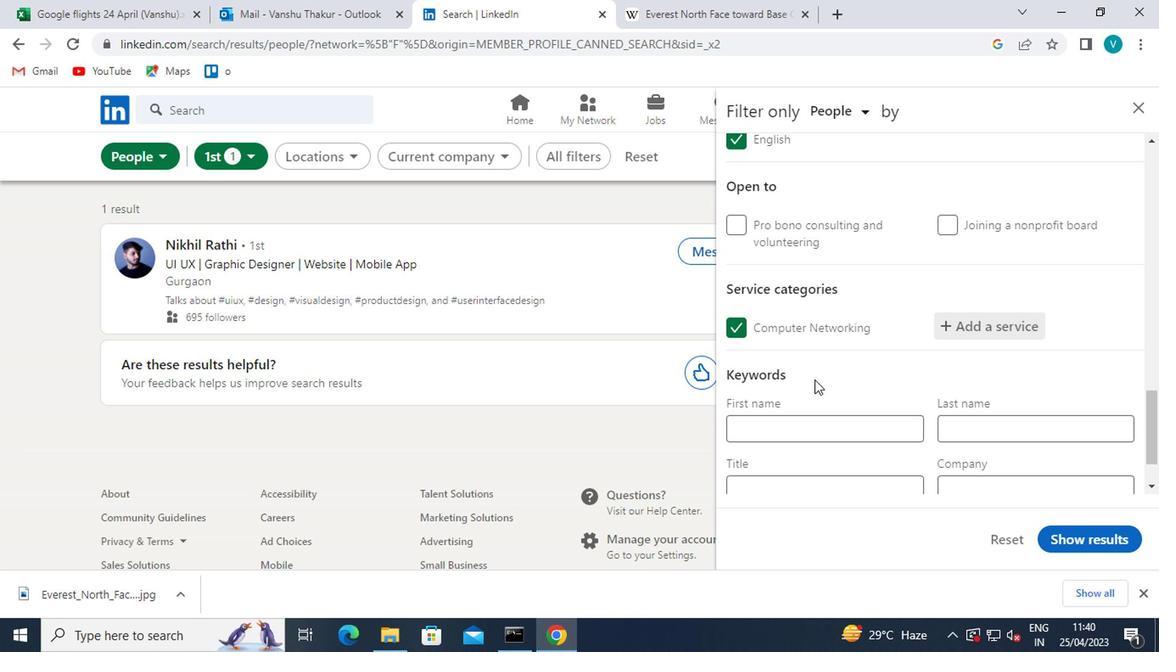 
Action: Mouse moved to (816, 397)
Screenshot: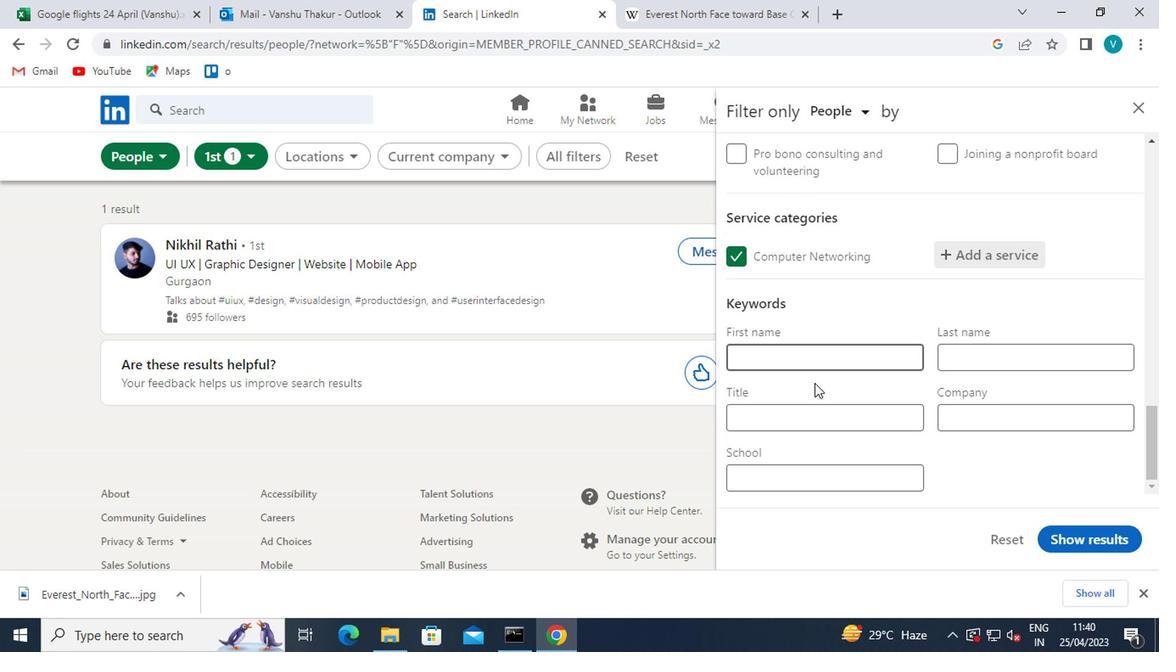 
Action: Mouse pressed left at (816, 397)
Screenshot: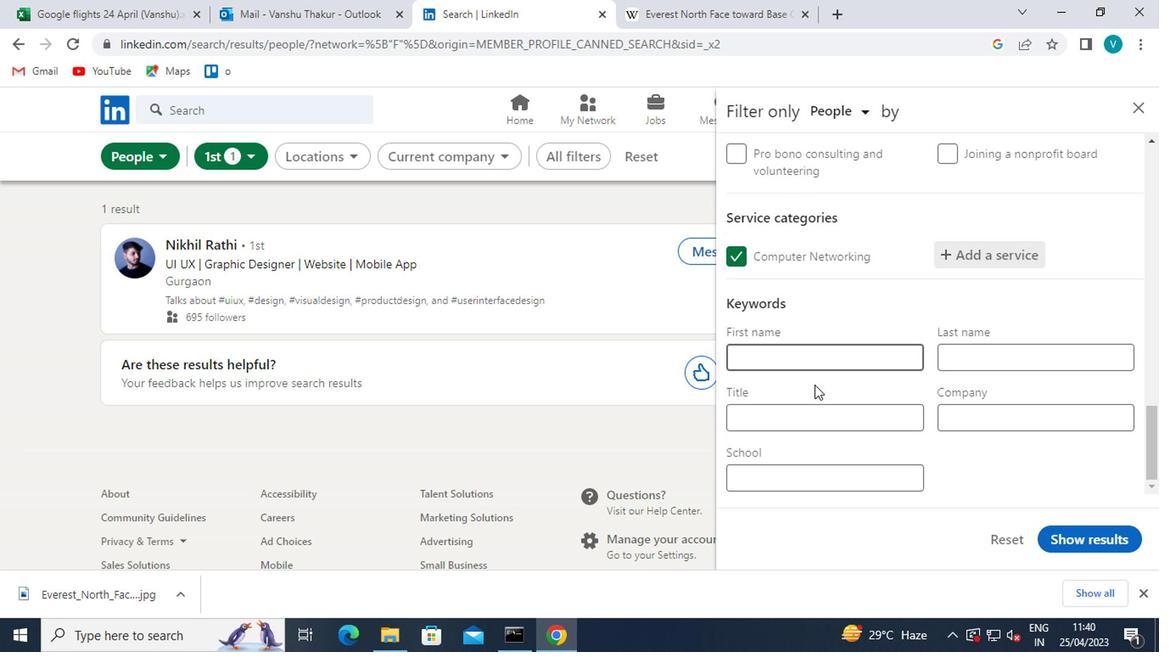 
Action: Mouse moved to (817, 399)
Screenshot: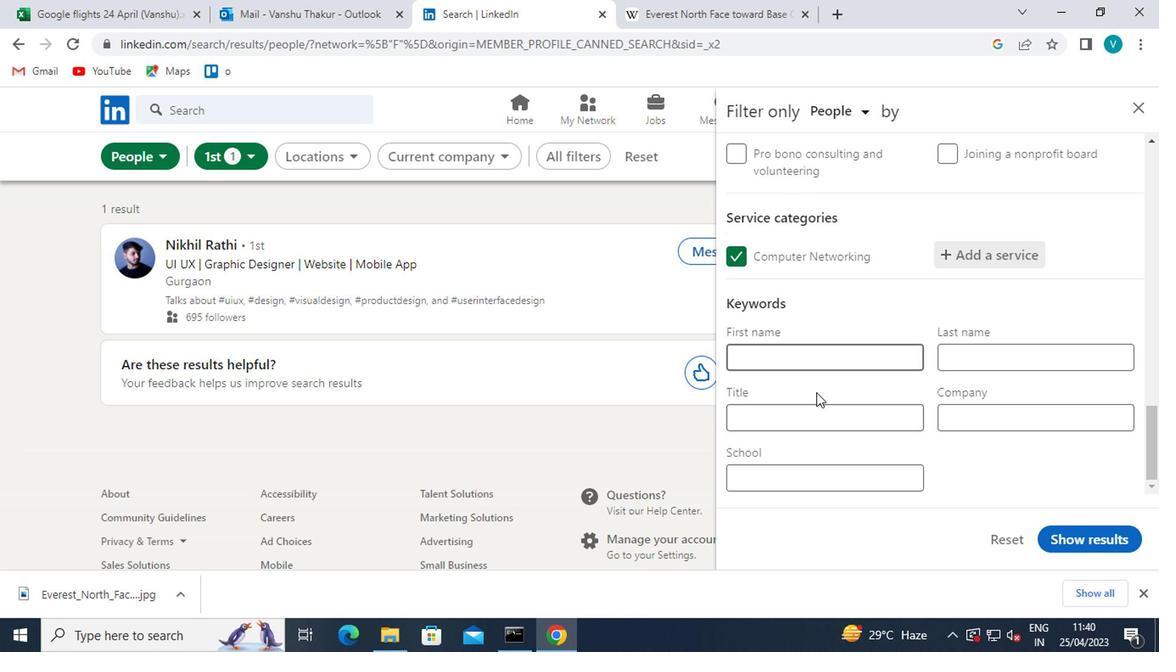 
Action: Key pressed <Key.shift>ENTERTAINMENT<Key.space><Key.shift>SPECIALIST
Screenshot: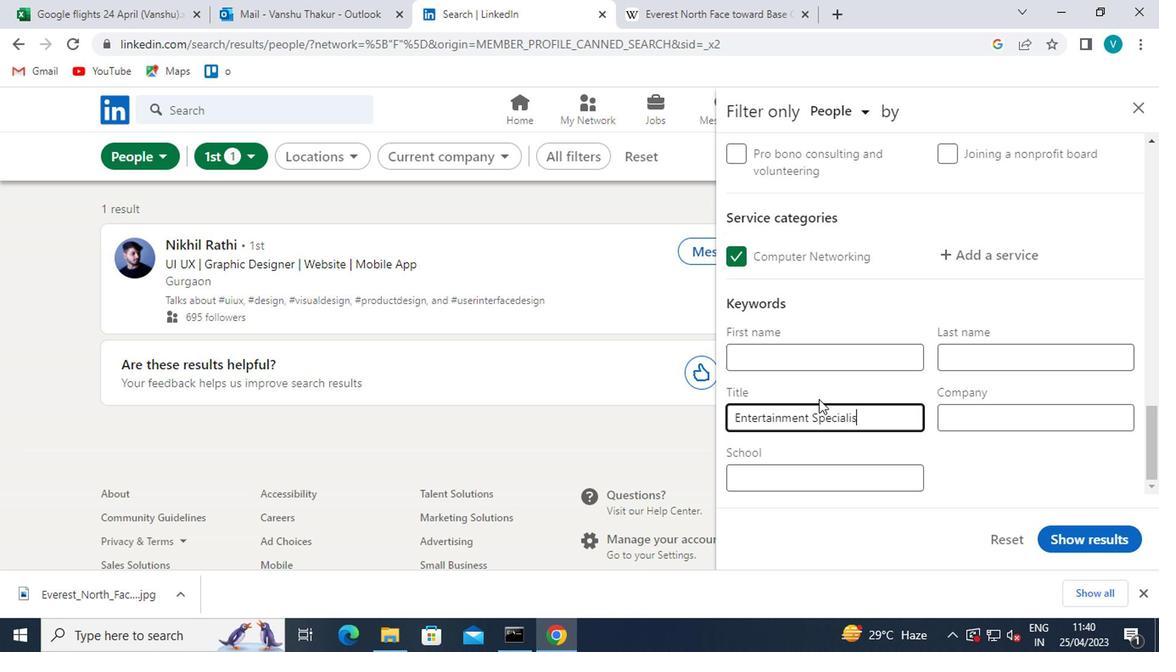 
Action: Mouse moved to (1117, 545)
Screenshot: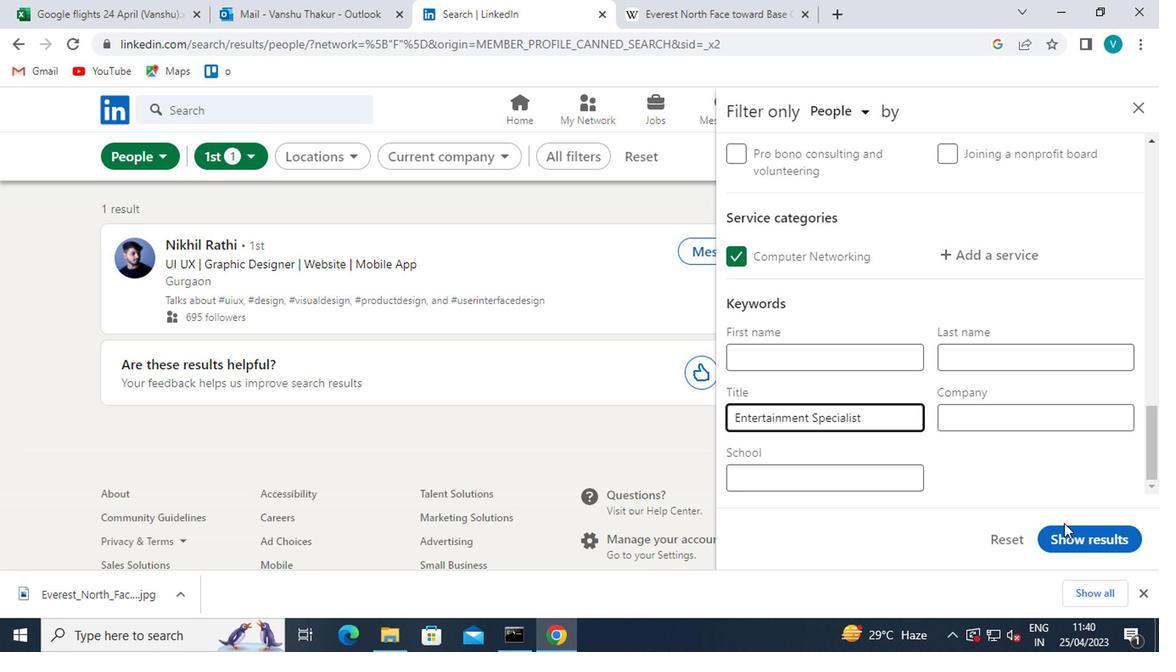 
Action: Mouse pressed left at (1117, 545)
Screenshot: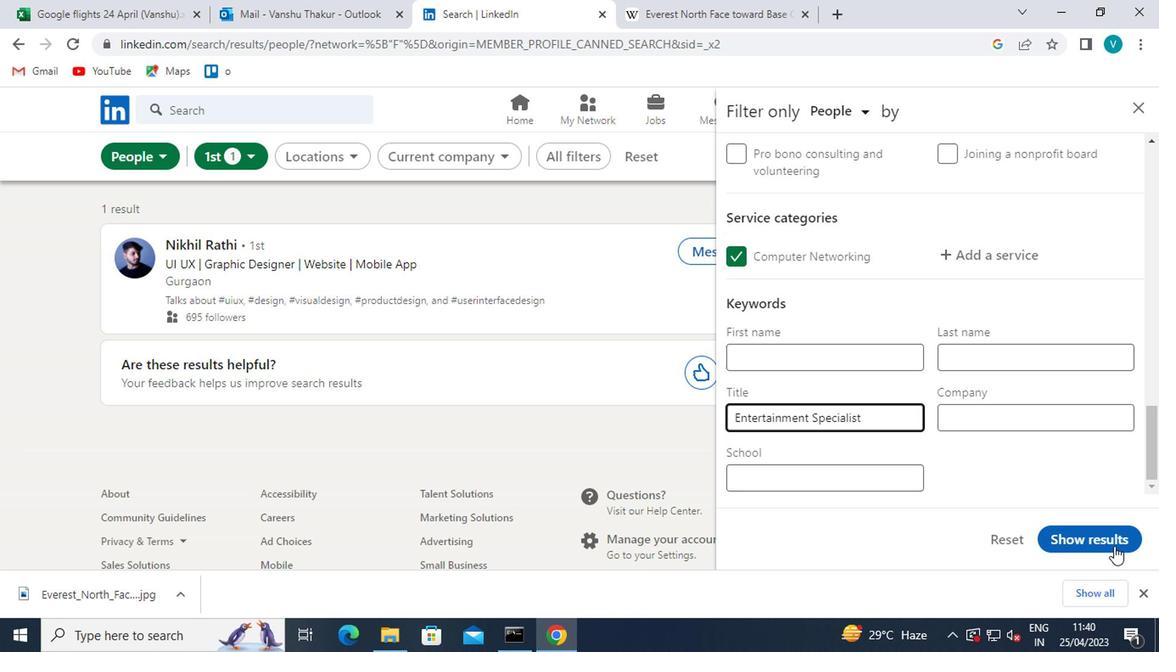 
